 Task: Compose an email with the signature Cody Rivera with the subject Request for a product demo and the message I would like to arrange a call to discuss this further. from softage.1@softage.net to softage.6@softage.net with an attached document Training_materials.docx Undo the message and rewrite the message as Please let me know if there are any updates on this issue. Send the email. Finally, move the email from Sent Items to the label Training
Action: Mouse moved to (355, 584)
Screenshot: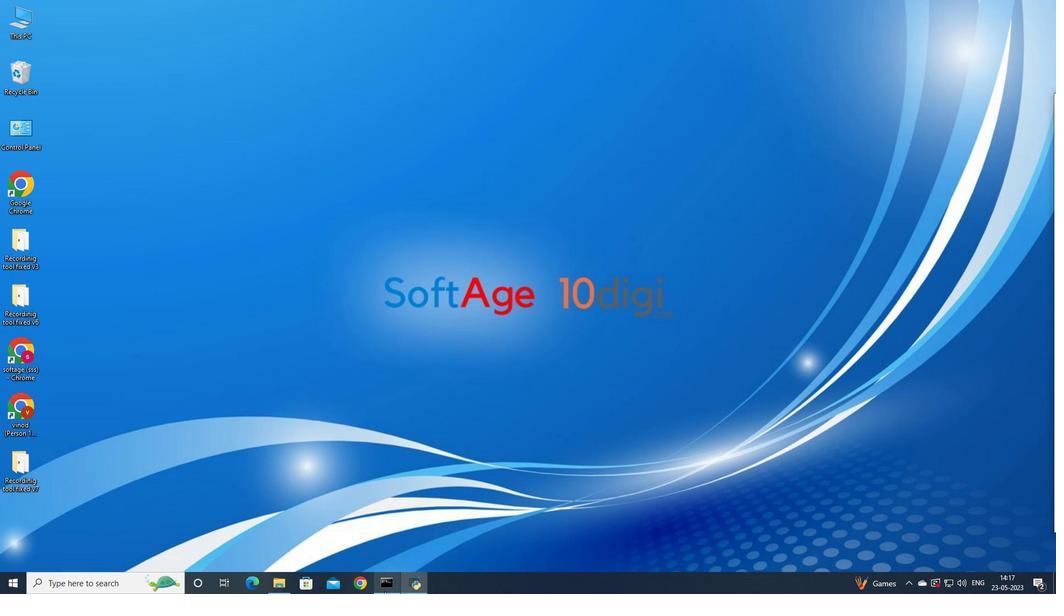 
Action: Mouse pressed left at (355, 584)
Screenshot: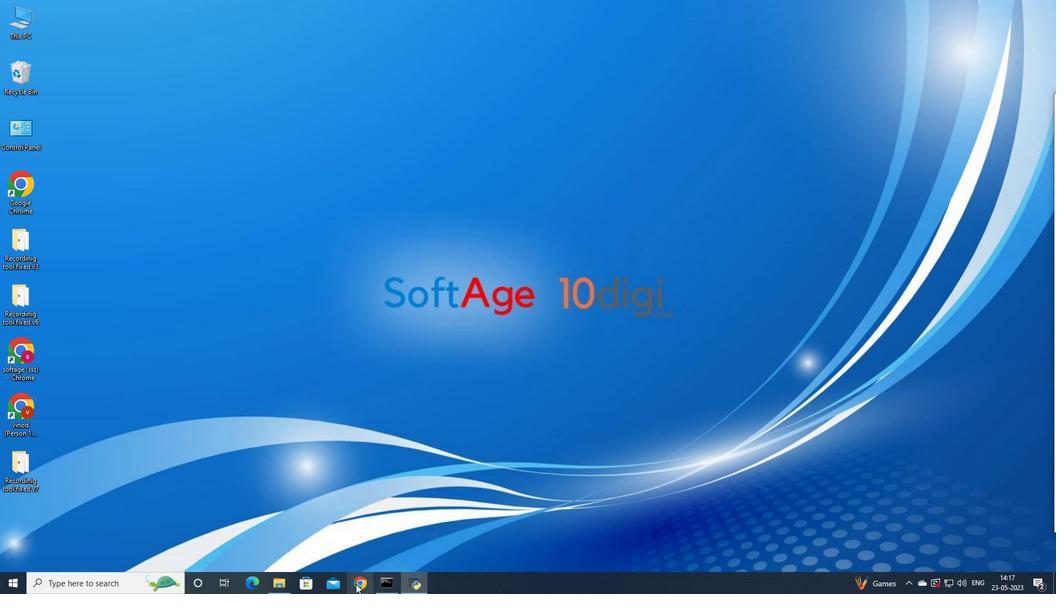 
Action: Mouse moved to (470, 325)
Screenshot: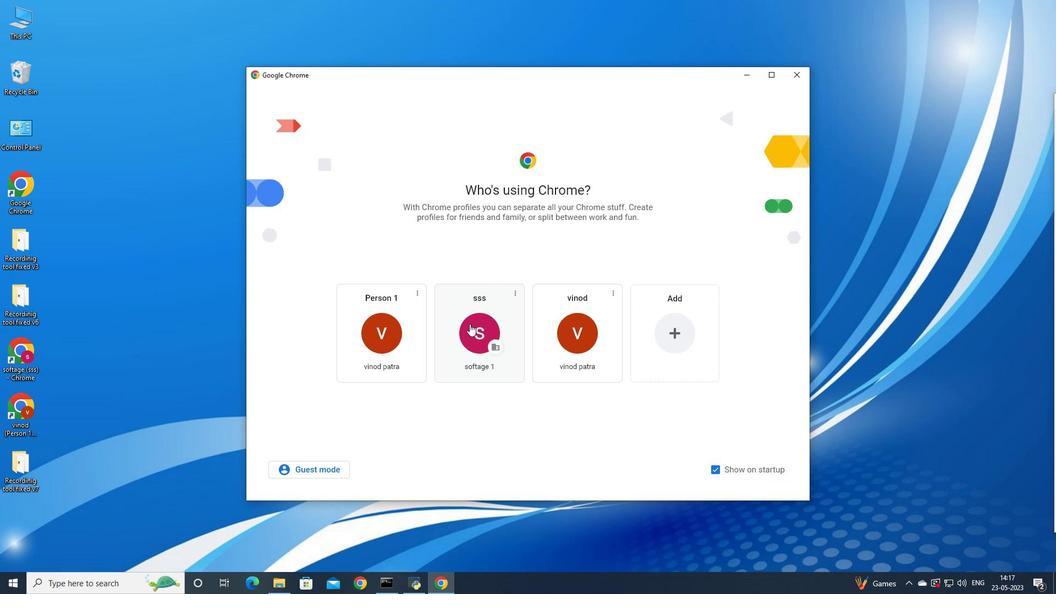 
Action: Mouse pressed left at (470, 325)
Screenshot: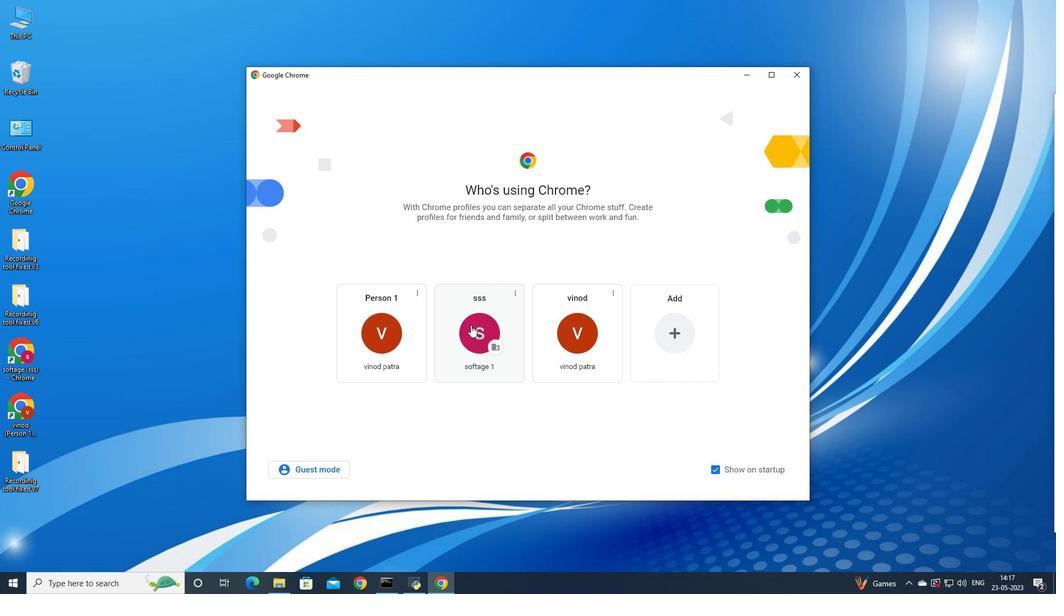 
Action: Mouse moved to (956, 56)
Screenshot: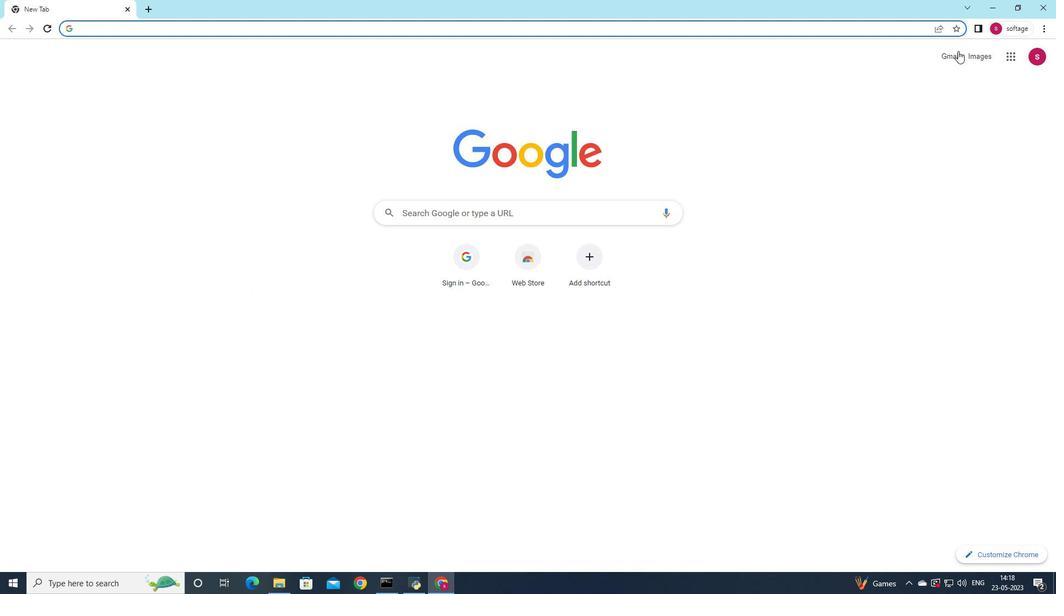 
Action: Mouse pressed left at (956, 56)
Screenshot: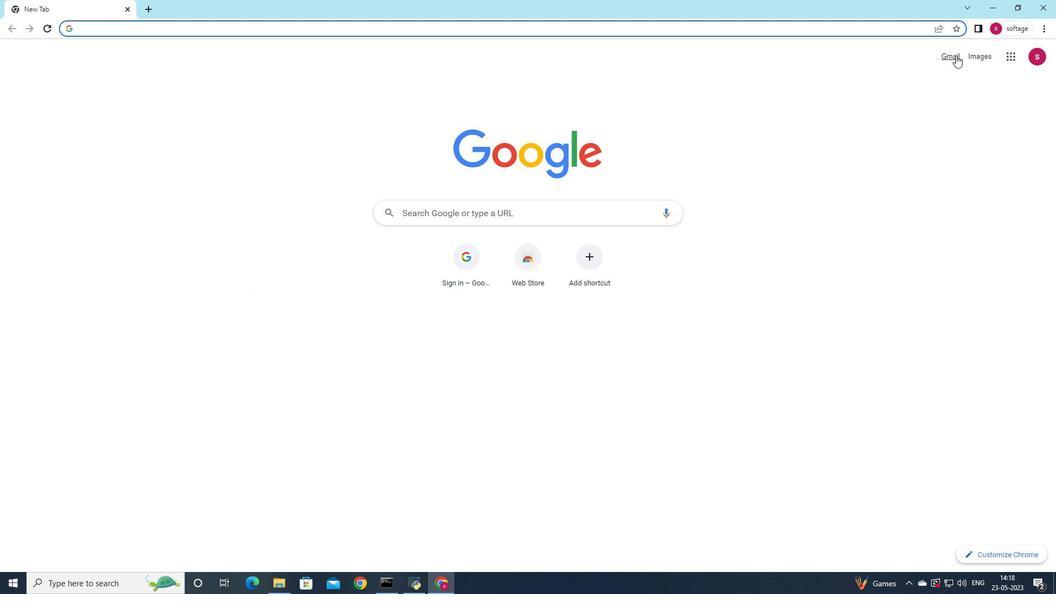 
Action: Mouse moved to (940, 75)
Screenshot: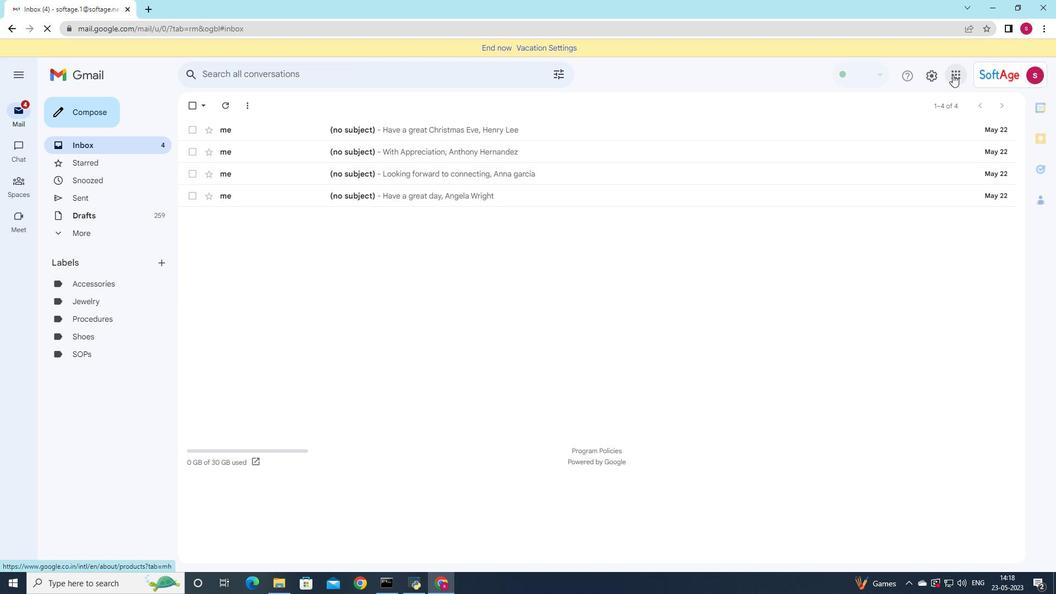 
Action: Mouse pressed left at (940, 75)
Screenshot: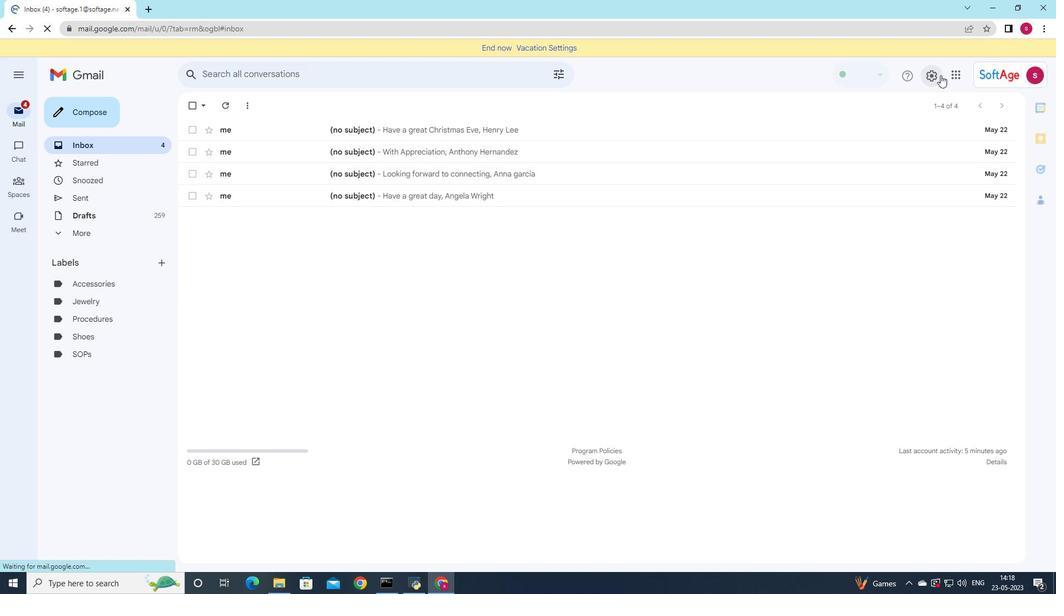 
Action: Mouse moved to (938, 129)
Screenshot: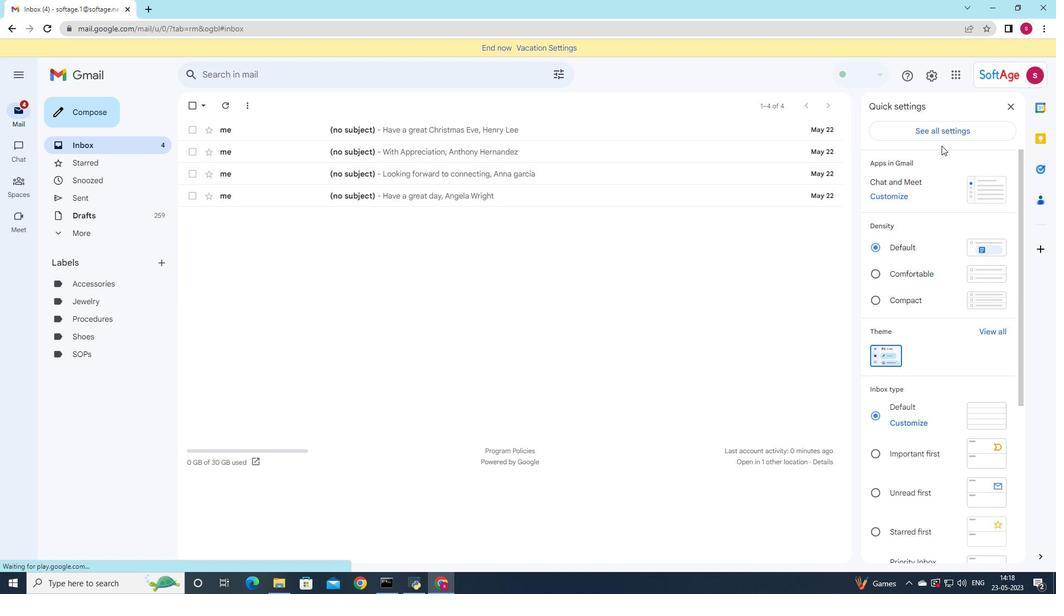 
Action: Mouse pressed left at (938, 129)
Screenshot: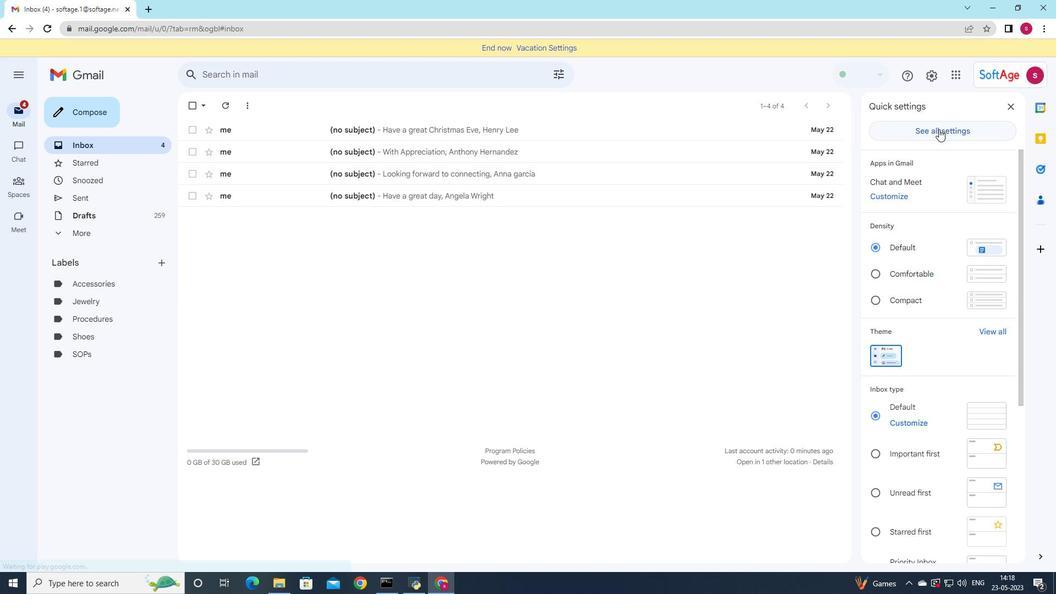 
Action: Mouse moved to (499, 336)
Screenshot: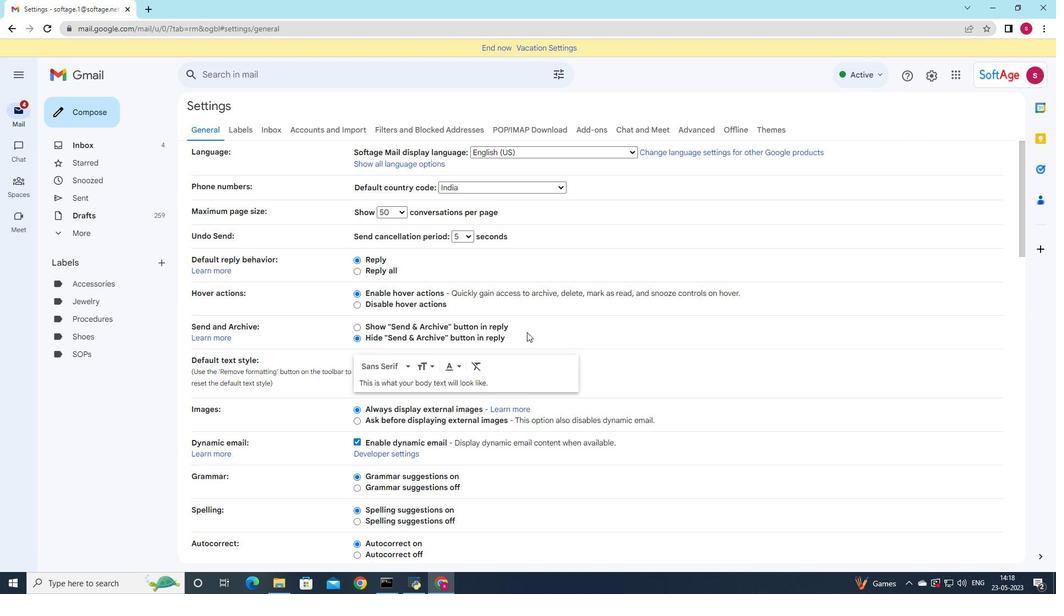 
Action: Mouse scrolled (499, 336) with delta (0, 0)
Screenshot: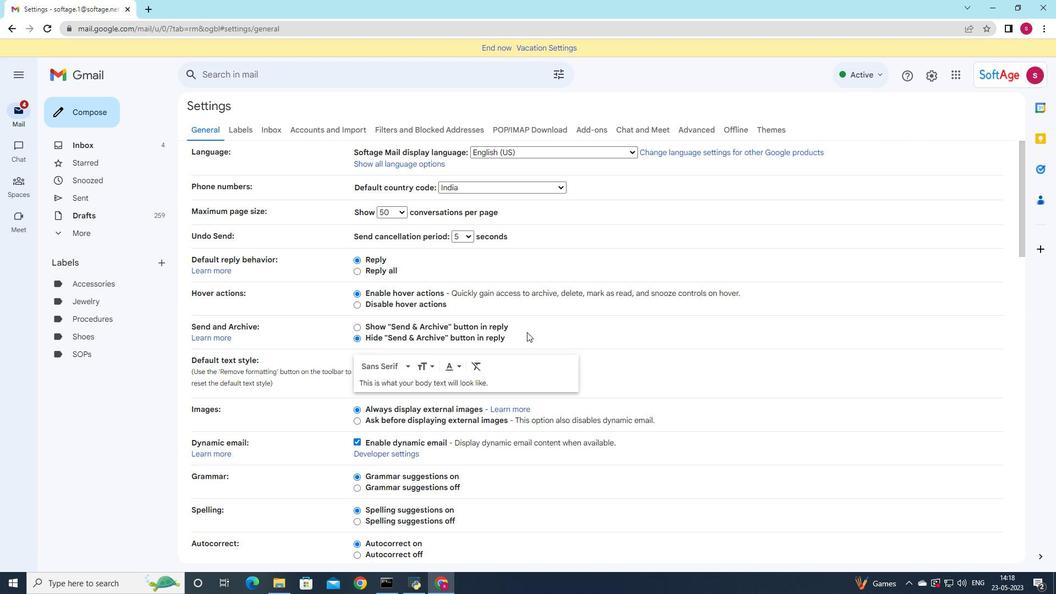 
Action: Mouse scrolled (499, 336) with delta (0, 0)
Screenshot: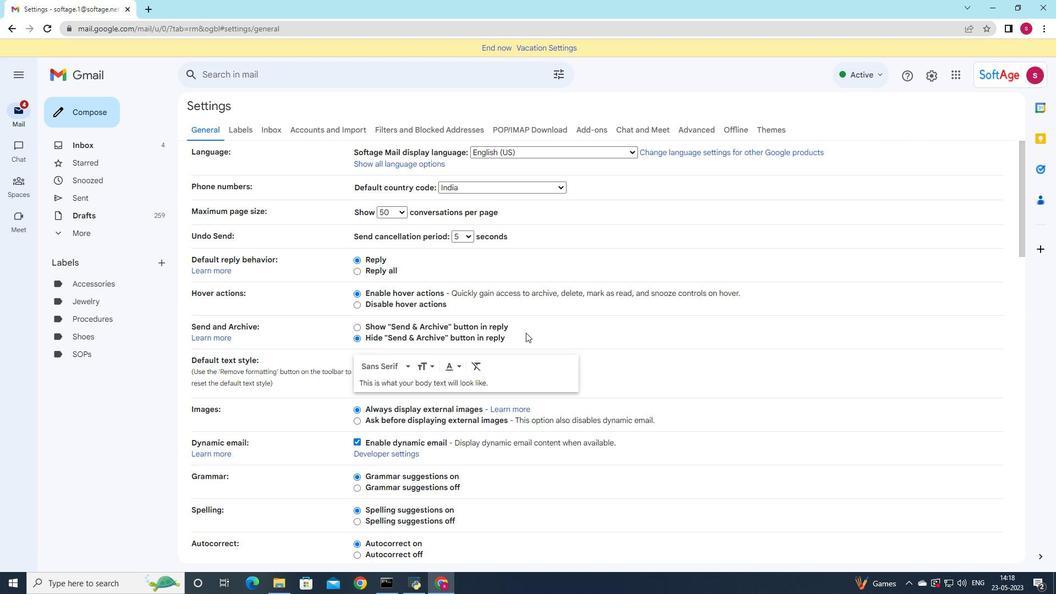 
Action: Mouse scrolled (499, 336) with delta (0, 0)
Screenshot: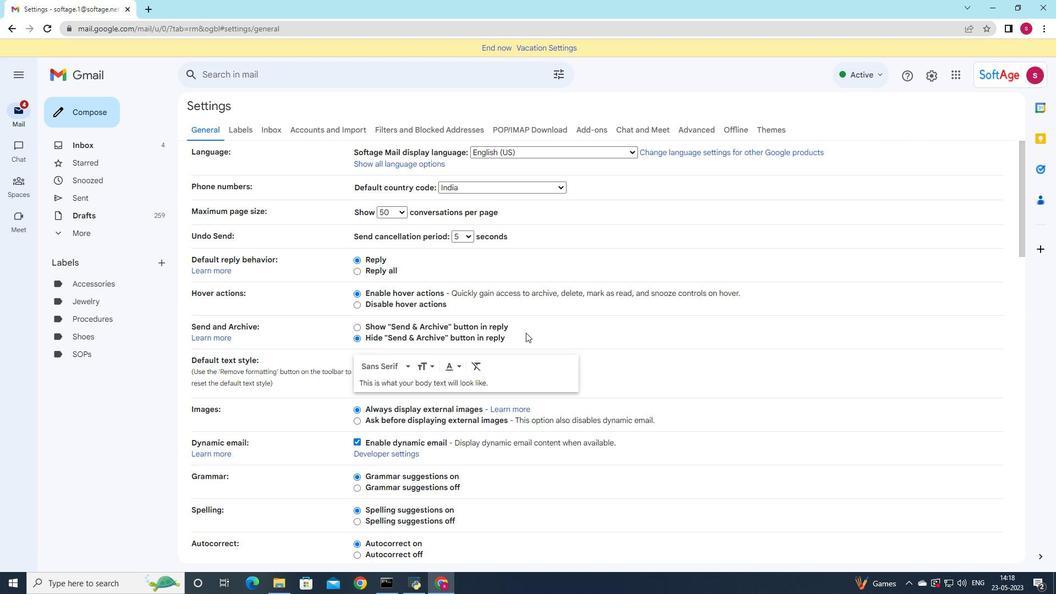 
Action: Mouse scrolled (499, 336) with delta (0, 0)
Screenshot: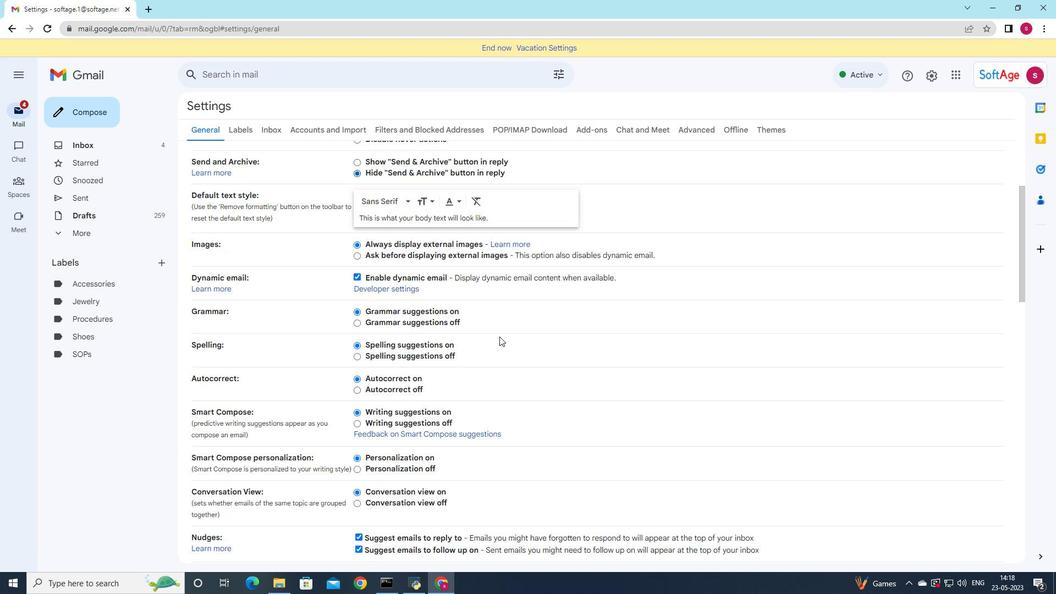 
Action: Mouse scrolled (499, 336) with delta (0, 0)
Screenshot: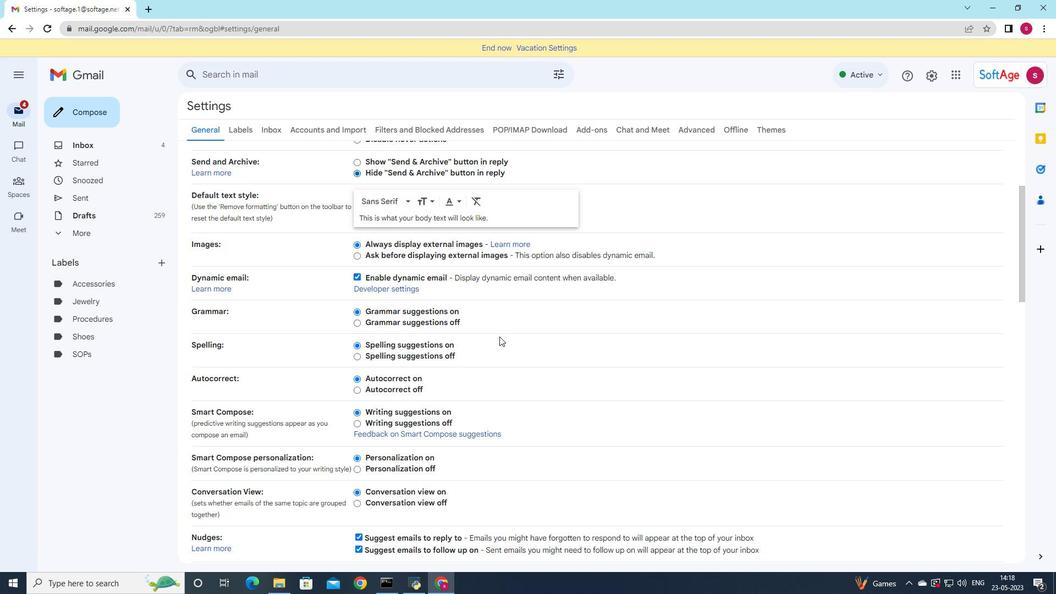 
Action: Mouse scrolled (499, 336) with delta (0, 0)
Screenshot: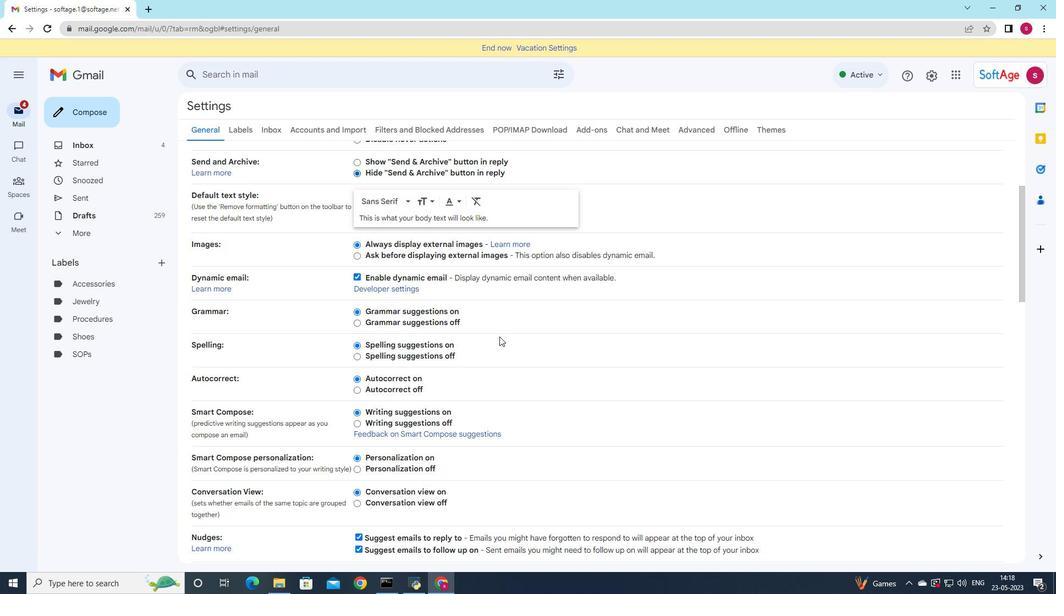 
Action: Mouse scrolled (499, 336) with delta (0, 0)
Screenshot: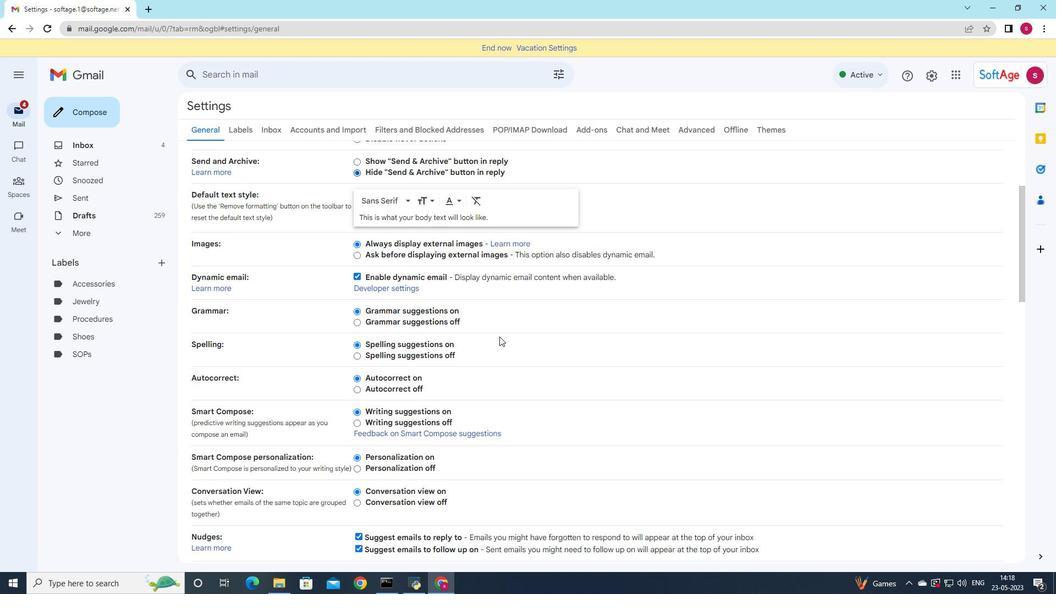 
Action: Mouse scrolled (499, 336) with delta (0, 0)
Screenshot: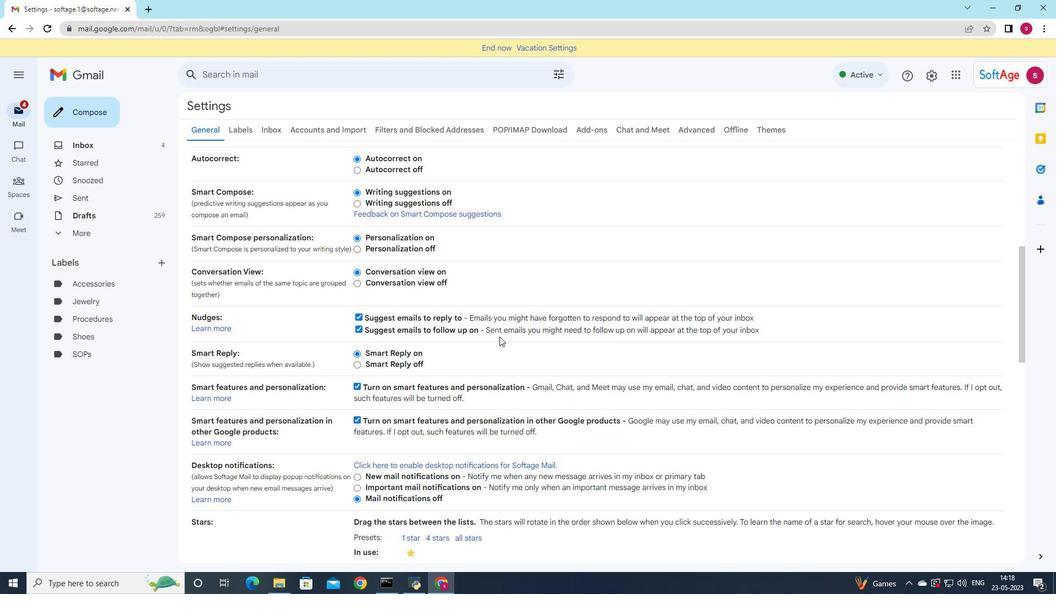 
Action: Mouse scrolled (499, 336) with delta (0, 0)
Screenshot: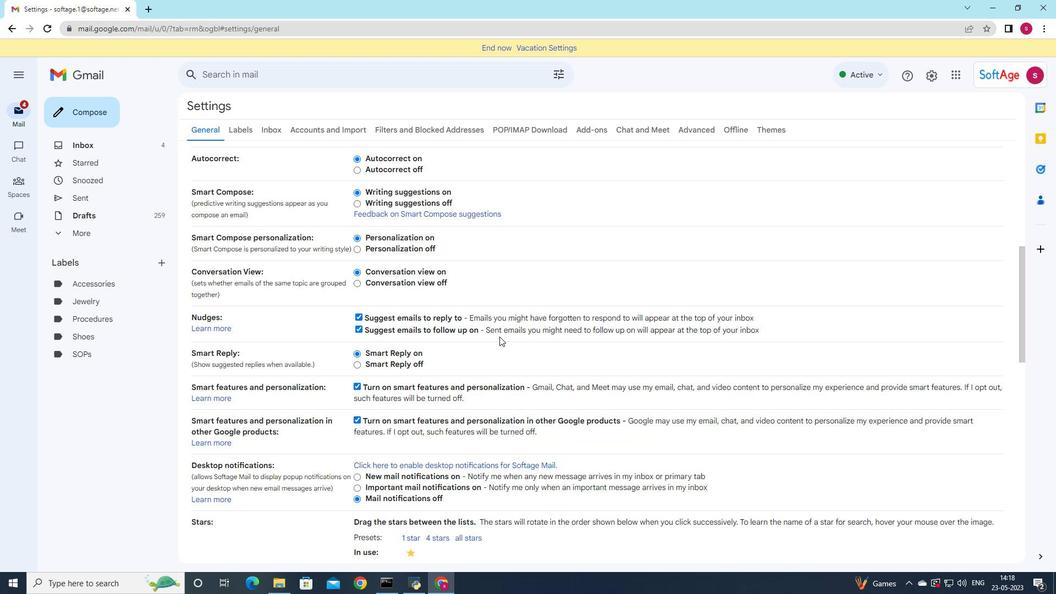 
Action: Mouse scrolled (499, 336) with delta (0, 0)
Screenshot: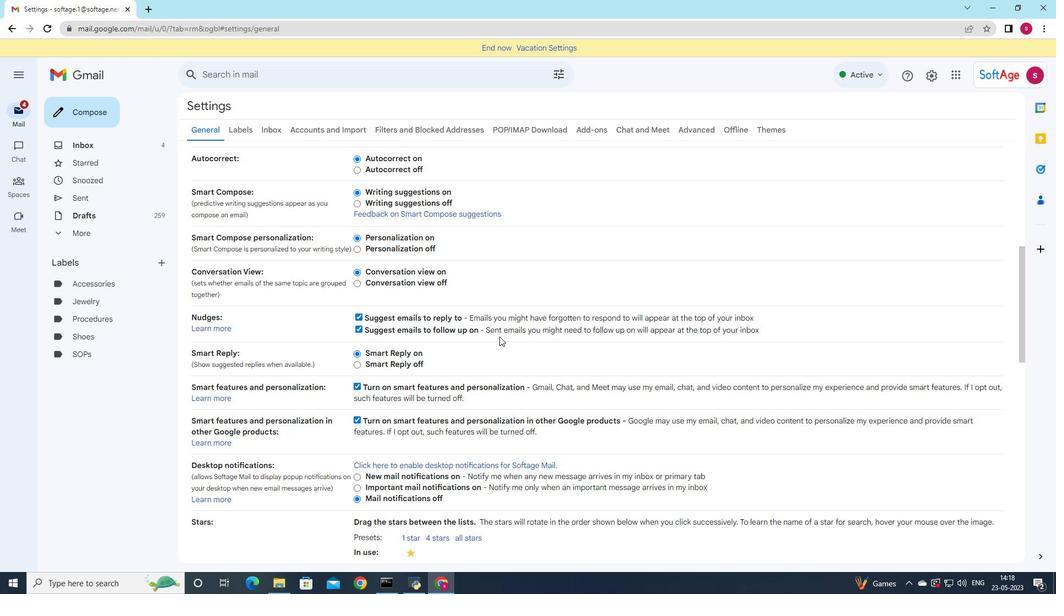 
Action: Mouse scrolled (499, 336) with delta (0, 0)
Screenshot: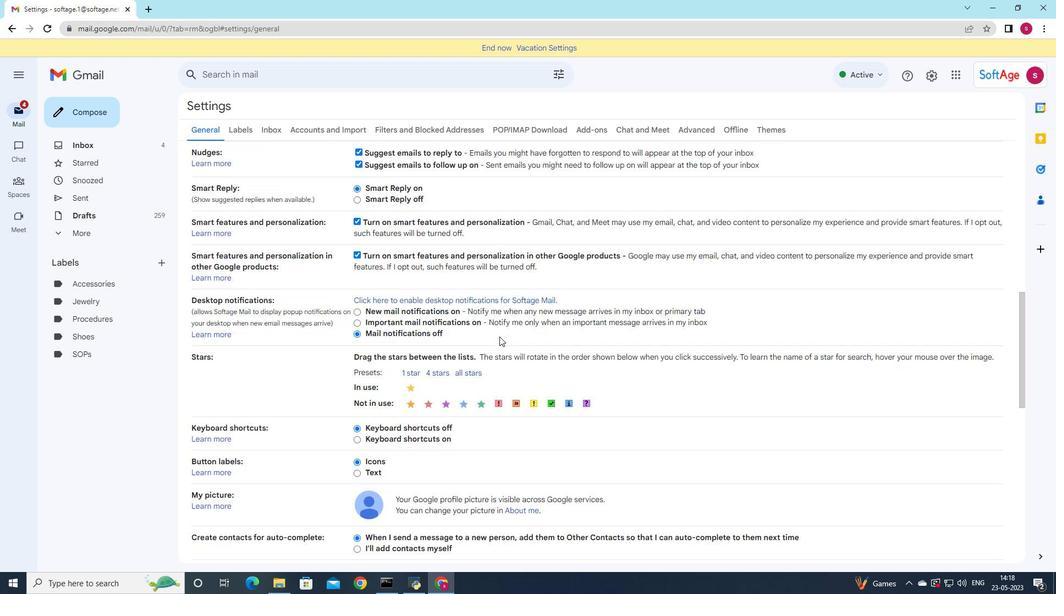 
Action: Mouse scrolled (499, 336) with delta (0, 0)
Screenshot: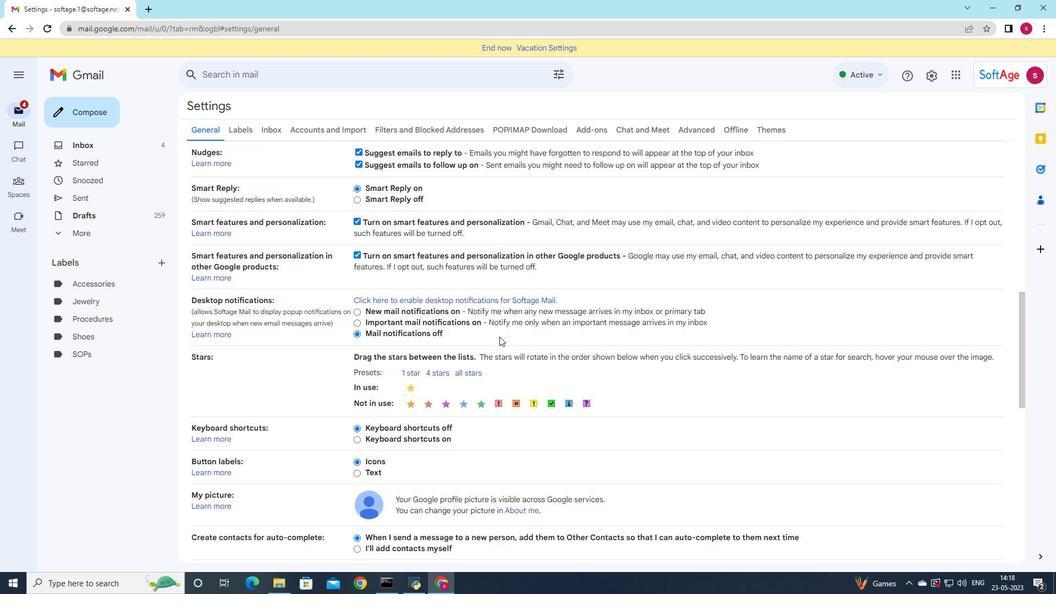 
Action: Mouse scrolled (499, 336) with delta (0, 0)
Screenshot: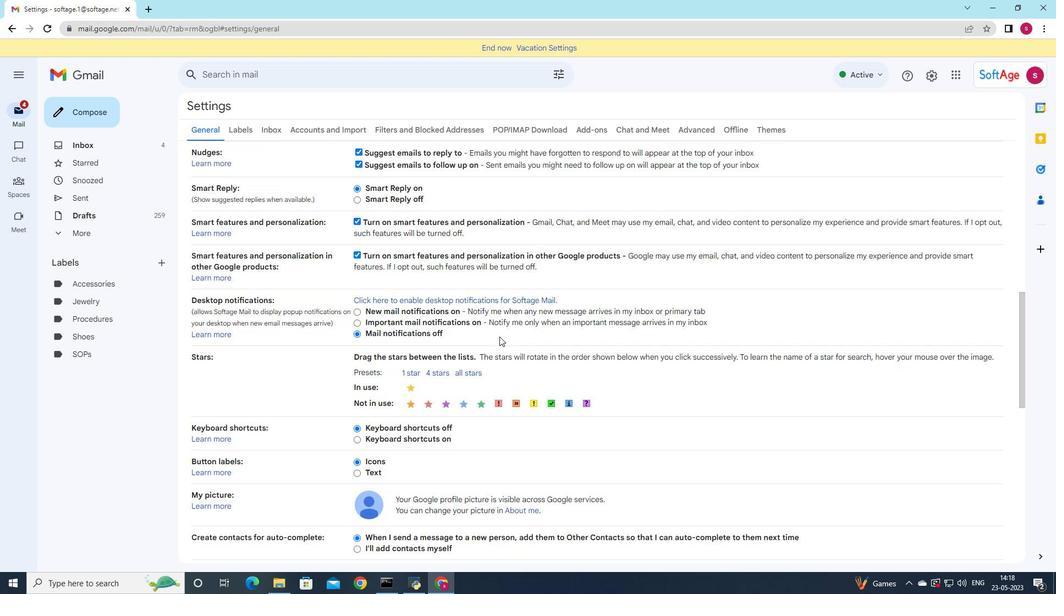 
Action: Mouse scrolled (499, 336) with delta (0, 0)
Screenshot: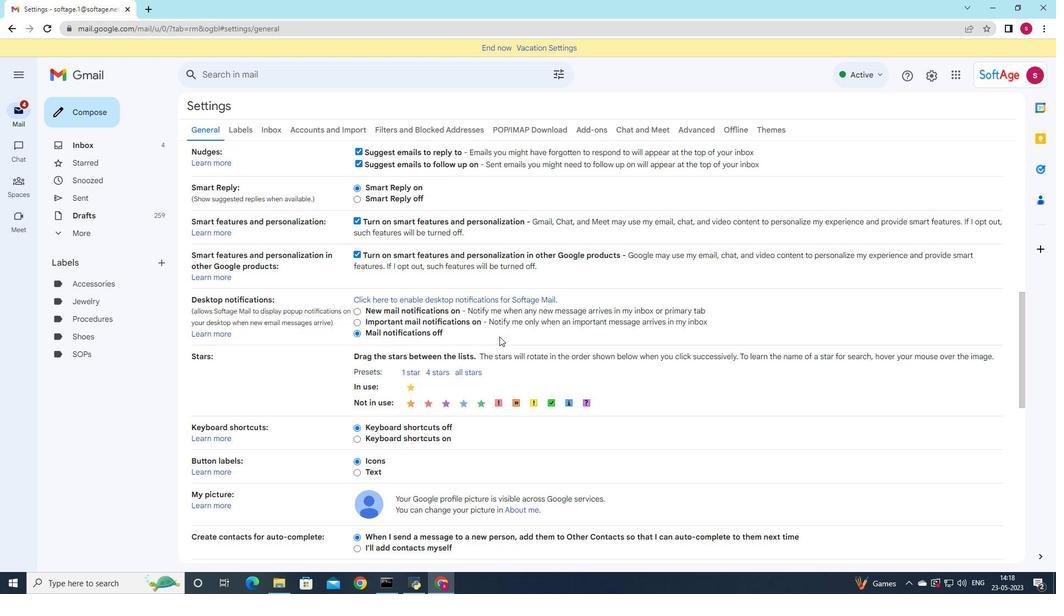 
Action: Mouse scrolled (499, 336) with delta (0, 0)
Screenshot: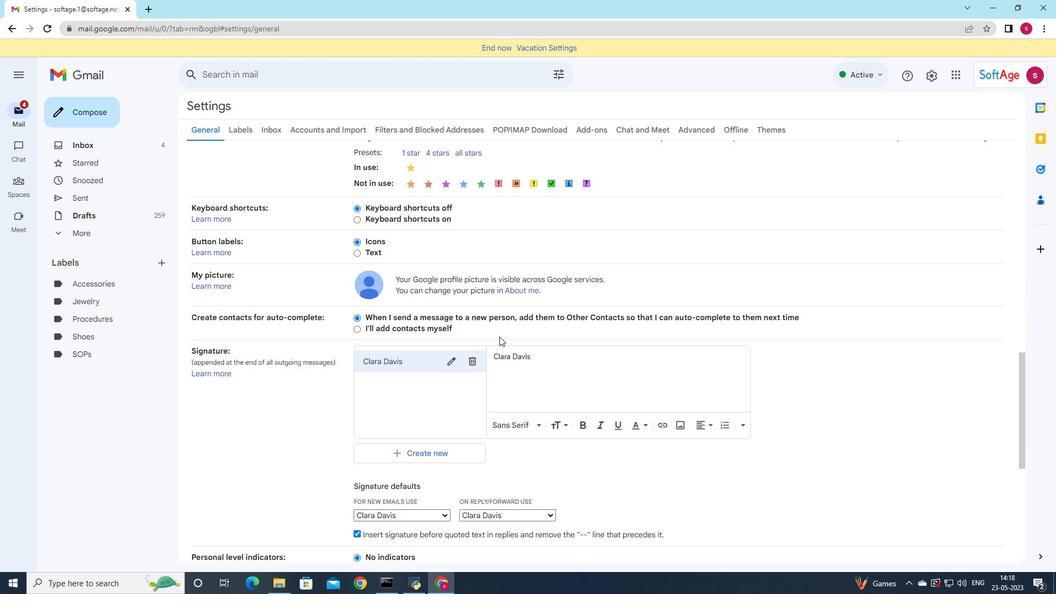 
Action: Mouse scrolled (499, 336) with delta (0, 0)
Screenshot: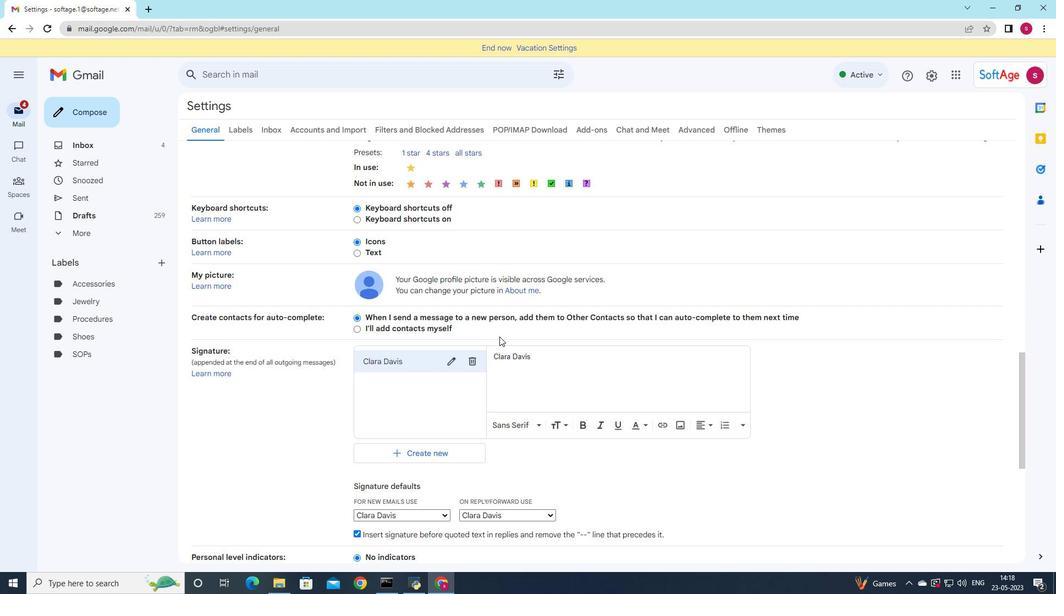 
Action: Mouse moved to (478, 255)
Screenshot: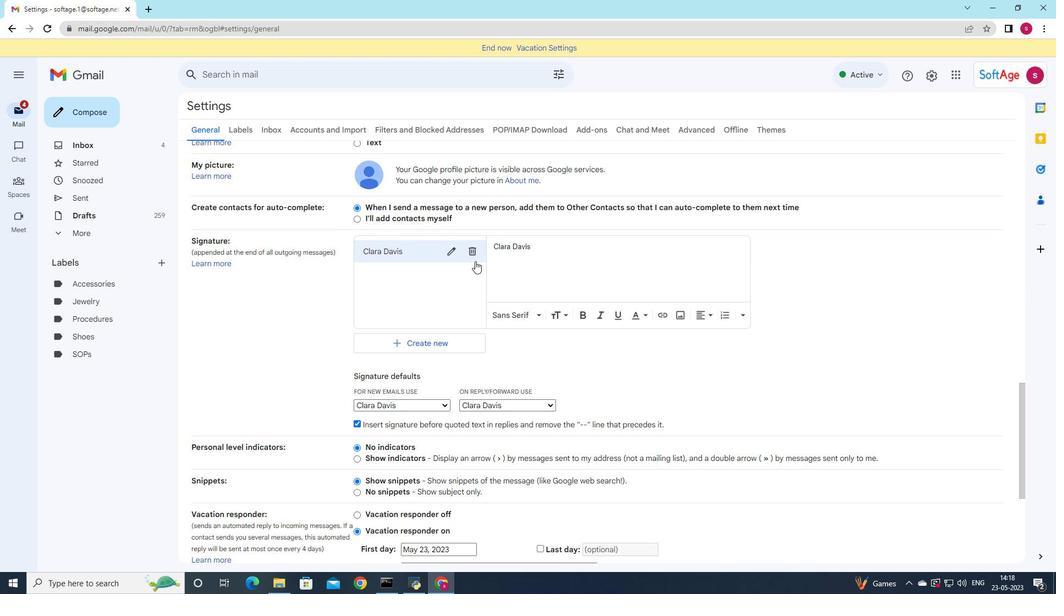 
Action: Mouse pressed left at (478, 255)
Screenshot: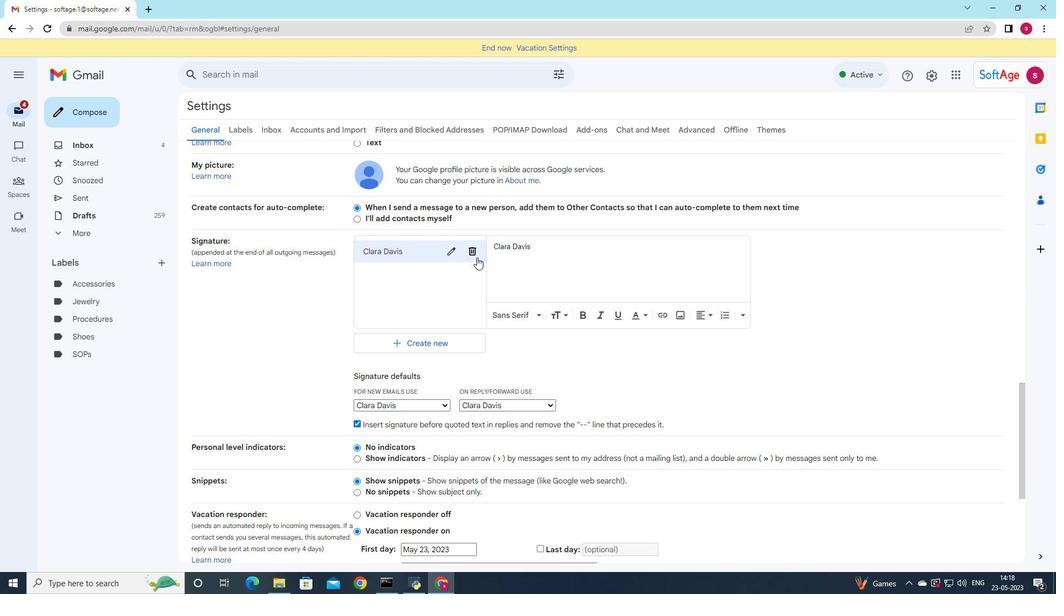 
Action: Mouse moved to (615, 326)
Screenshot: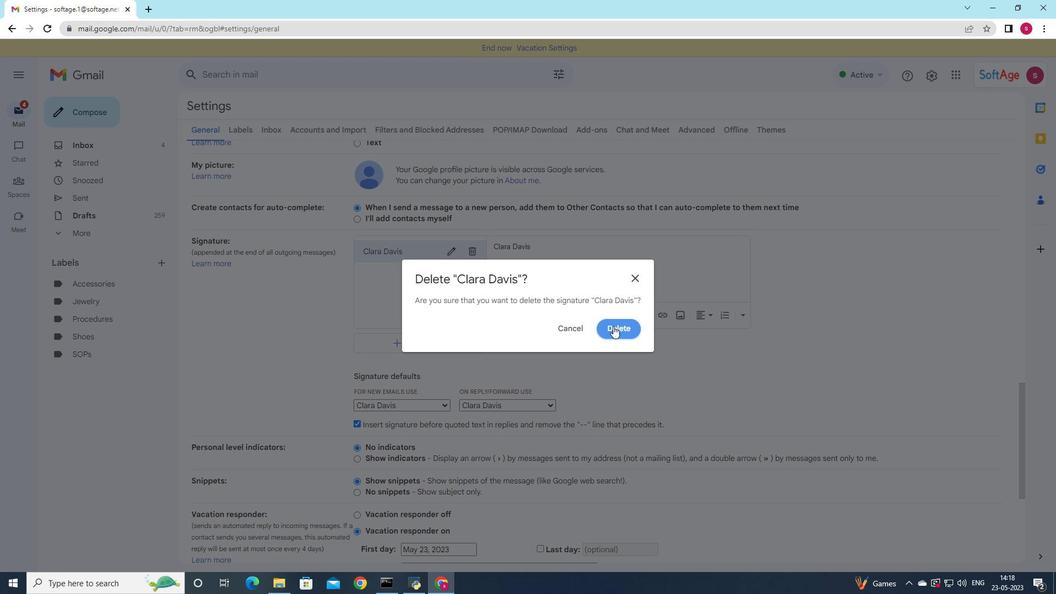 
Action: Mouse pressed left at (615, 326)
Screenshot: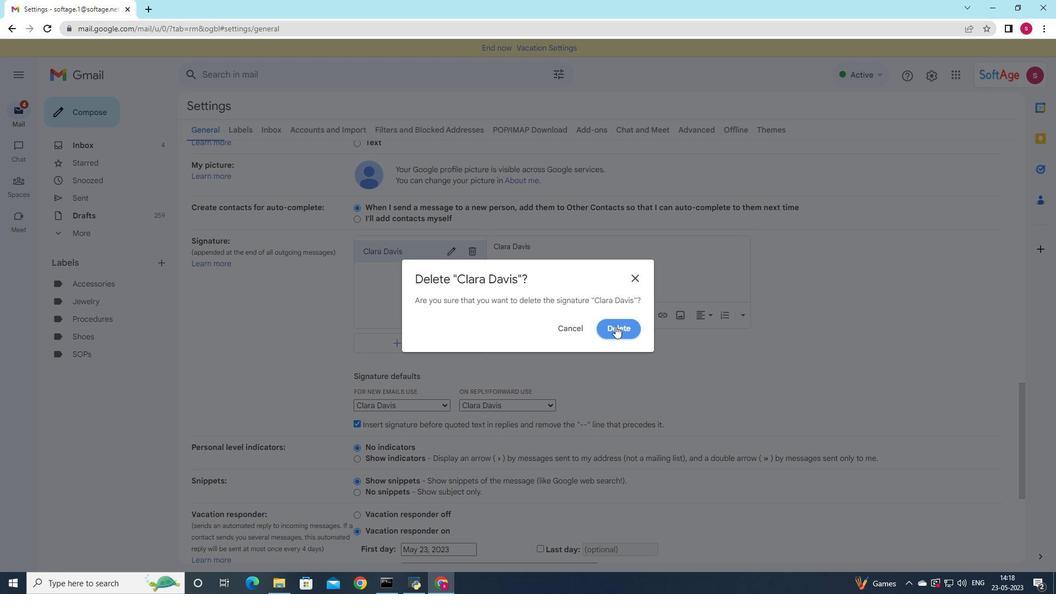 
Action: Mouse moved to (383, 262)
Screenshot: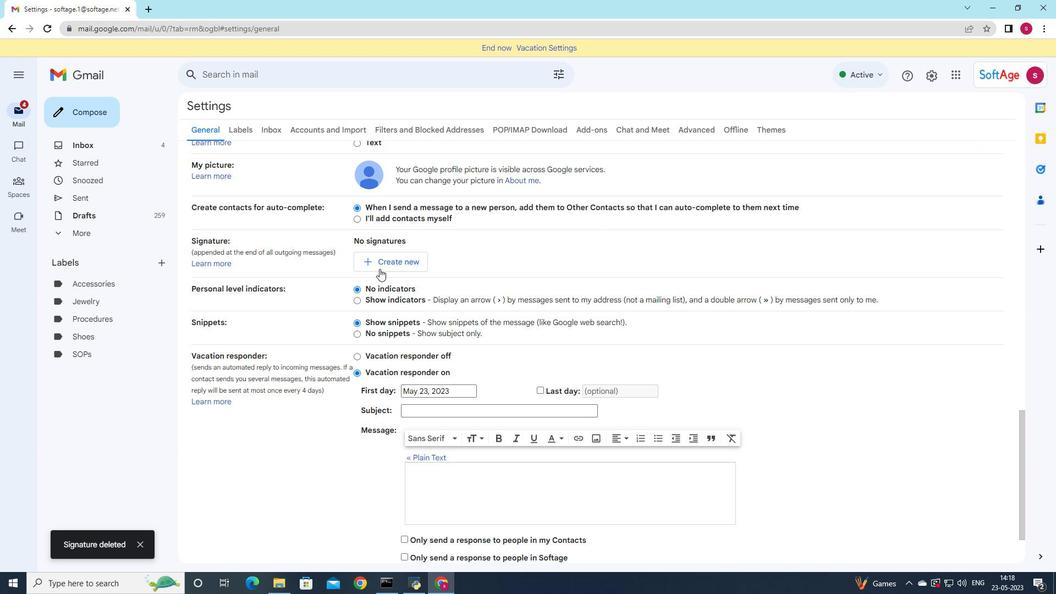 
Action: Mouse pressed left at (383, 262)
Screenshot: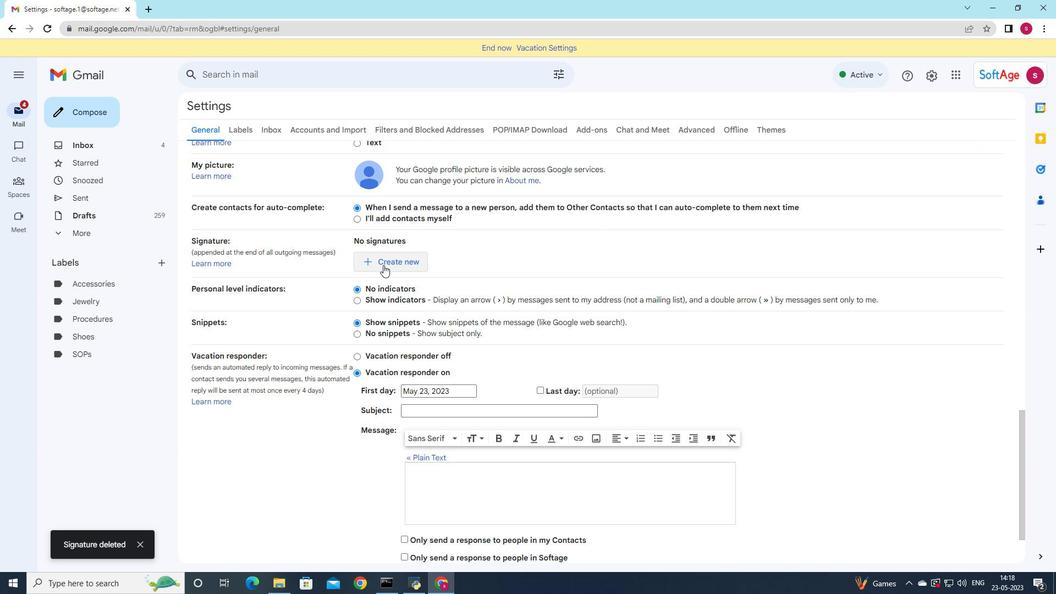 
Action: Mouse moved to (569, 300)
Screenshot: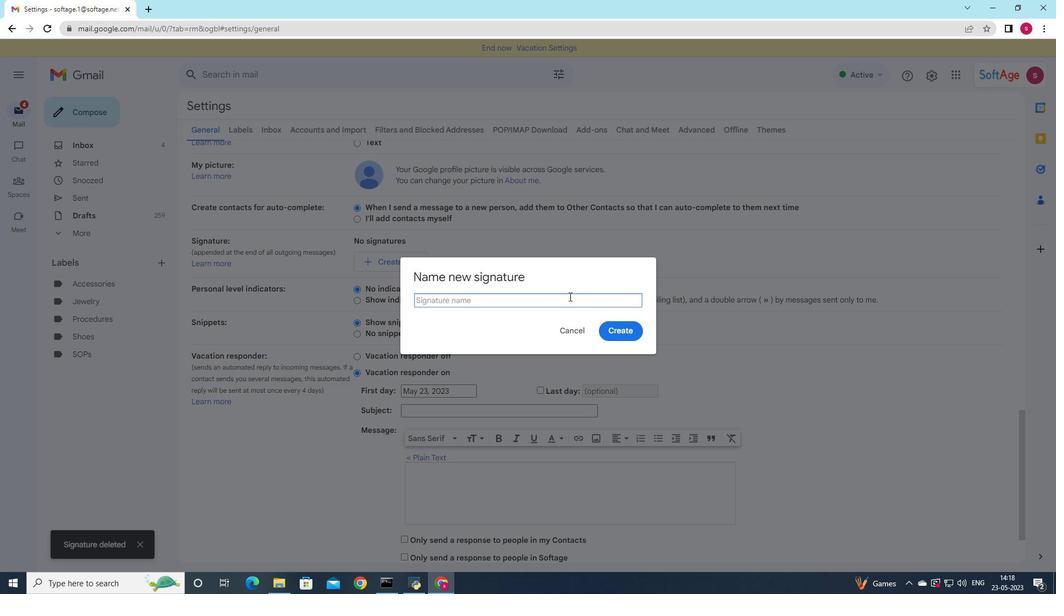 
Action: Key pressed <Key.shift>Cody<Key.space><Key.shift>Rivera
Screenshot: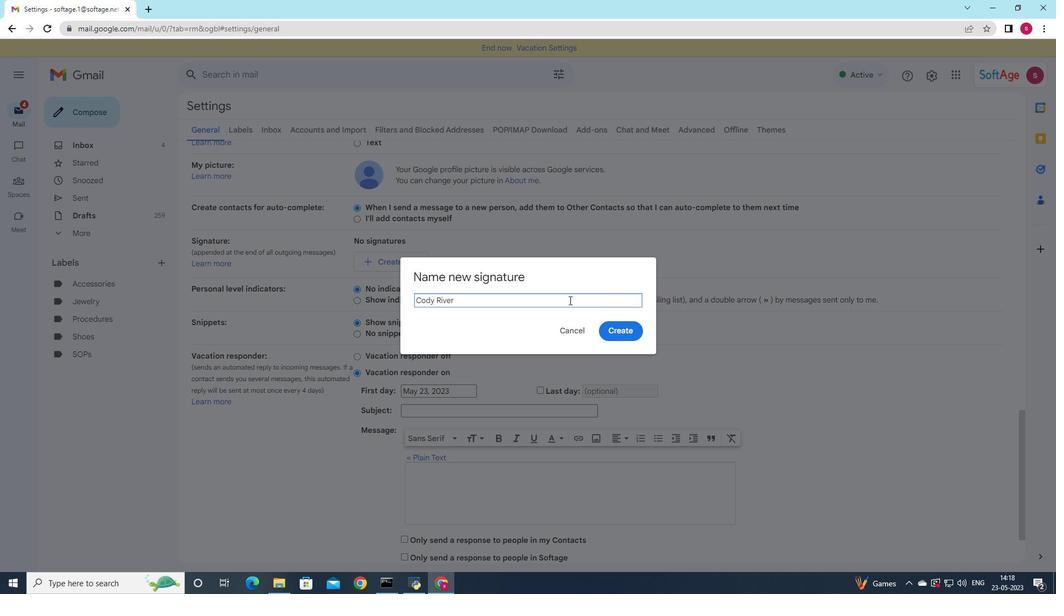 
Action: Mouse moved to (633, 327)
Screenshot: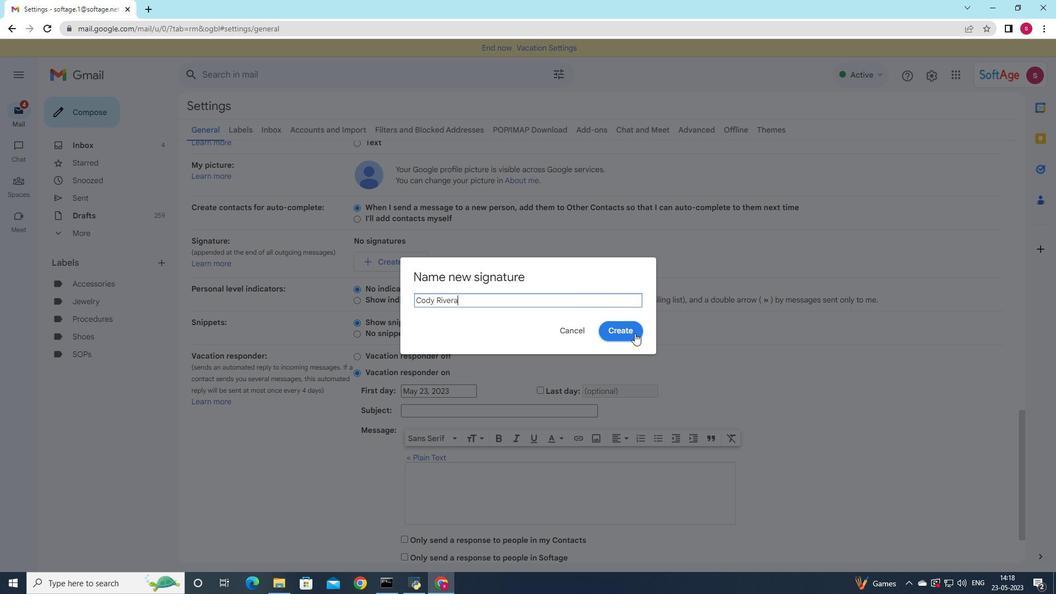 
Action: Mouse pressed left at (633, 327)
Screenshot: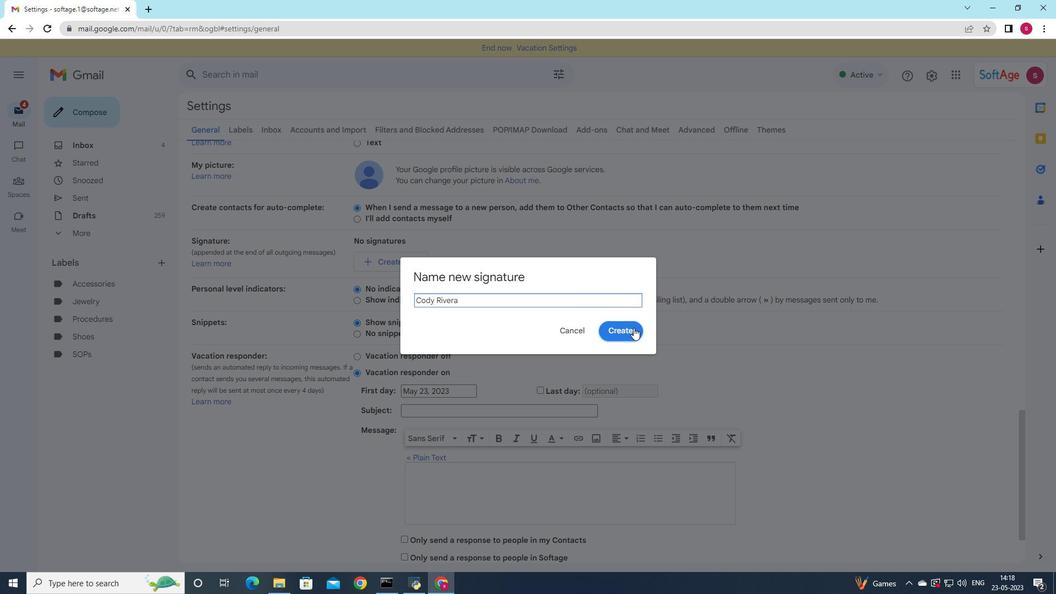 
Action: Mouse moved to (547, 261)
Screenshot: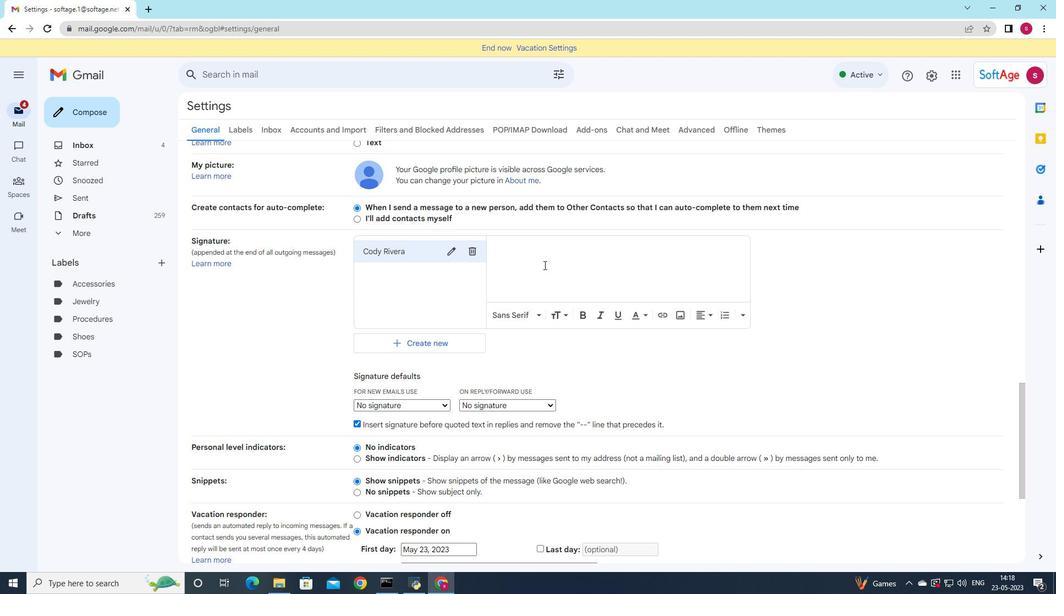 
Action: Mouse pressed left at (547, 261)
Screenshot: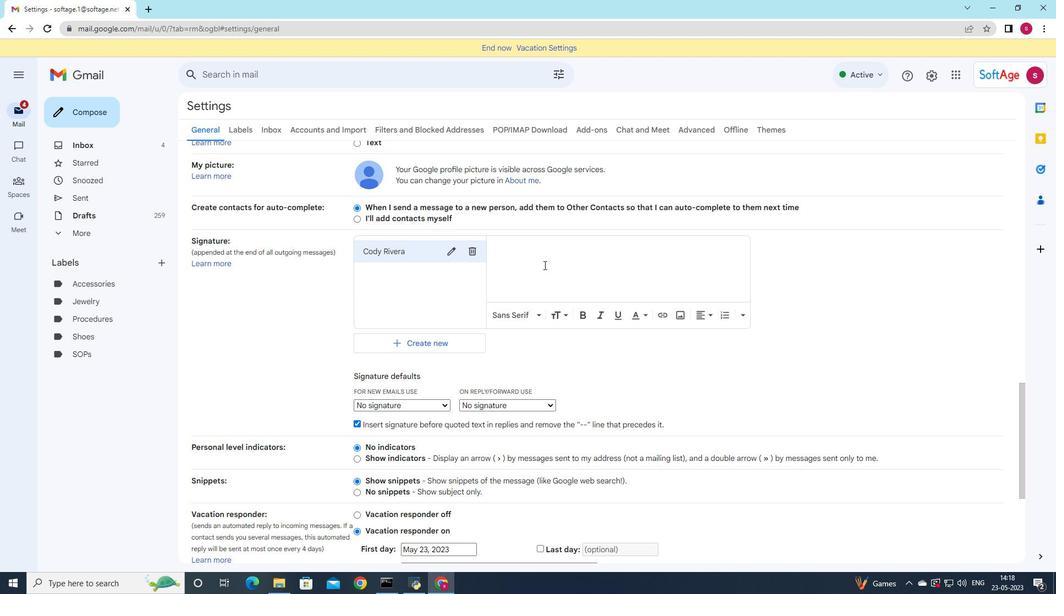 
Action: Key pressed <Key.shift>Cody<Key.space><Key.shift><Key.shift>Rivera
Screenshot: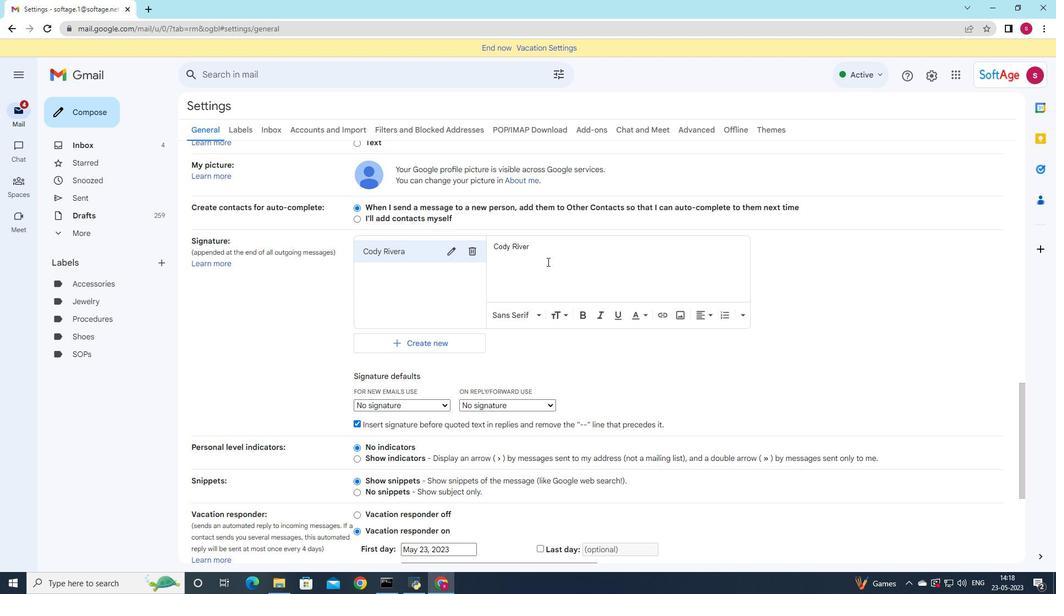 
Action: Mouse moved to (435, 406)
Screenshot: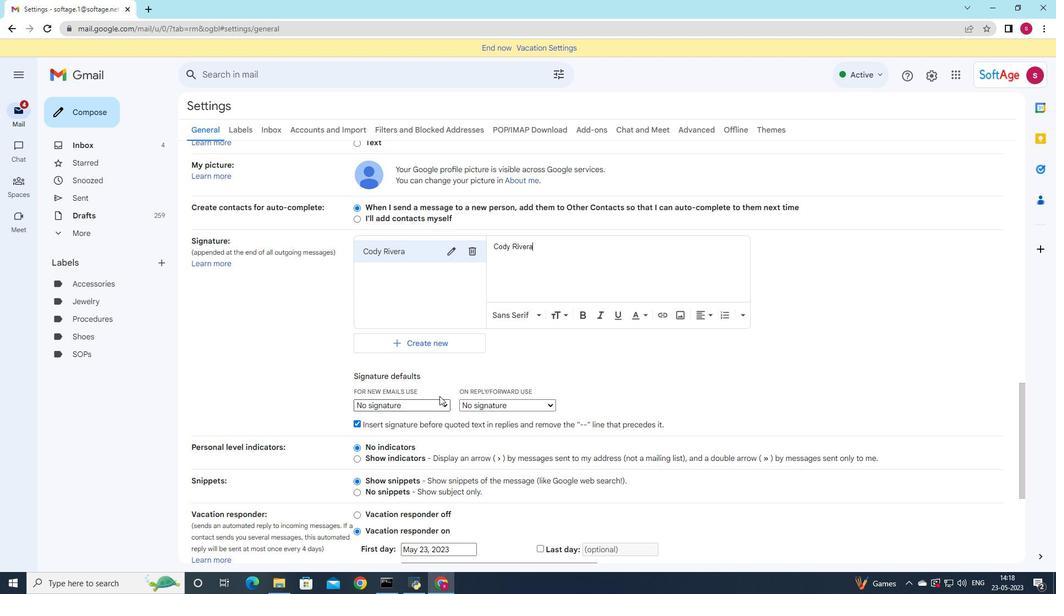 
Action: Mouse pressed left at (435, 406)
Screenshot: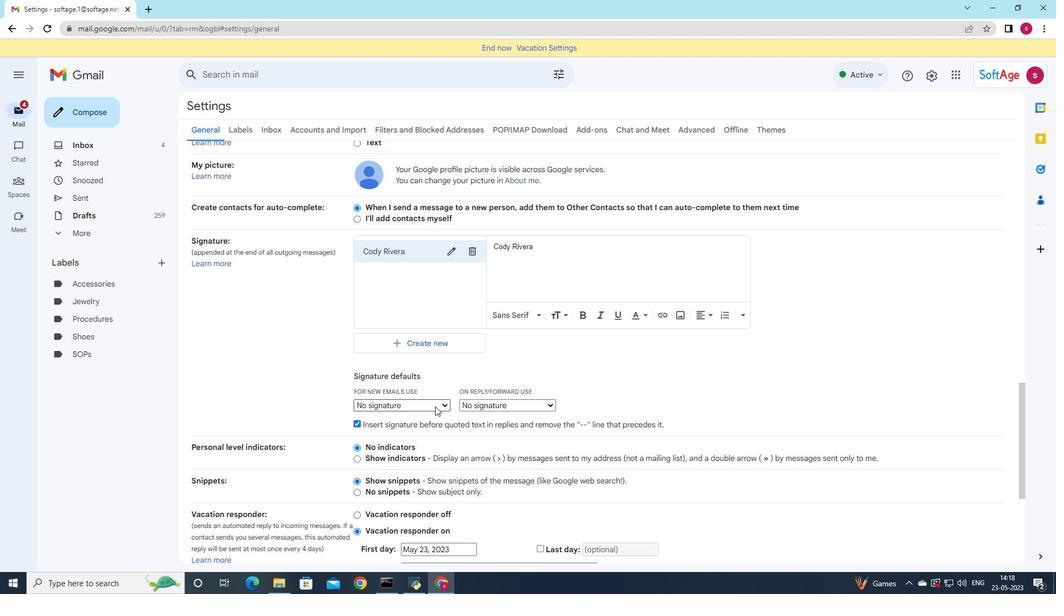 
Action: Mouse moved to (435, 422)
Screenshot: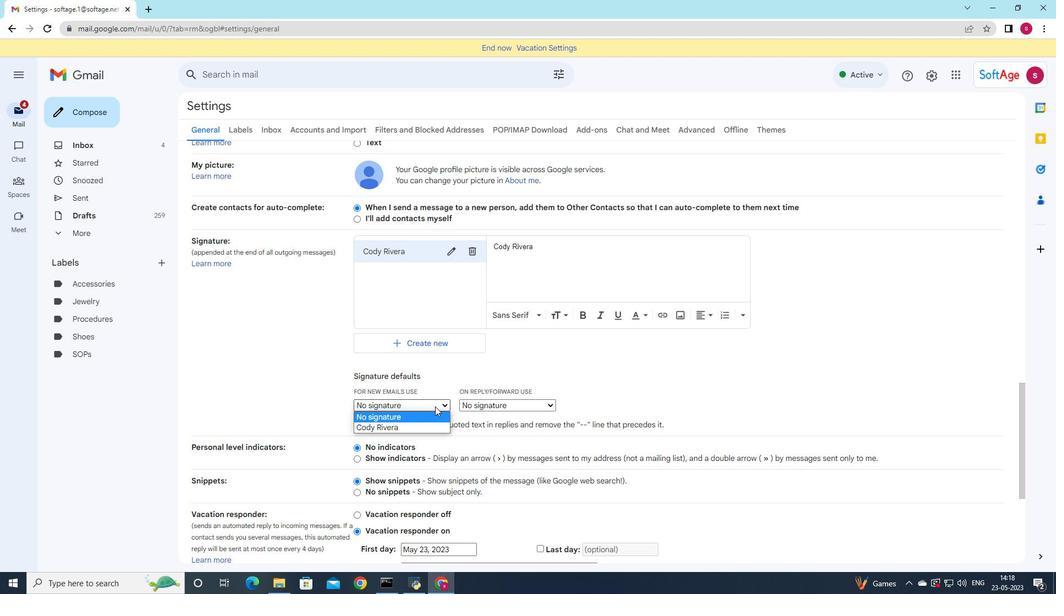 
Action: Mouse pressed left at (435, 422)
Screenshot: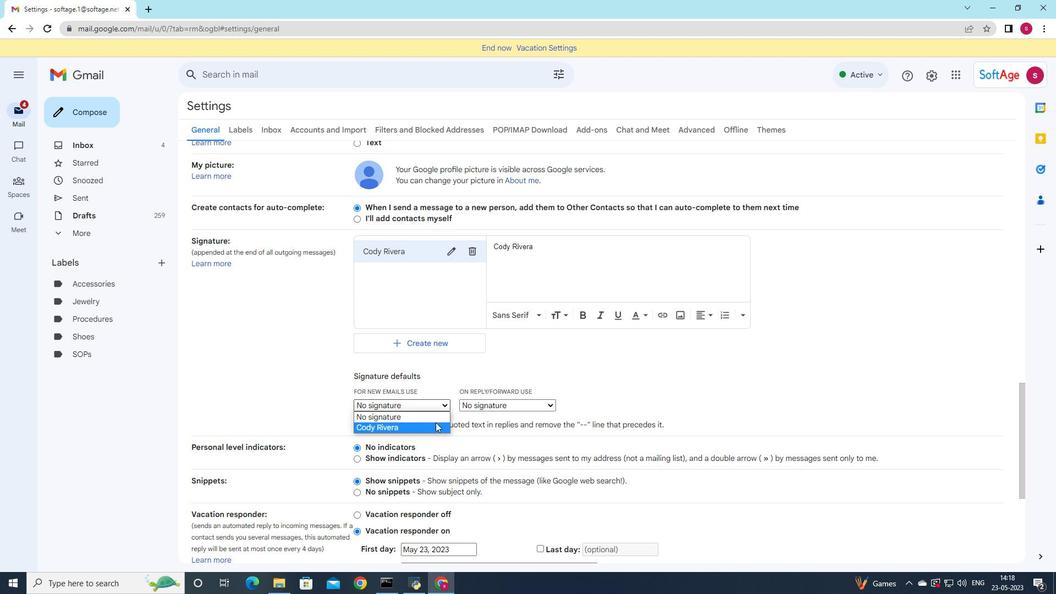 
Action: Mouse moved to (519, 407)
Screenshot: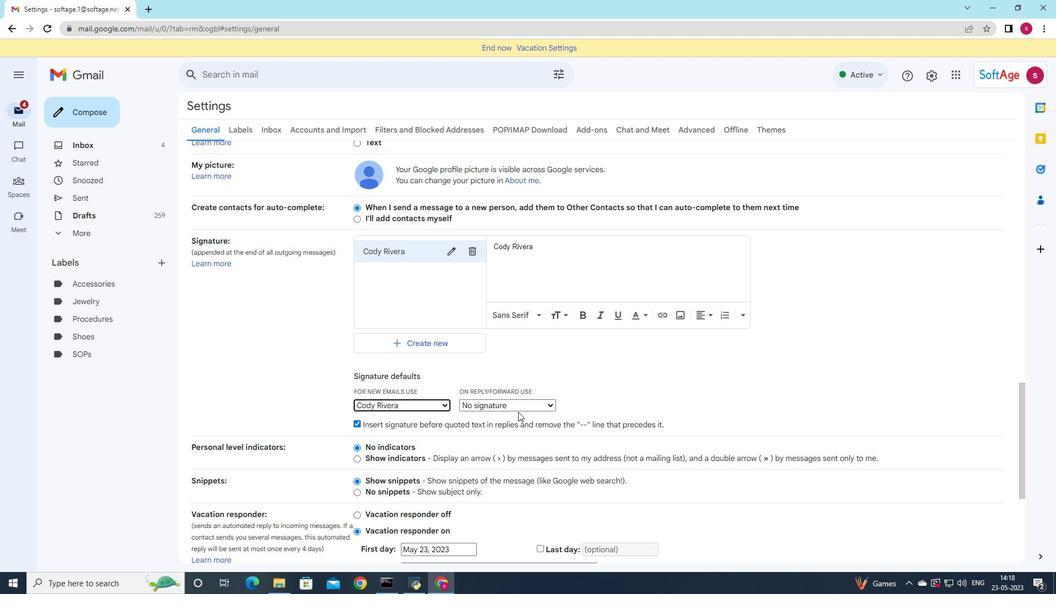 
Action: Mouse pressed left at (519, 407)
Screenshot: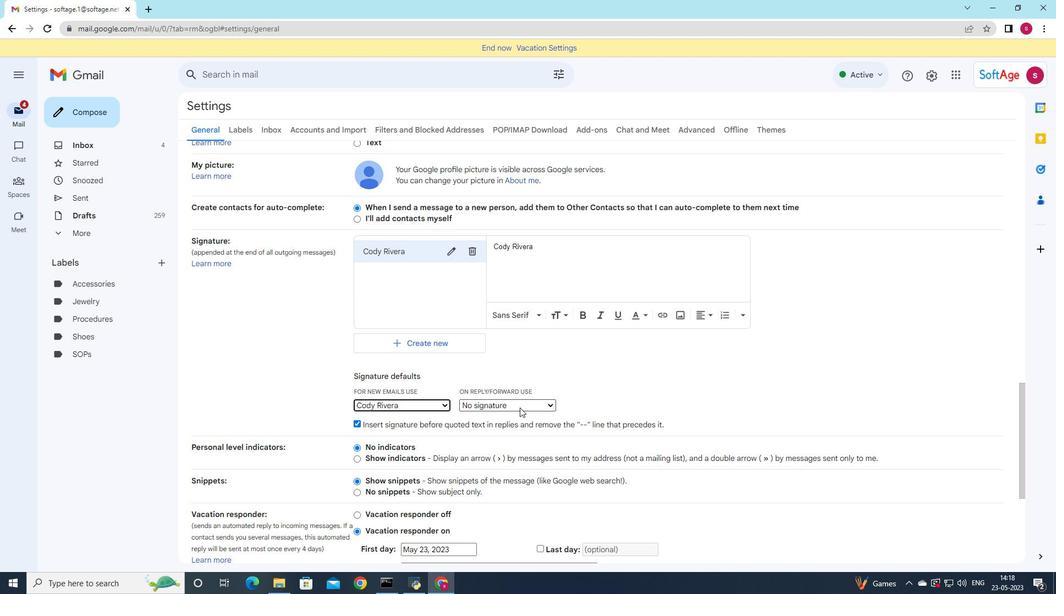 
Action: Mouse moved to (520, 424)
Screenshot: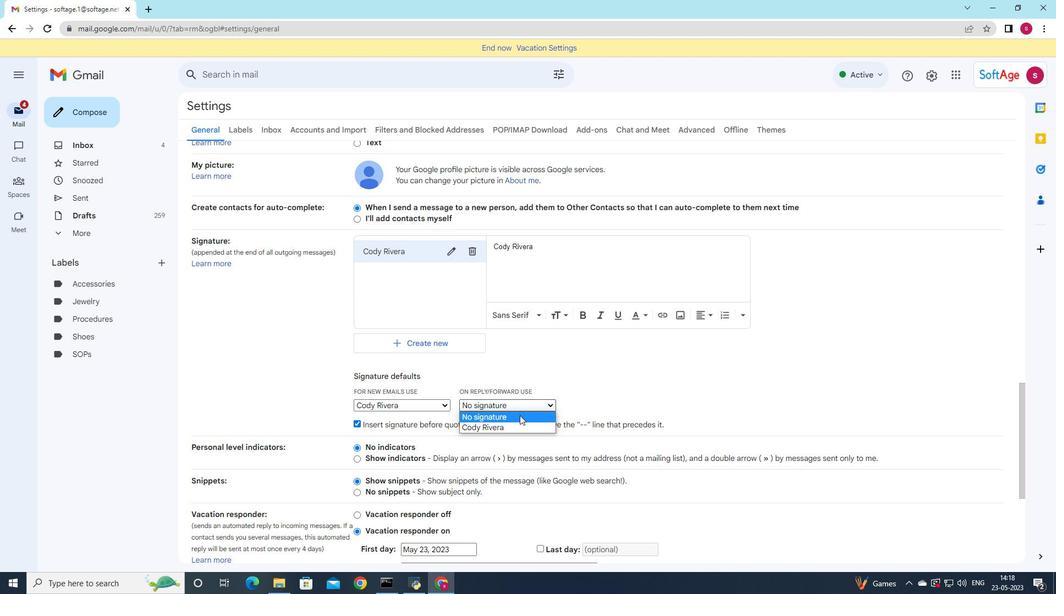 
Action: Mouse pressed left at (520, 424)
Screenshot: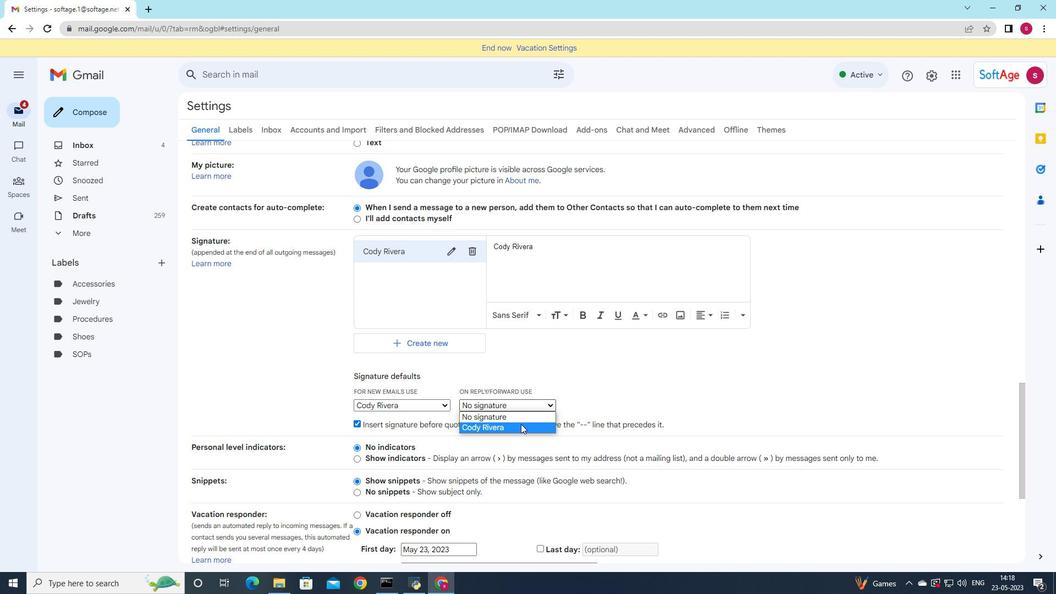
Action: Mouse scrolled (520, 423) with delta (0, 0)
Screenshot: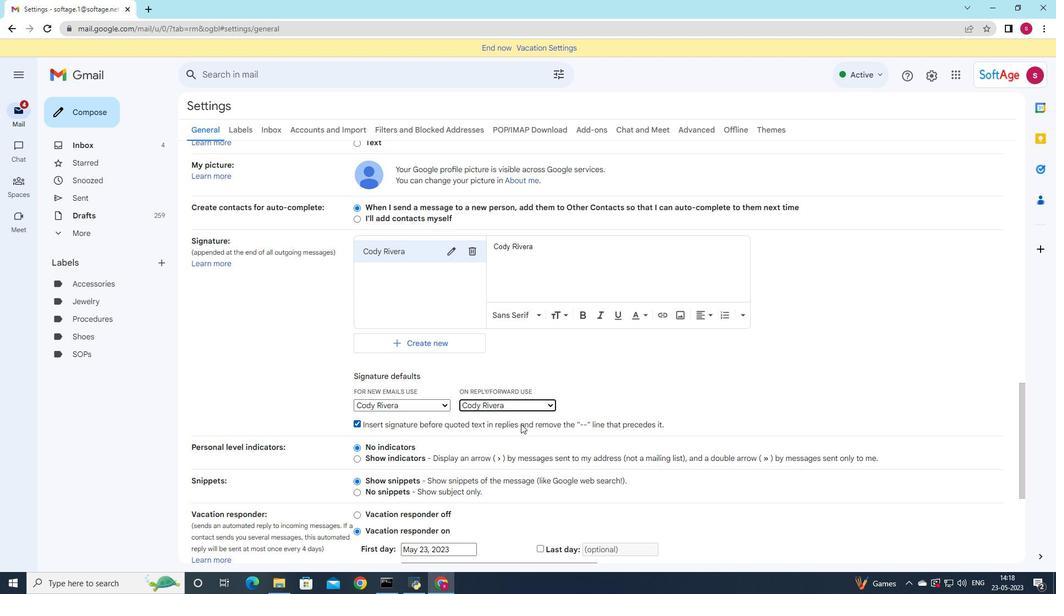
Action: Mouse scrolled (520, 423) with delta (0, 0)
Screenshot: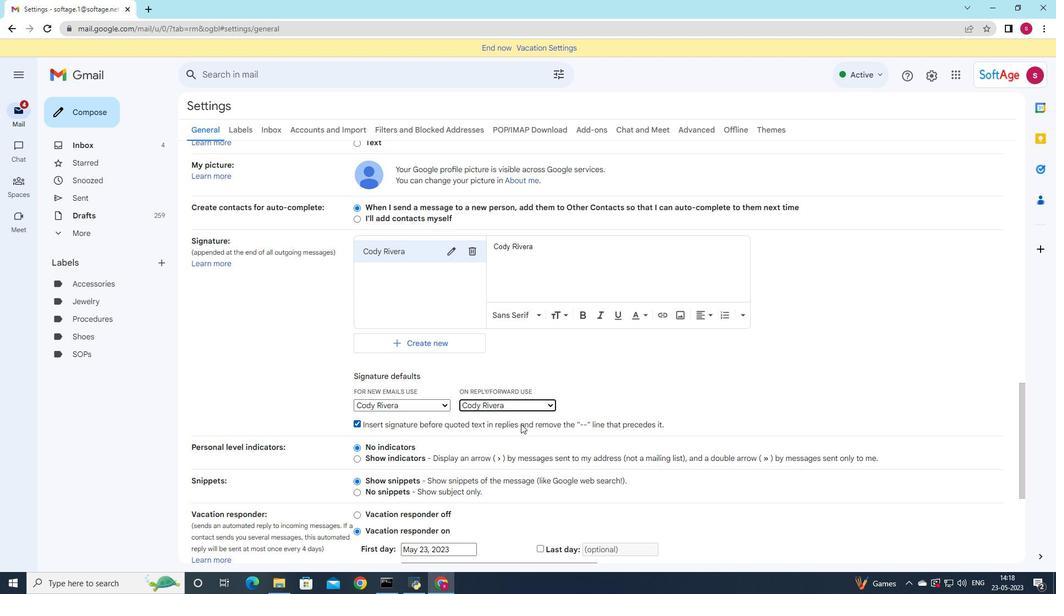 
Action: Mouse scrolled (520, 423) with delta (0, 0)
Screenshot: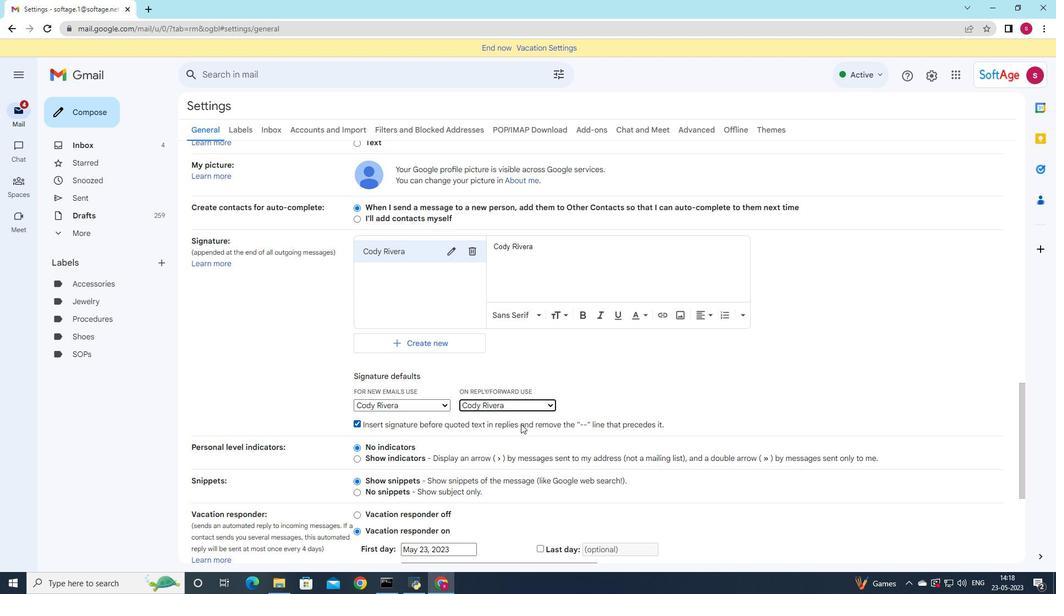 
Action: Mouse scrolled (520, 423) with delta (0, 0)
Screenshot: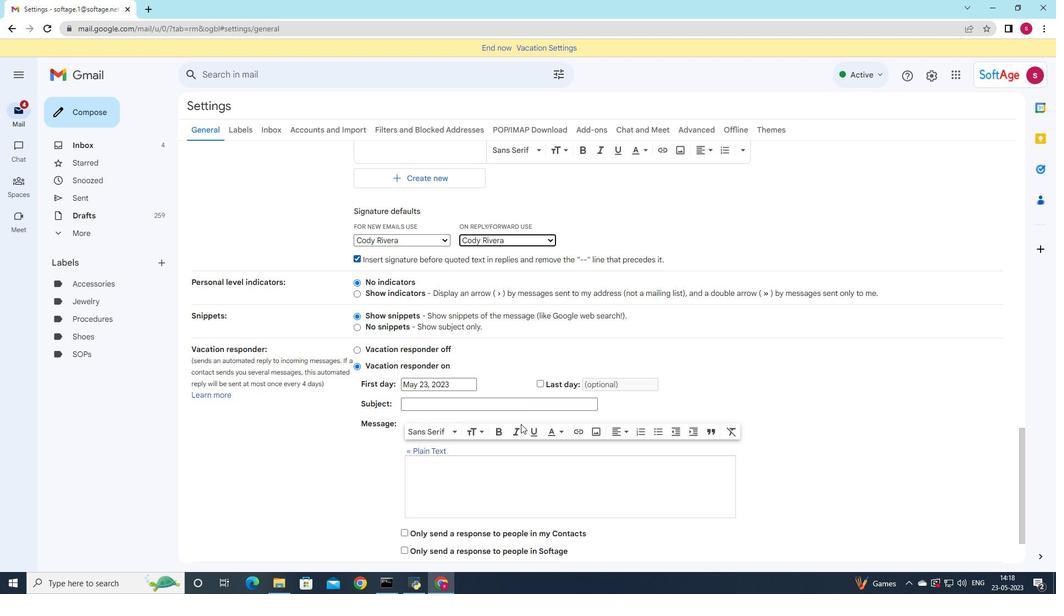 
Action: Mouse scrolled (520, 423) with delta (0, 0)
Screenshot: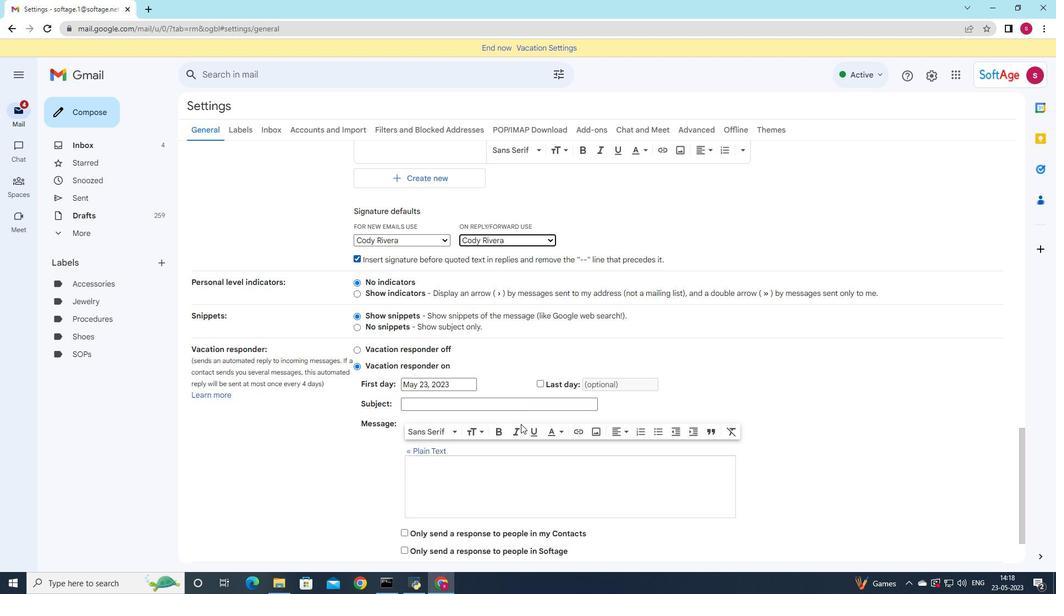 
Action: Mouse moved to (581, 502)
Screenshot: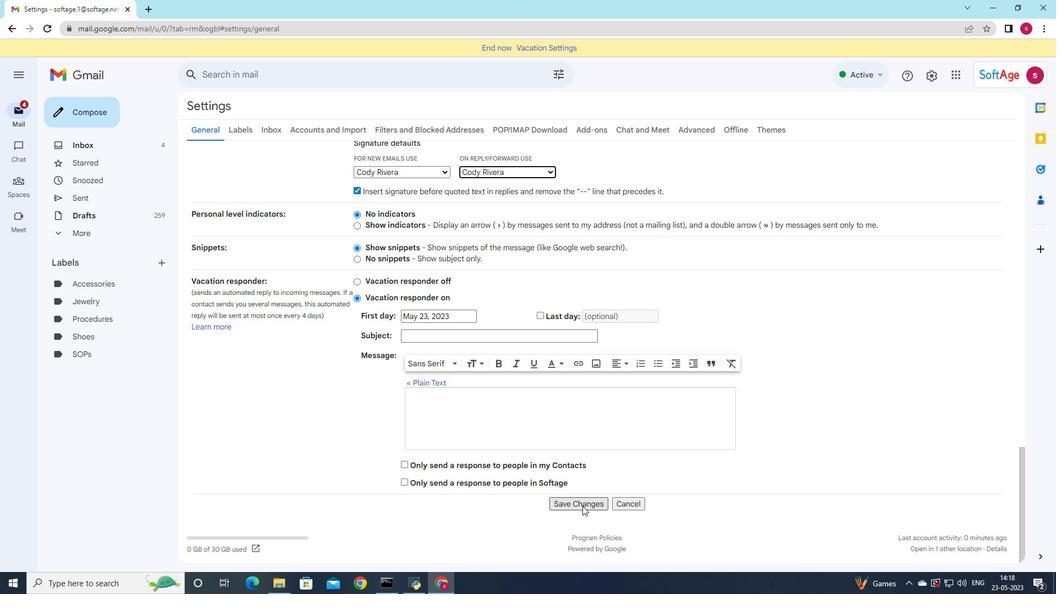 
Action: Mouse pressed left at (581, 502)
Screenshot: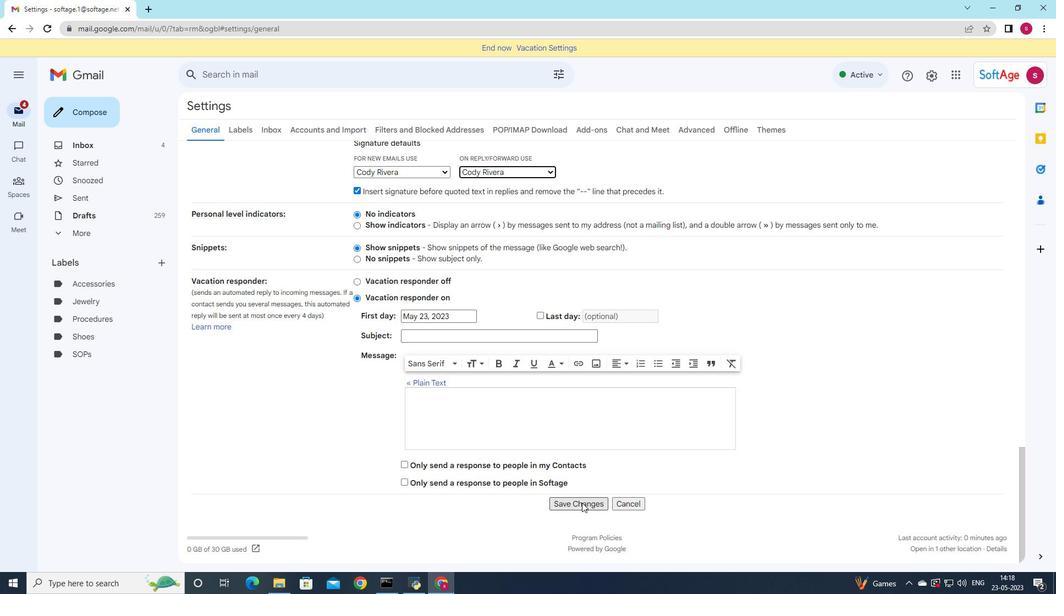 
Action: Mouse moved to (105, 115)
Screenshot: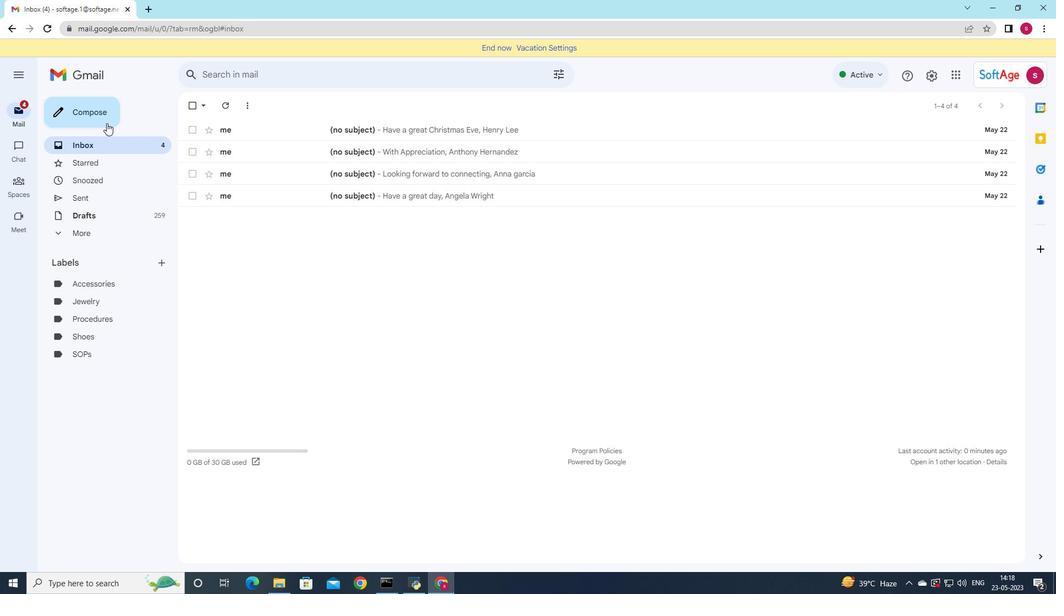 
Action: Mouse pressed left at (105, 115)
Screenshot: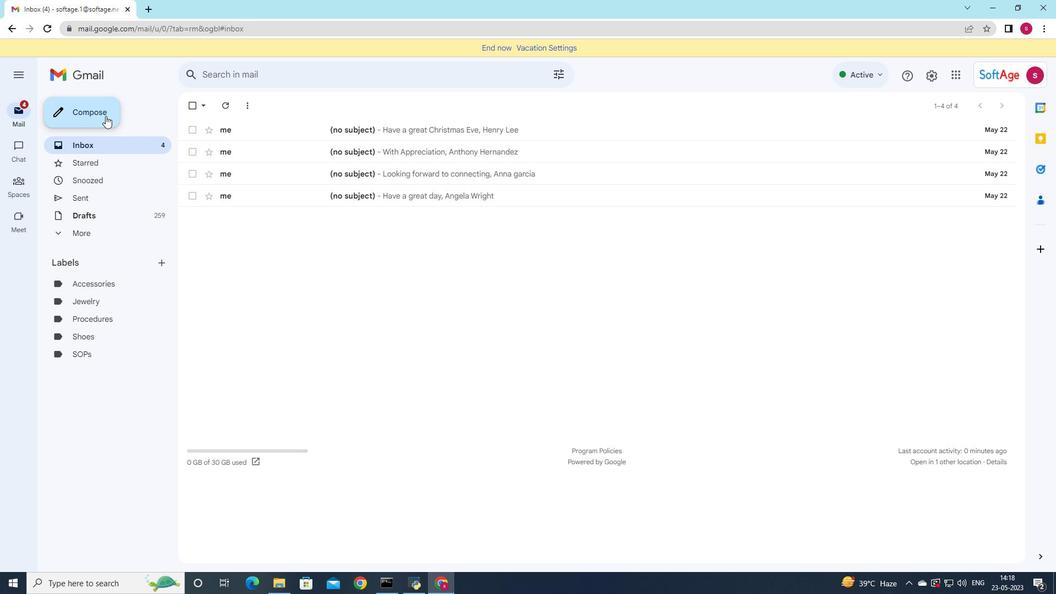 
Action: Mouse moved to (700, 287)
Screenshot: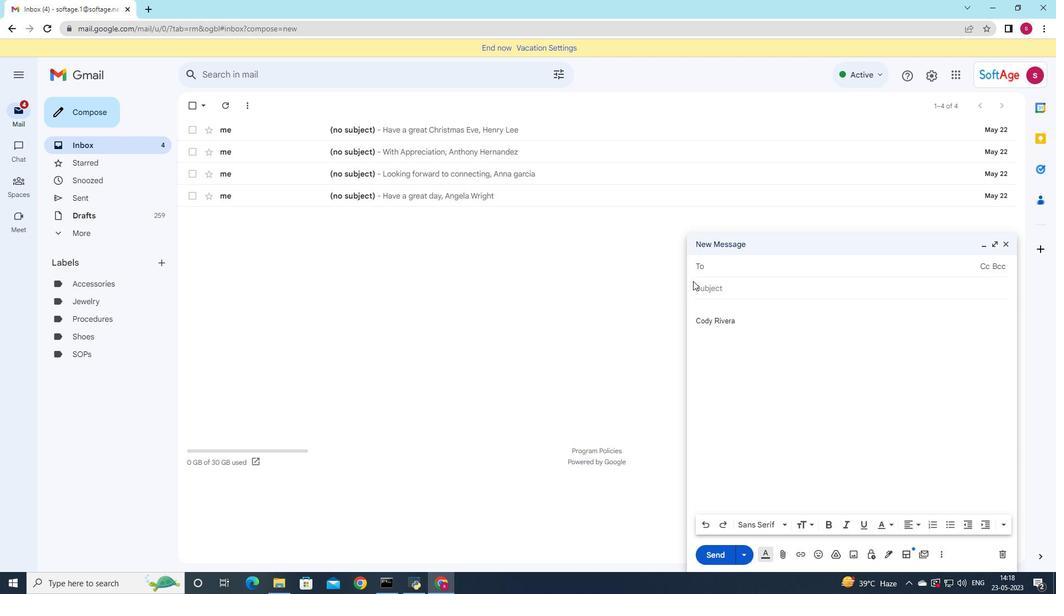 
Action: Mouse pressed left at (700, 287)
Screenshot: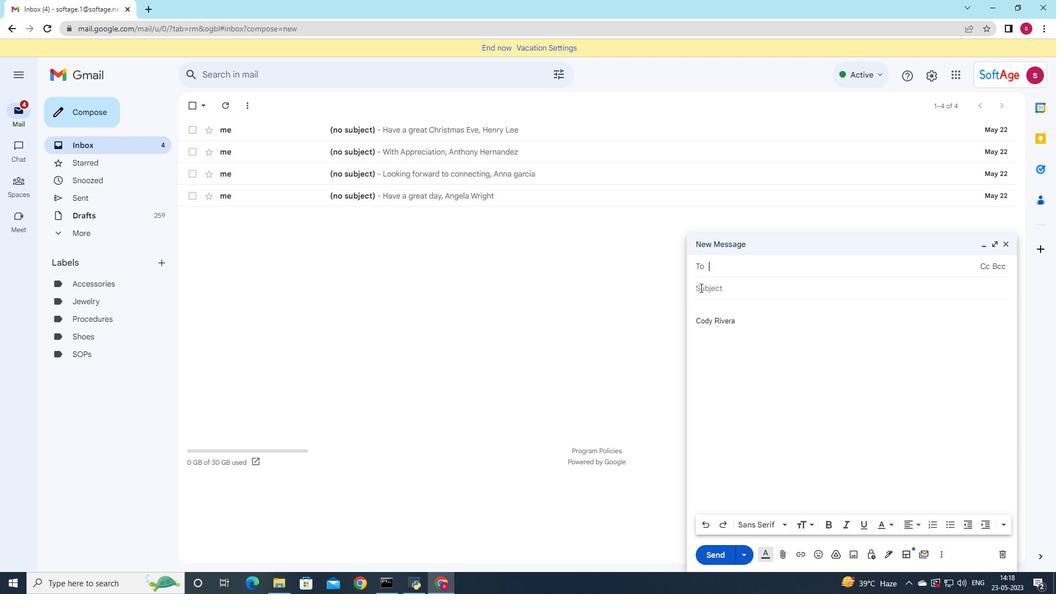 
Action: Key pressed <Key.shift><Key.shift><Key.shift><Key.shift><Key.shift><Key.shift><Key.shift><Key.shift>Request<Key.space>for<Key.space>a<Key.space>product<Key.space>demo
Screenshot: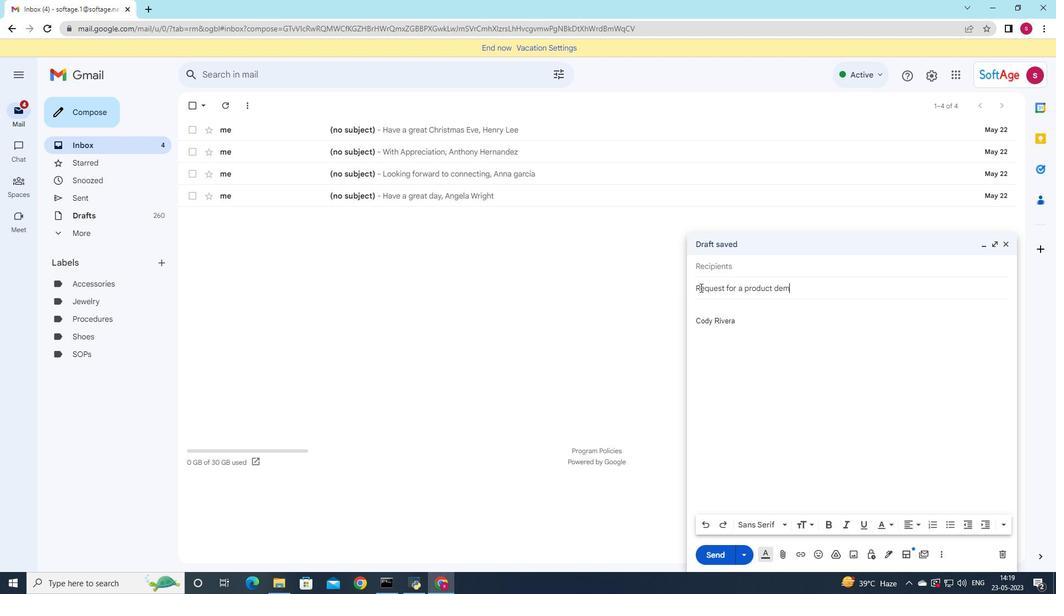 
Action: Mouse moved to (695, 308)
Screenshot: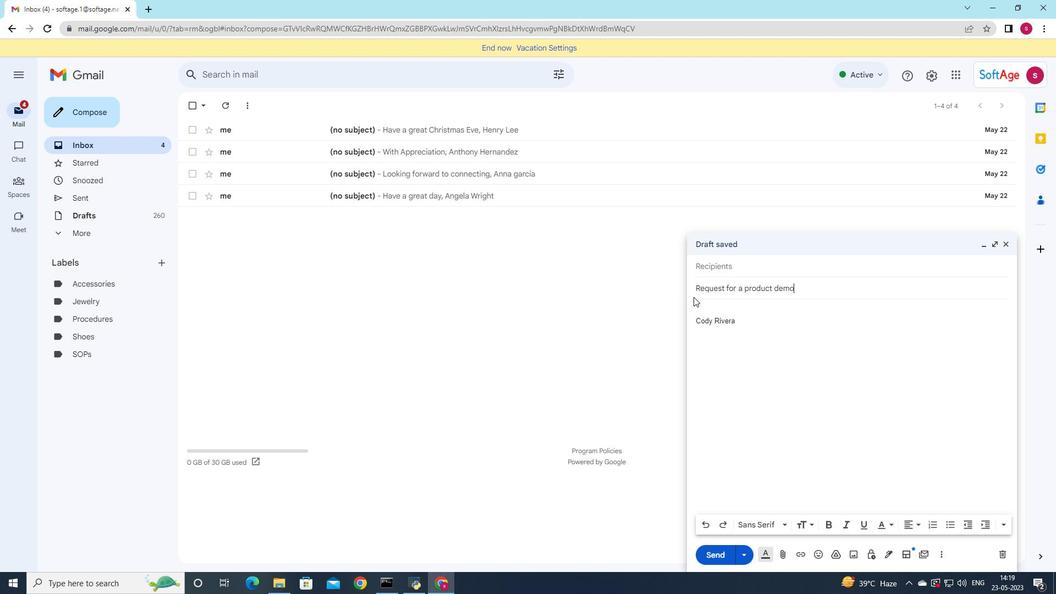 
Action: Mouse pressed left at (695, 308)
Screenshot: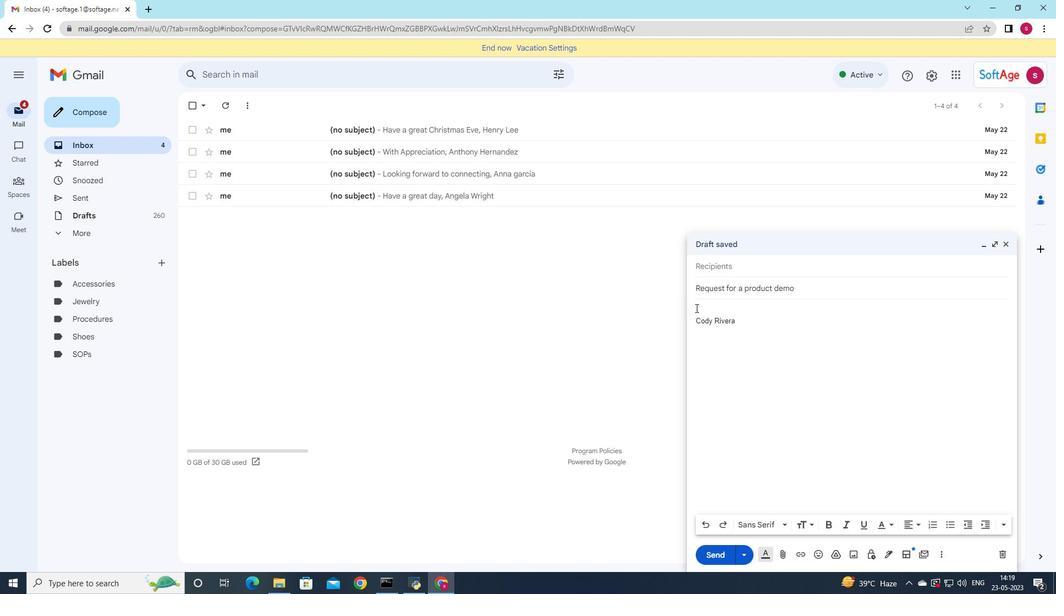 
Action: Mouse moved to (907, 368)
Screenshot: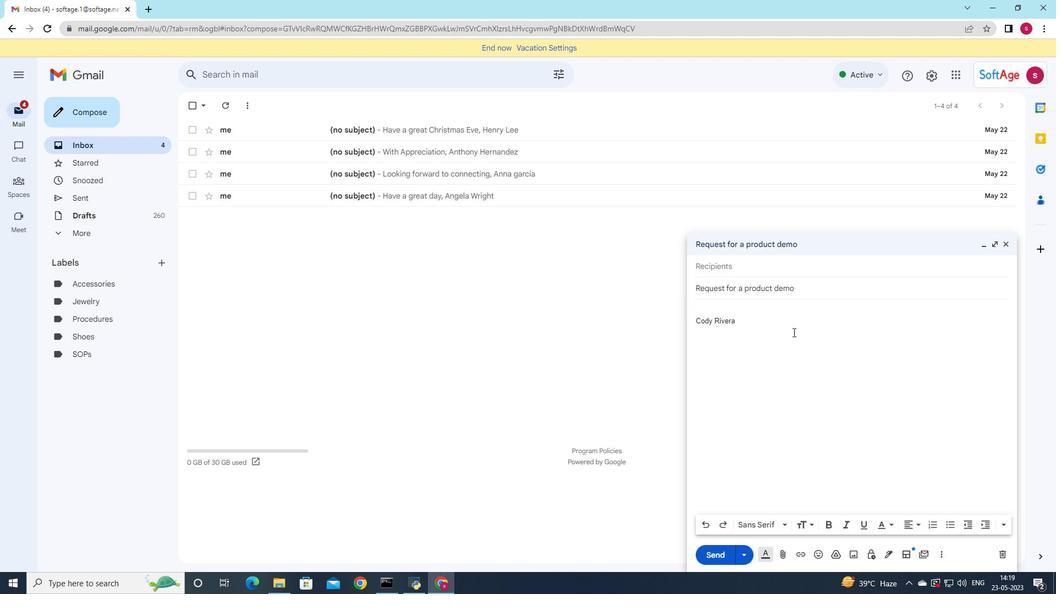 
Action: Key pressed <Key.shift>I<Key.space>would<Key.space>like<Key.space>to<Key.space>arrange<Key.space>a<Key.space>call<Key.space>discuss<Key.space>this<Key.space>further
Screenshot: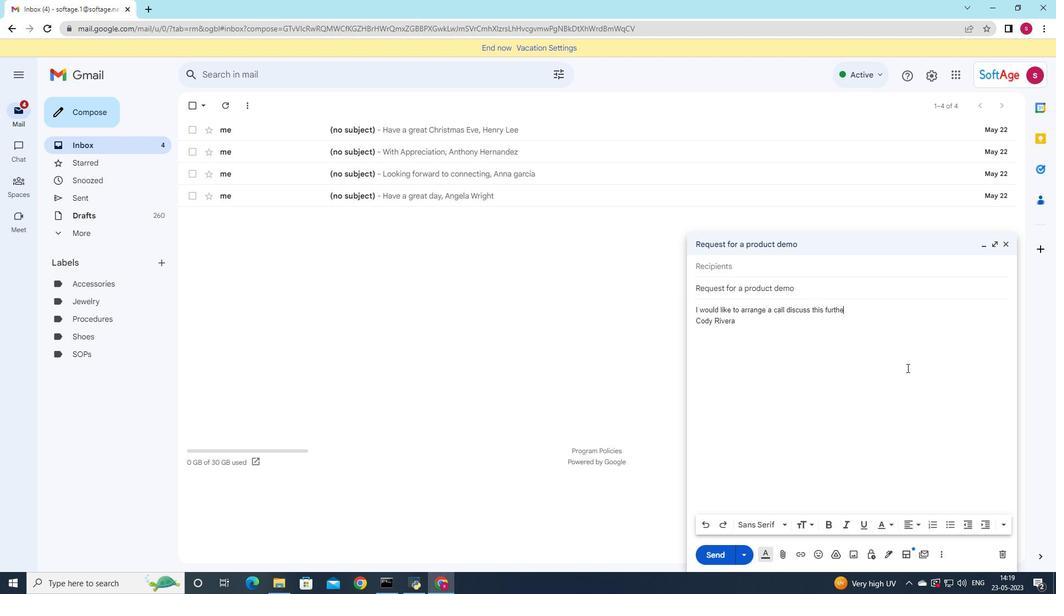 
Action: Mouse moved to (727, 266)
Screenshot: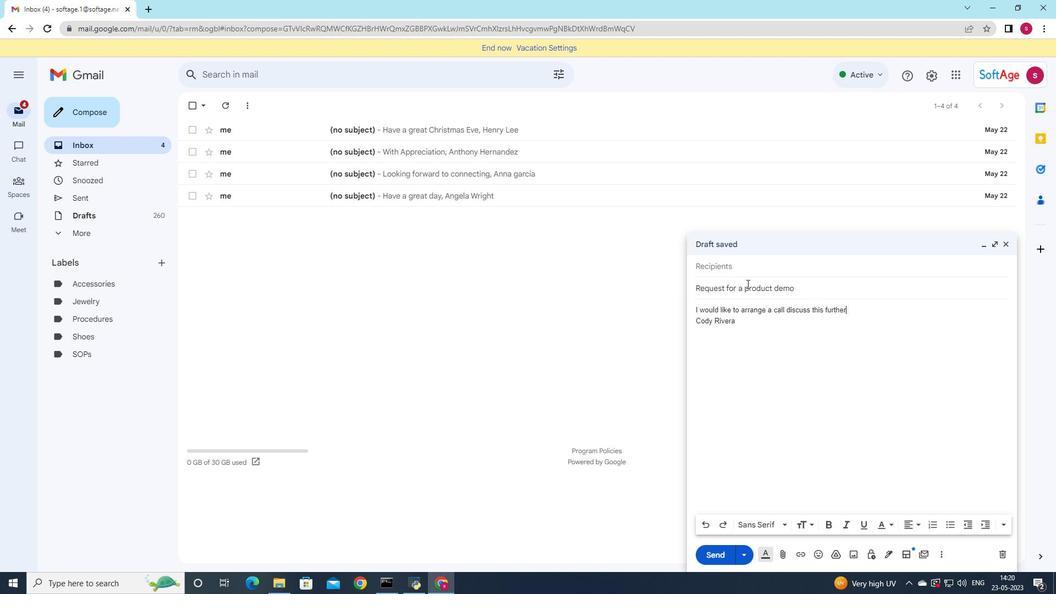 
Action: Mouse pressed left at (727, 266)
Screenshot: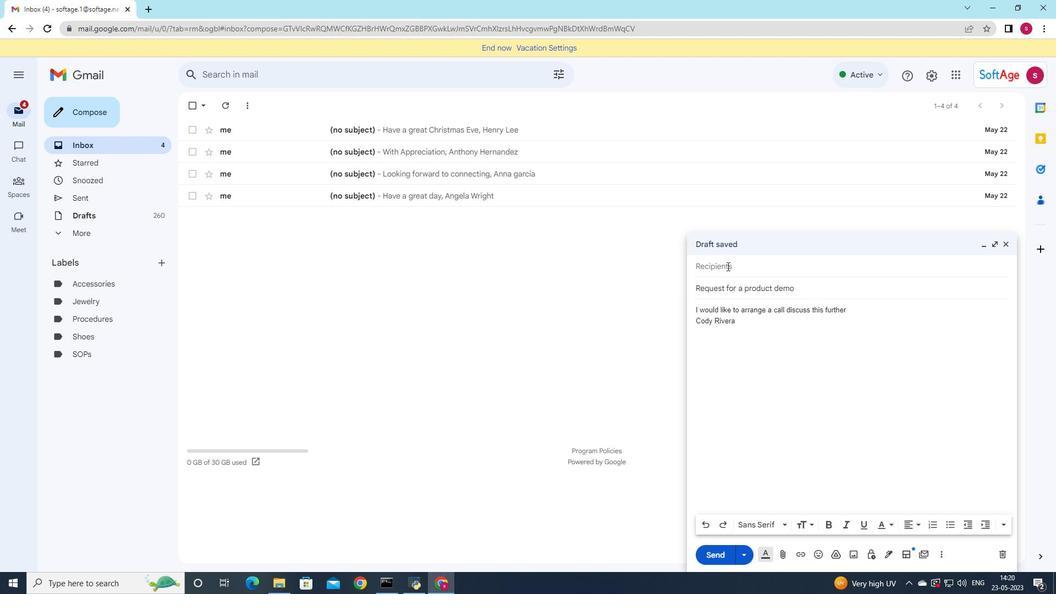 
Action: Key pressed softage
Screenshot: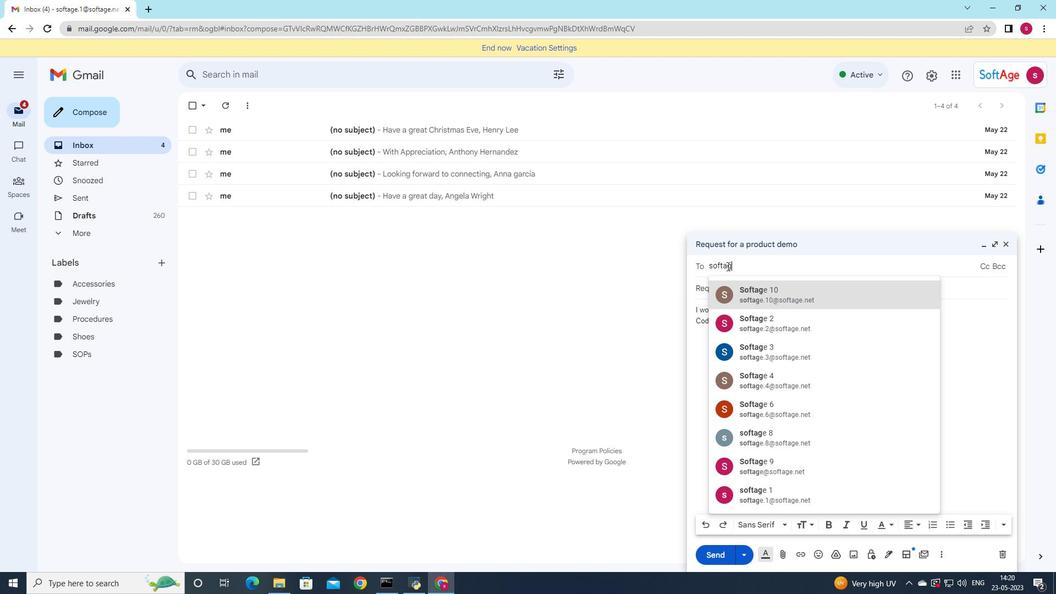 
Action: Mouse moved to (796, 420)
Screenshot: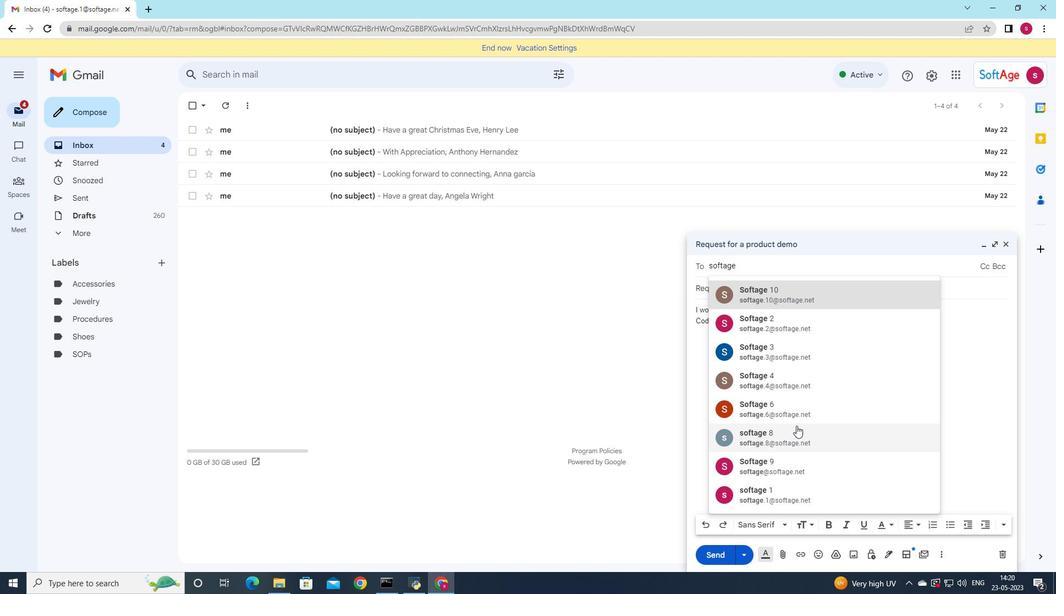 
Action: Mouse pressed left at (796, 420)
Screenshot: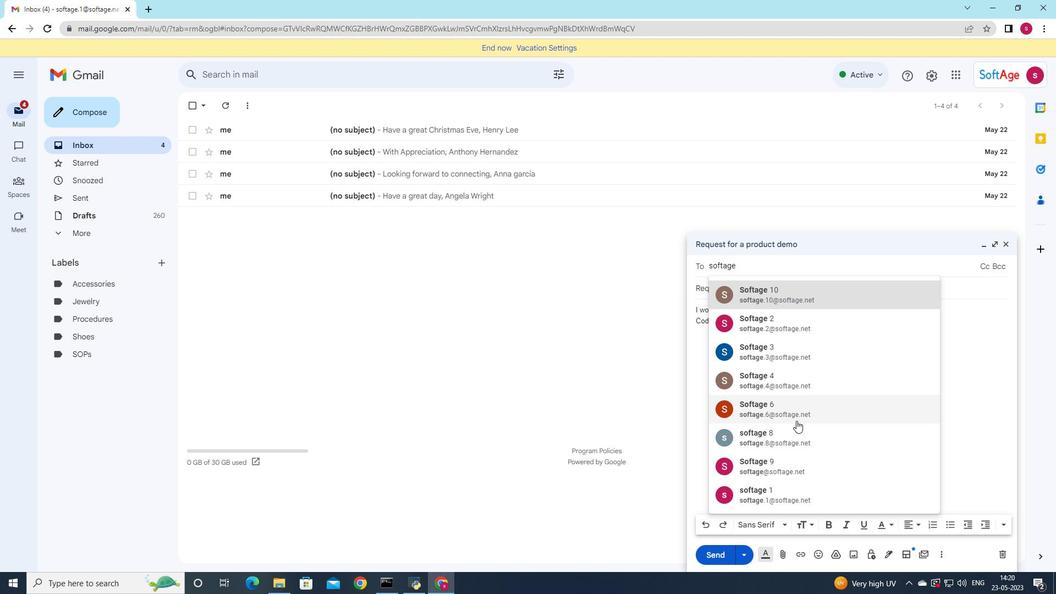 
Action: Mouse moved to (781, 440)
Screenshot: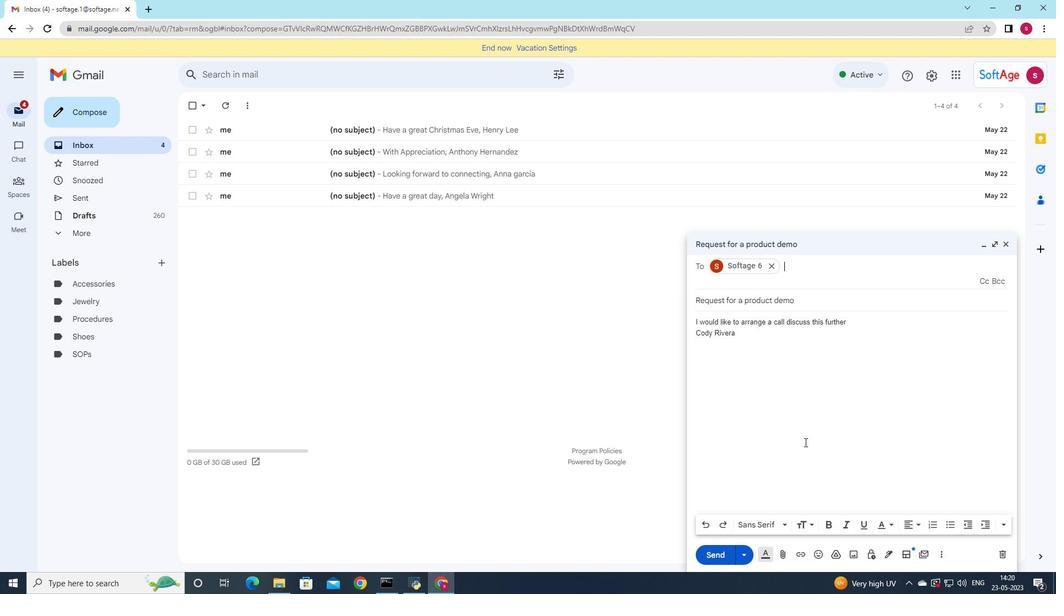 
Action: Mouse scrolled (781, 440) with delta (0, 0)
Screenshot: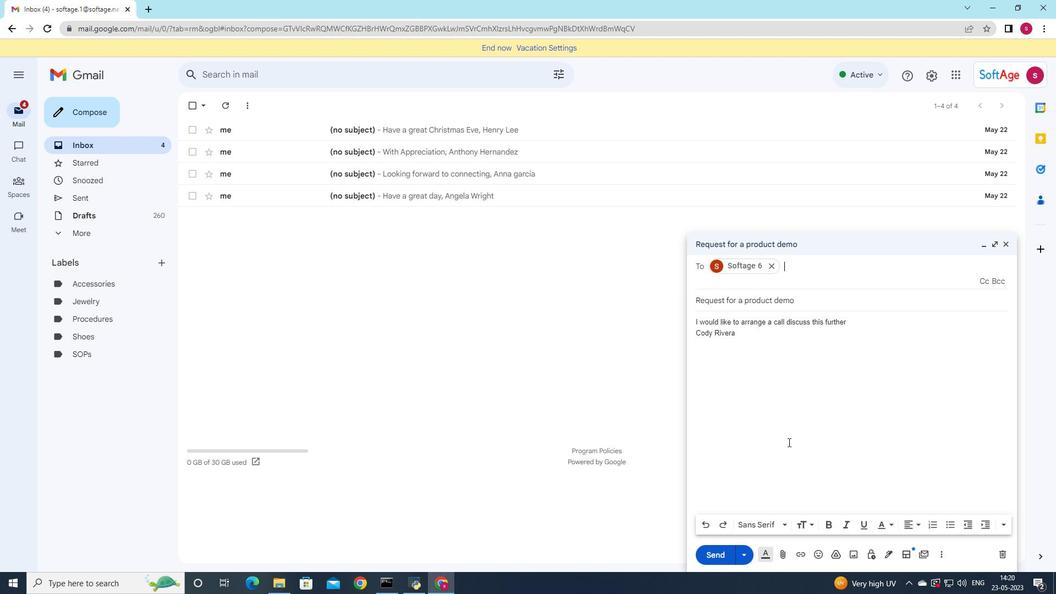 
Action: Mouse moved to (778, 443)
Screenshot: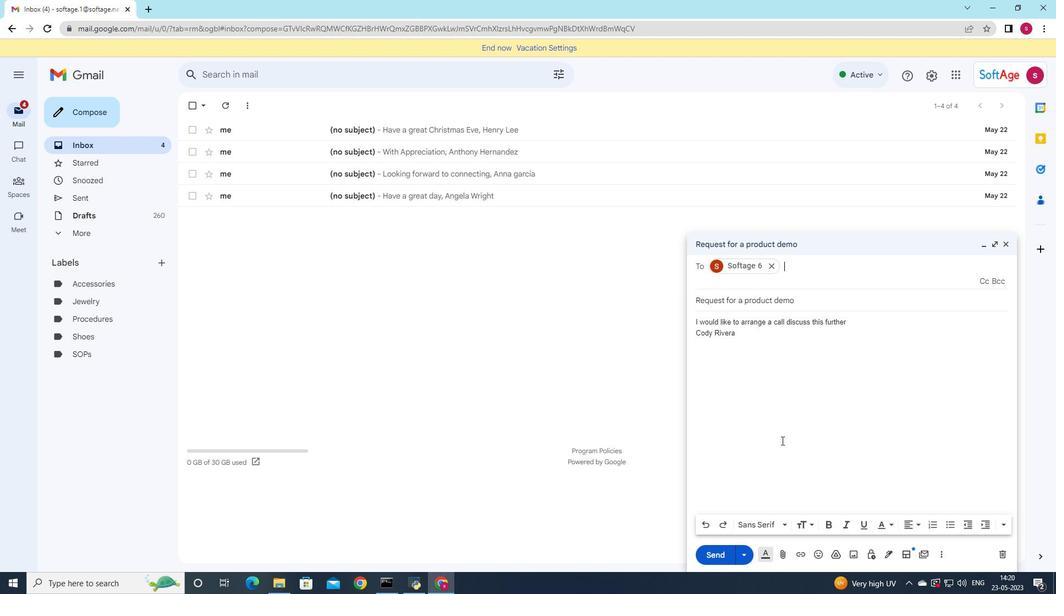 
Action: Mouse scrolled (778, 443) with delta (0, 0)
Screenshot: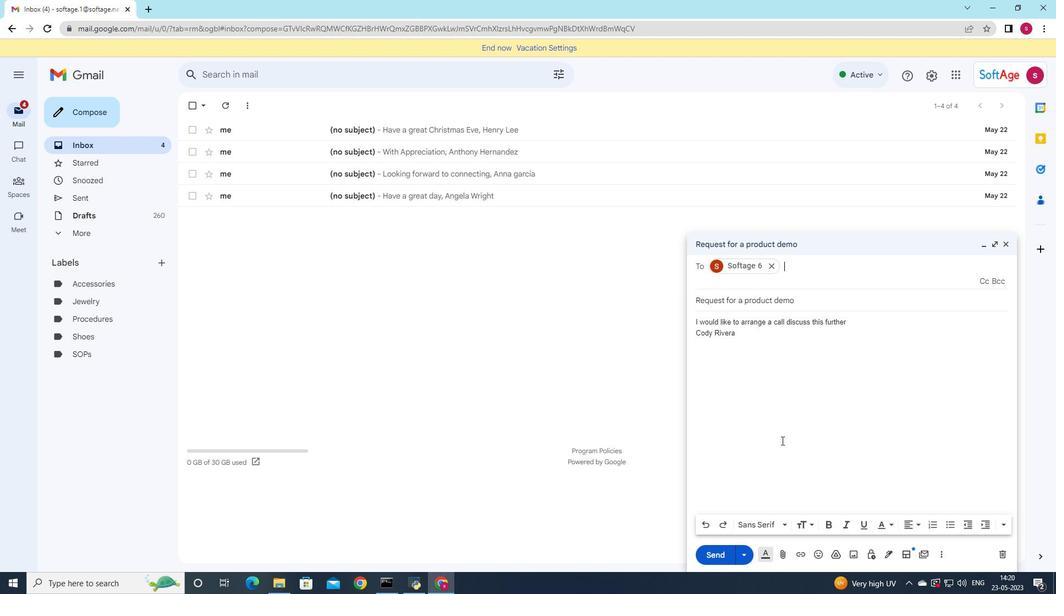 
Action: Mouse moved to (772, 463)
Screenshot: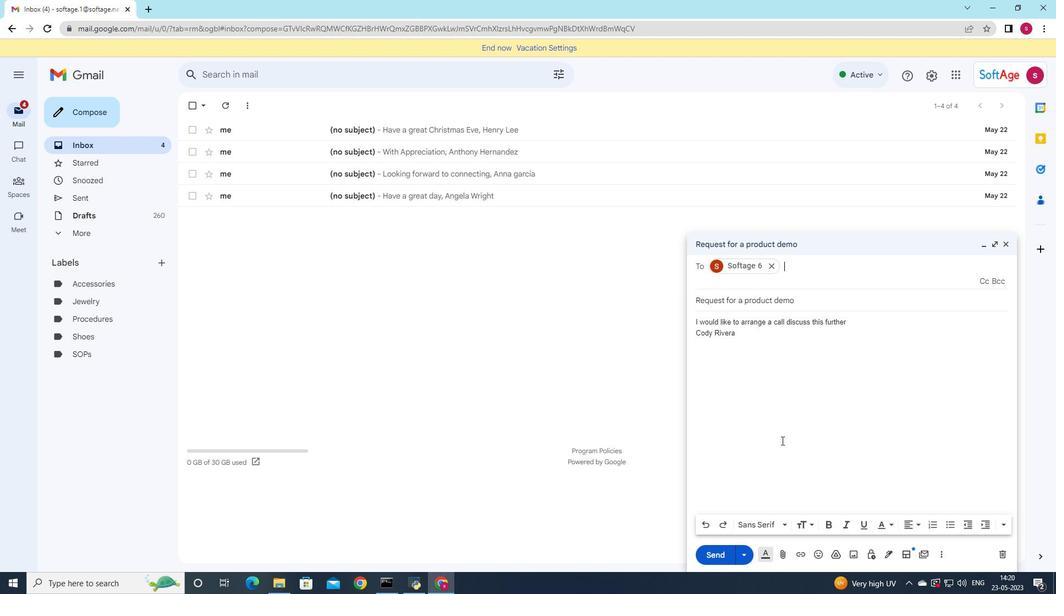 
Action: Mouse scrolled (772, 462) with delta (0, 0)
Screenshot: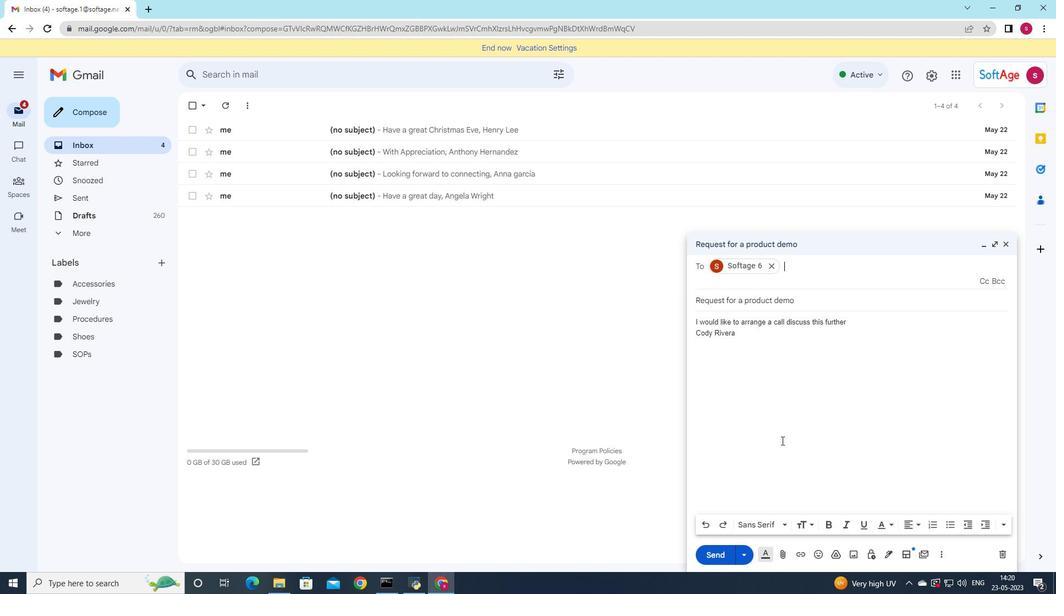 
Action: Mouse moved to (786, 555)
Screenshot: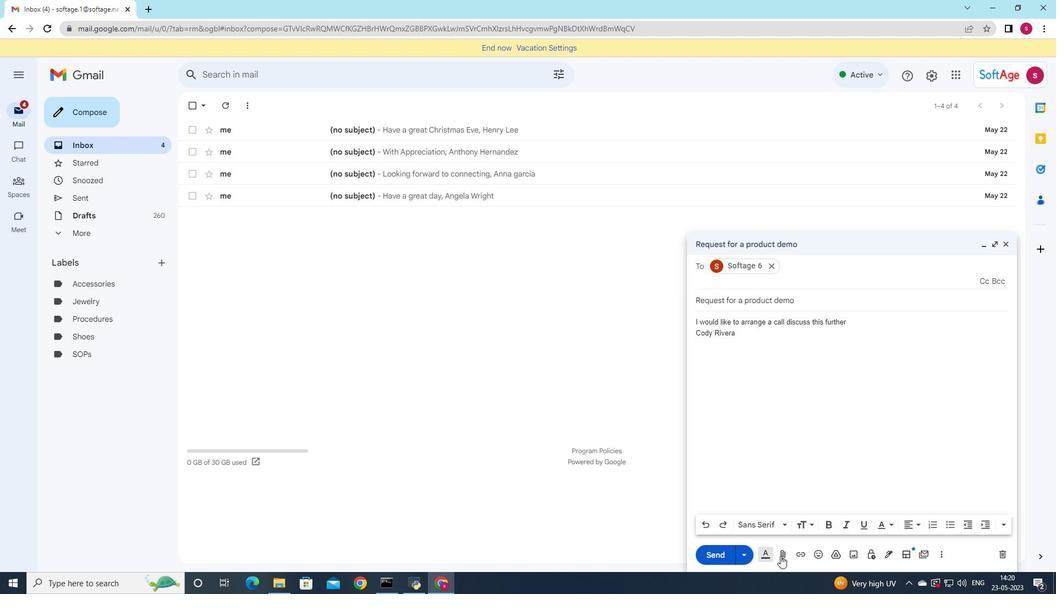 
Action: Mouse pressed left at (786, 555)
Screenshot: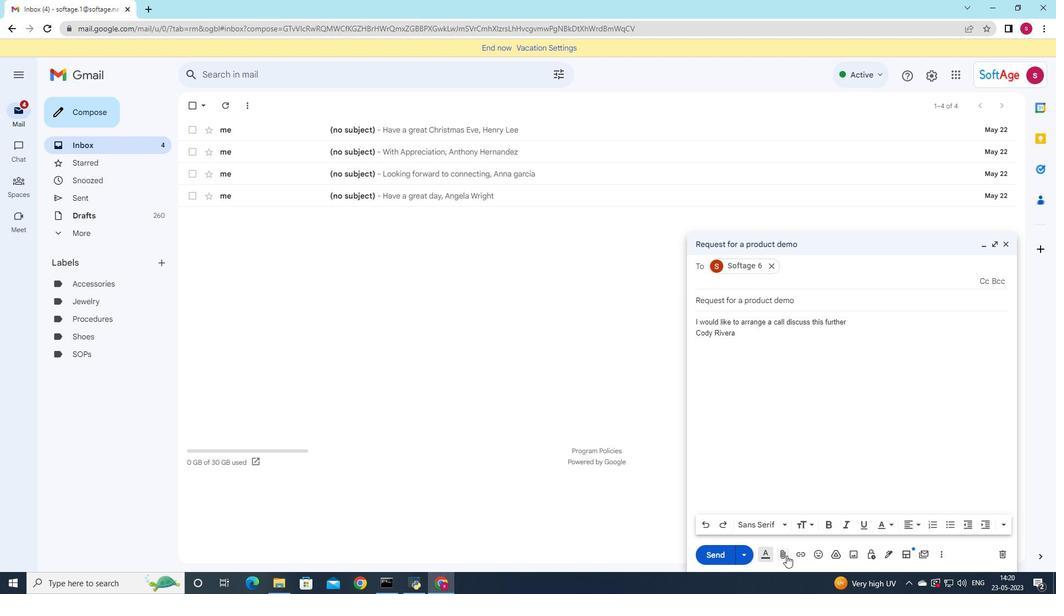 
Action: Mouse moved to (150, 81)
Screenshot: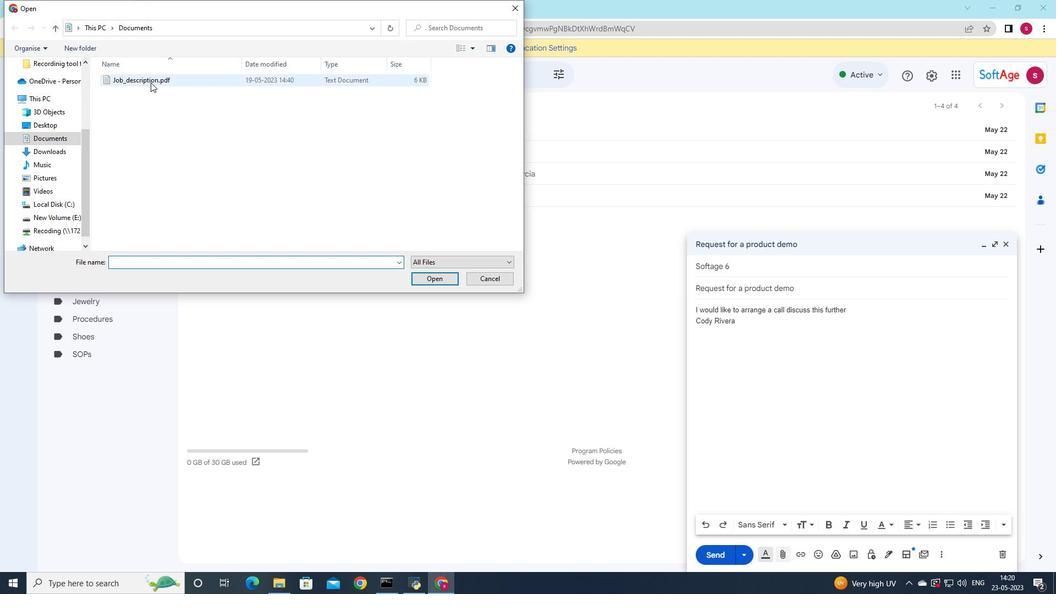 
Action: Mouse pressed left at (150, 81)
Screenshot: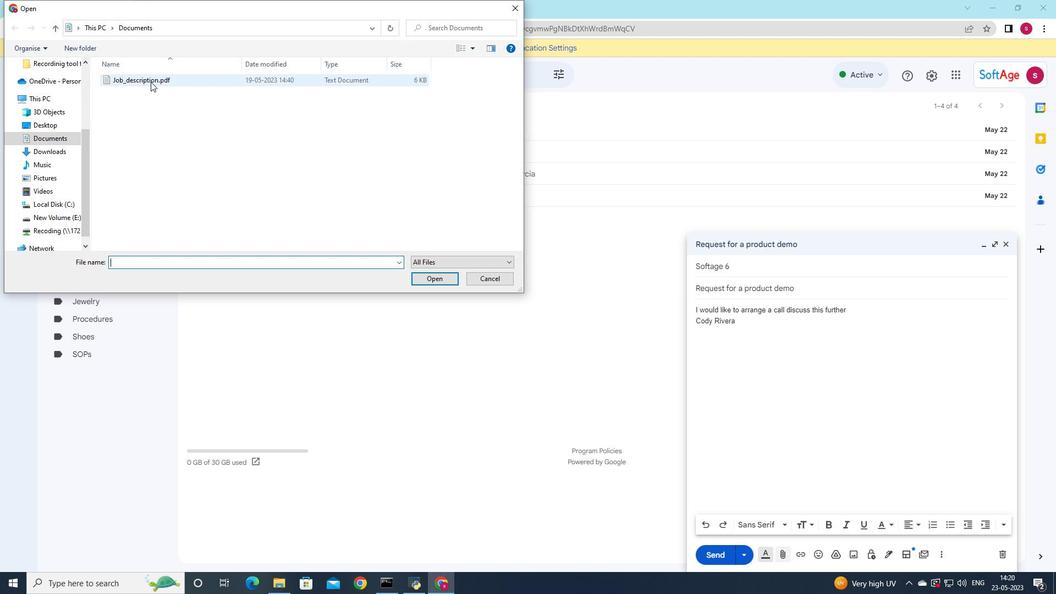 
Action: Mouse moved to (160, 79)
Screenshot: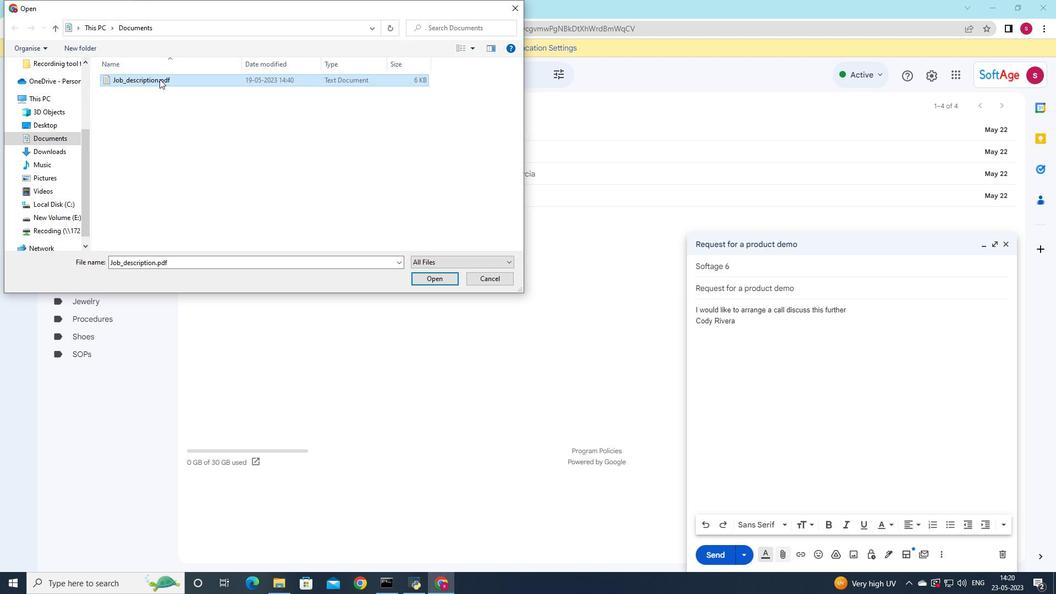 
Action: Mouse pressed left at (160, 79)
Screenshot: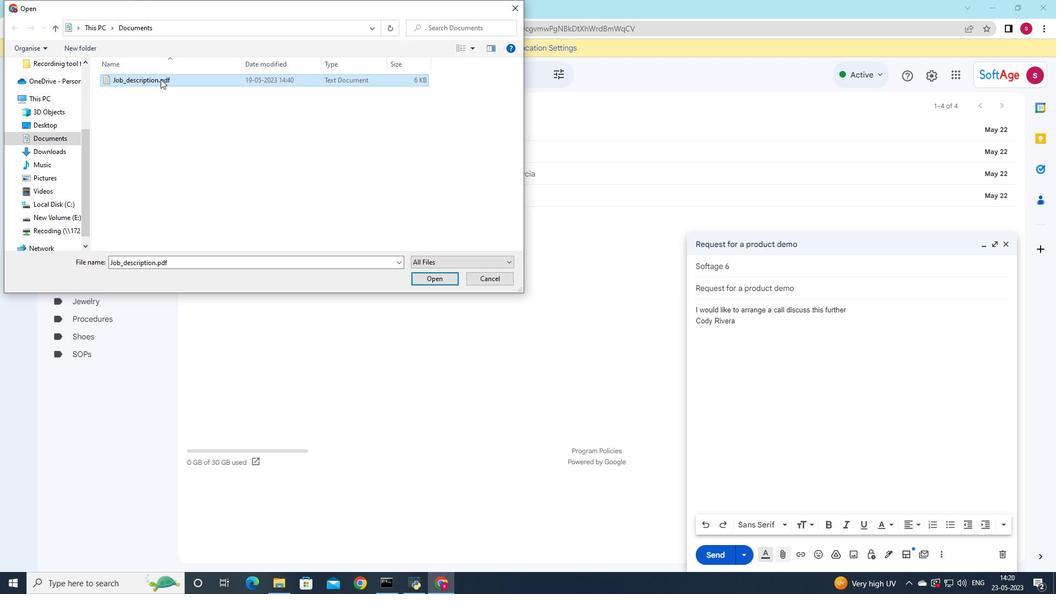 
Action: Mouse moved to (337, 140)
Screenshot: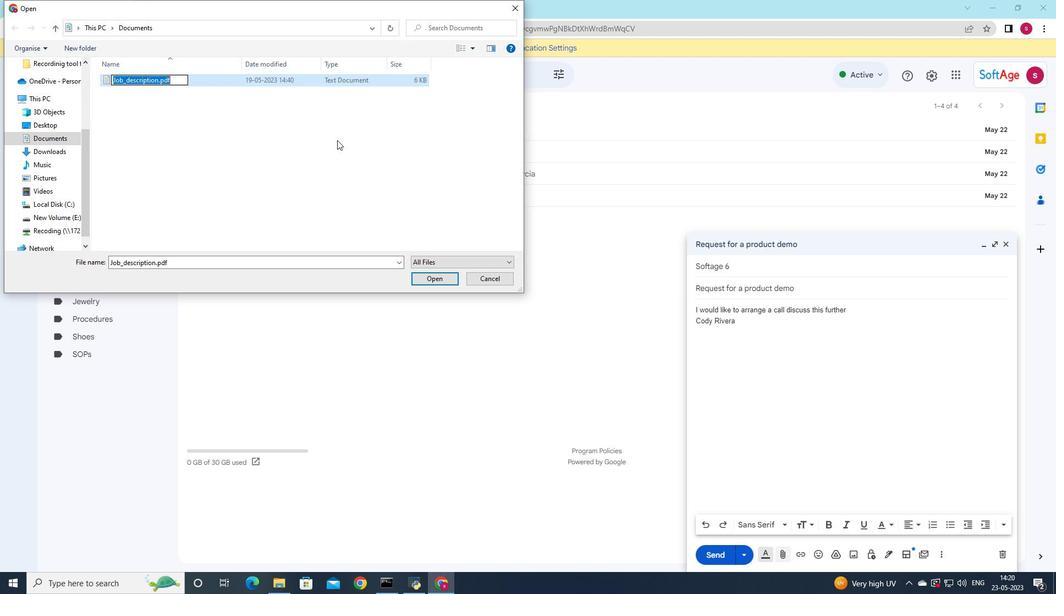 
Action: Key pressed <Key.shift>Training<Key.shift>_msterisal<Key.backspace><Key.backspace><Key.backspace>als.docx
Screenshot: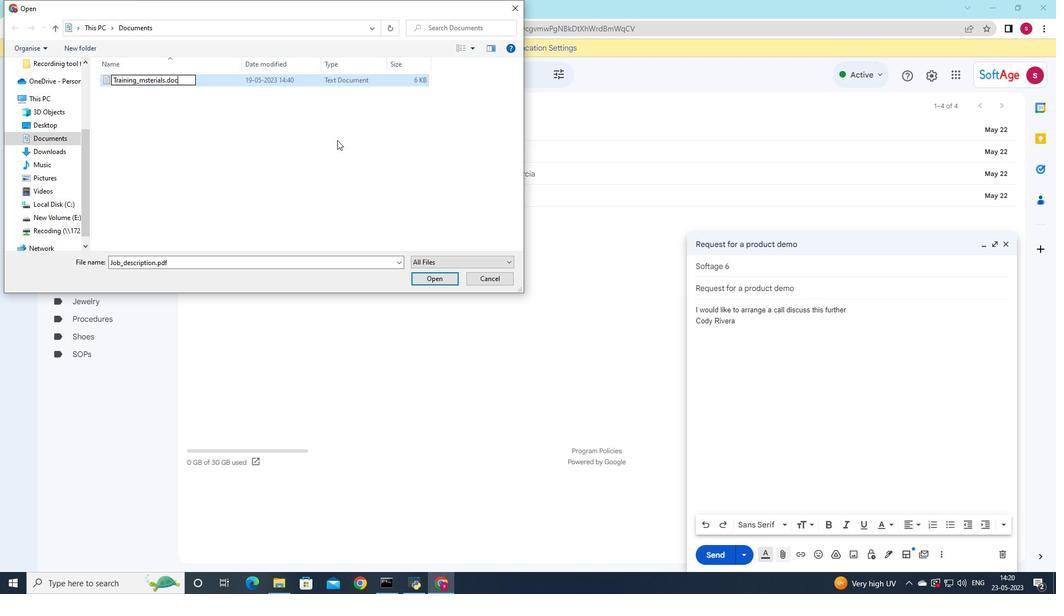 
Action: Mouse moved to (337, 78)
Screenshot: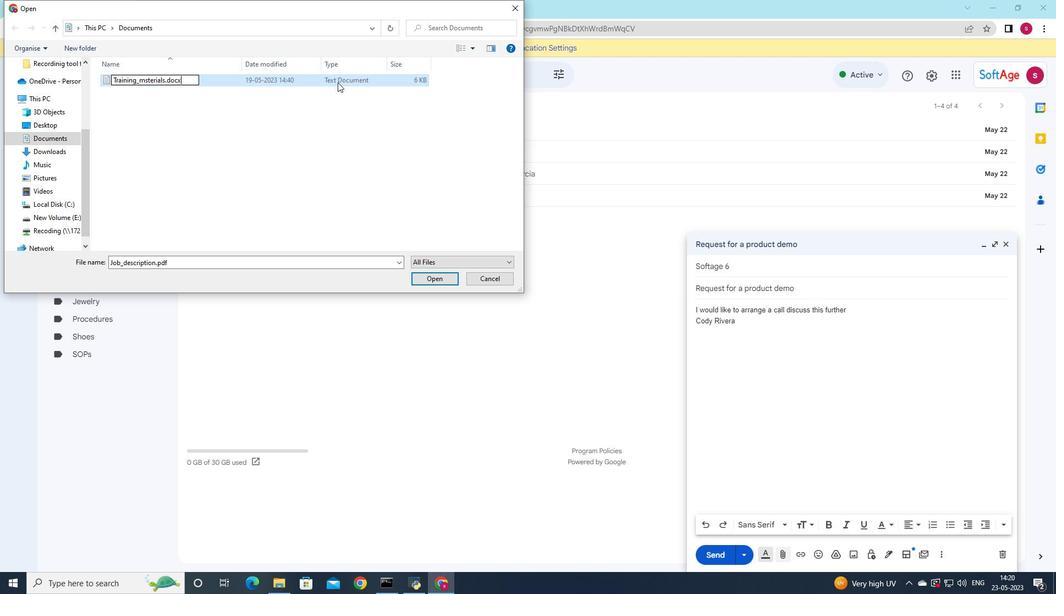 
Action: Mouse pressed left at (337, 78)
Screenshot: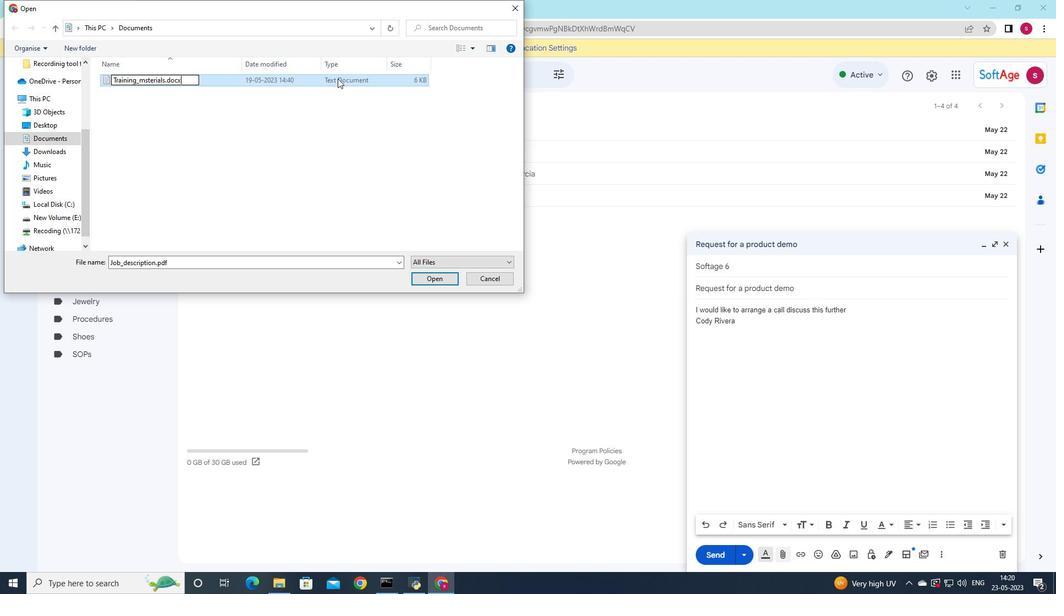 
Action: Mouse moved to (429, 277)
Screenshot: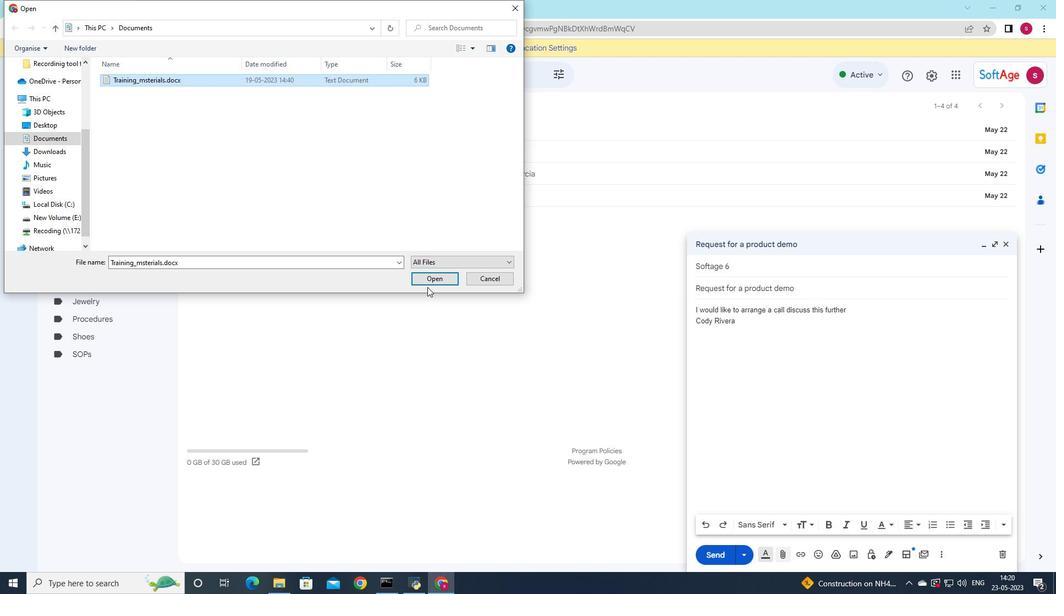 
Action: Mouse pressed left at (429, 277)
Screenshot: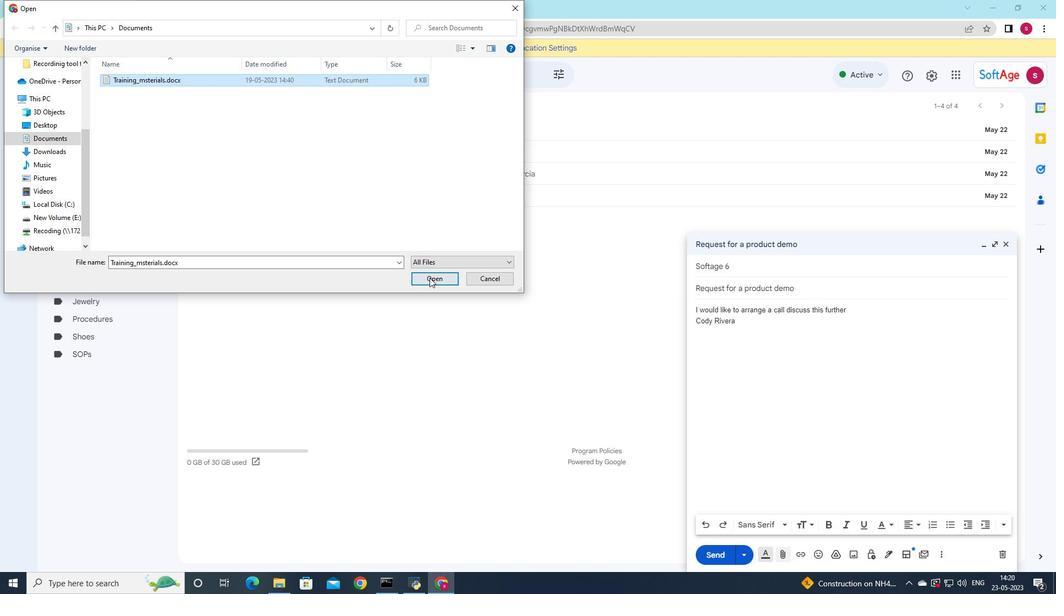 
Action: Mouse moved to (852, 313)
Screenshot: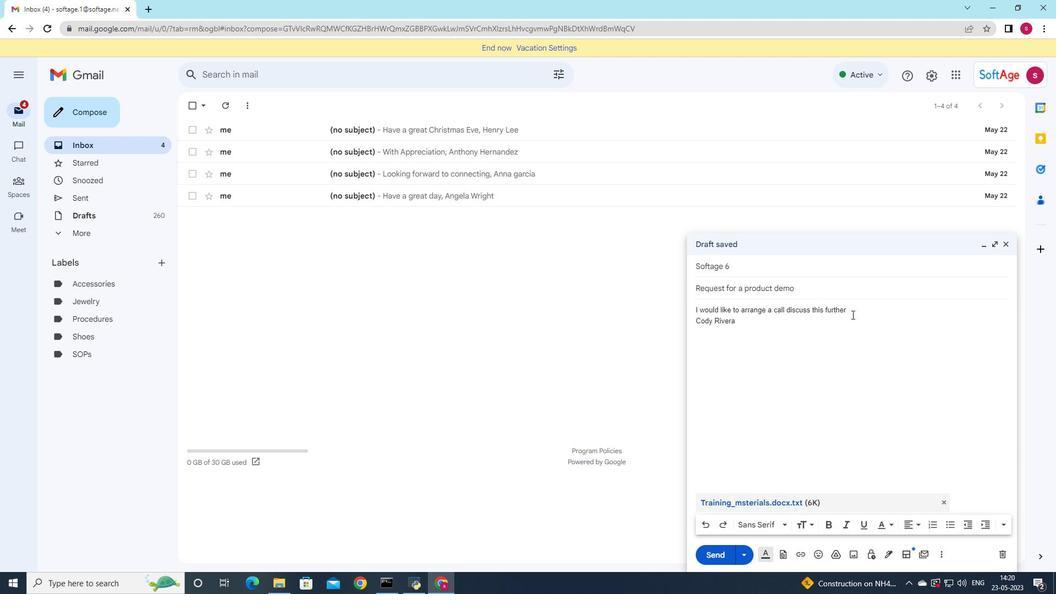 
Action: Mouse pressed left at (852, 313)
Screenshot: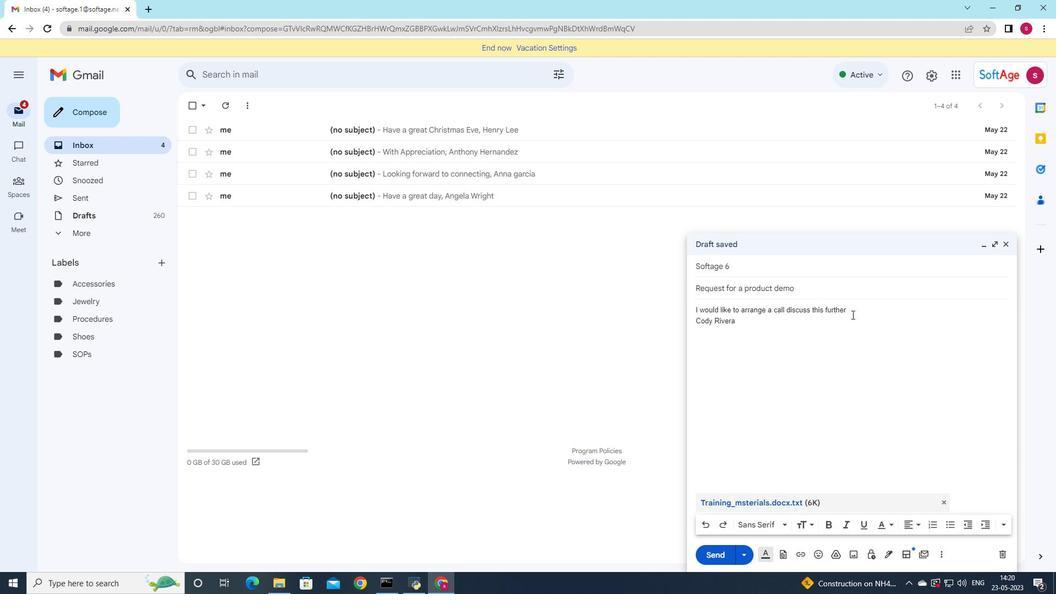 
Action: Mouse moved to (681, 309)
Screenshot: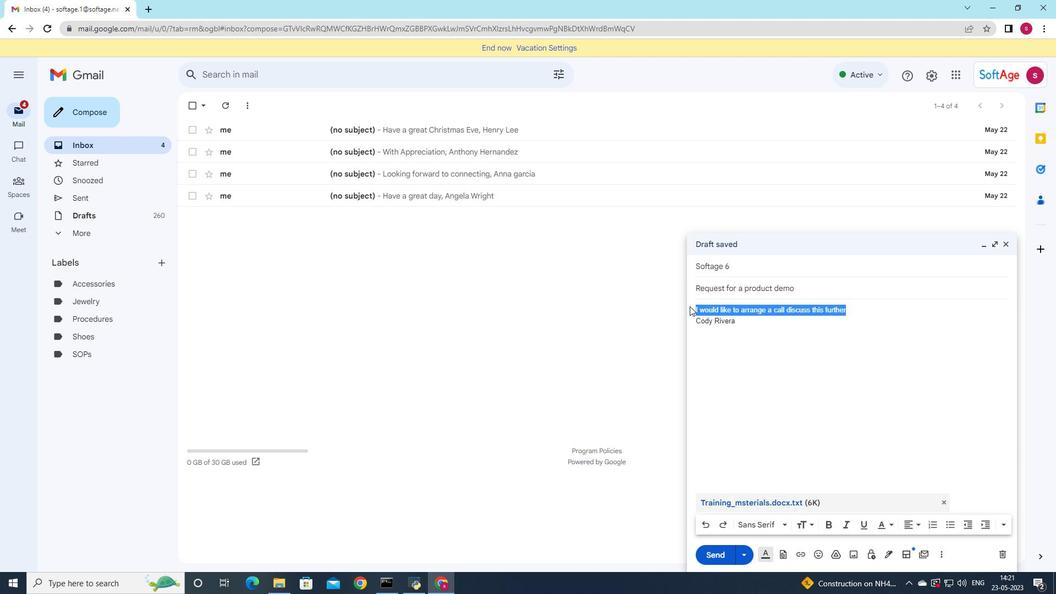 
Action: Key pressed <Key.delete><Key.shift><Key.shift><Key.shift><Key.shift><Key.shift><Key.shift>Please<Key.space>let<Key.space>me<Key.space>know<Key.space>if<Key.space>there<Key.space>are<Key.space>any<Key.space>updates<Key.space>on<Key.space>this<Key.space>issue
Screenshot: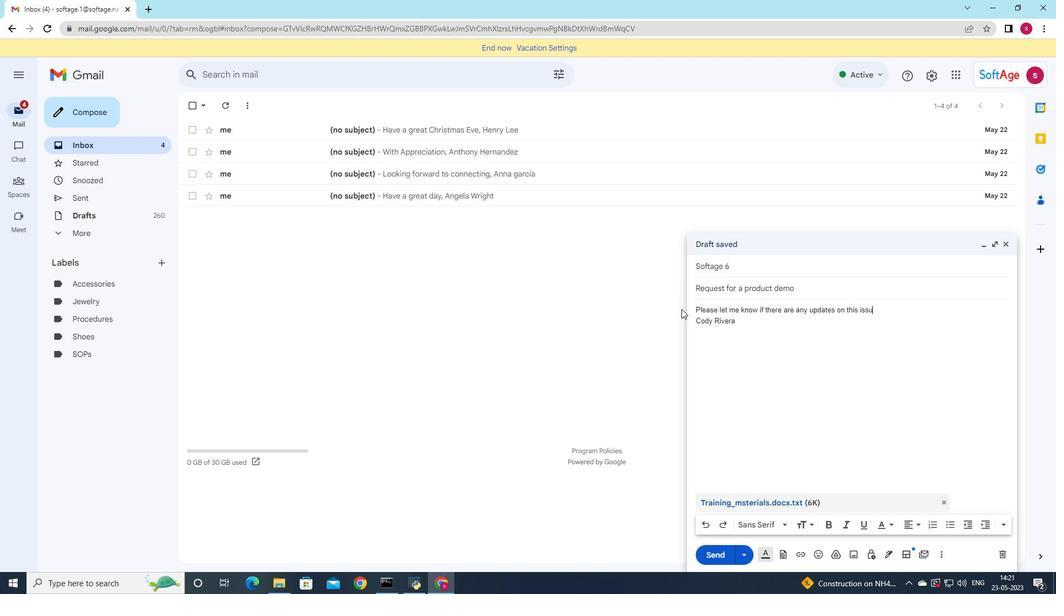 
Action: Mouse moved to (715, 552)
Screenshot: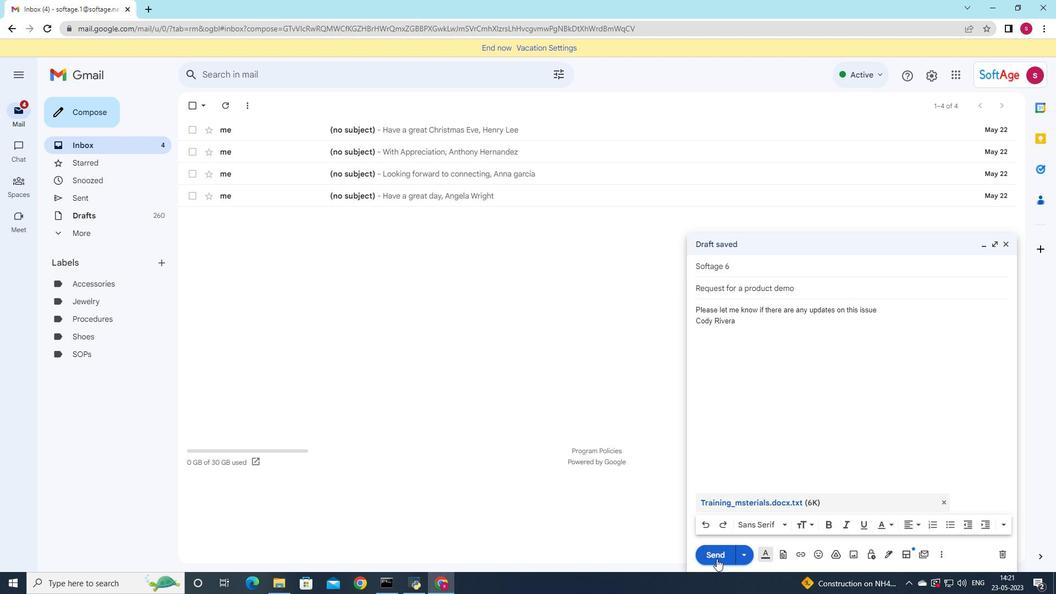 
Action: Mouse pressed left at (715, 552)
Screenshot: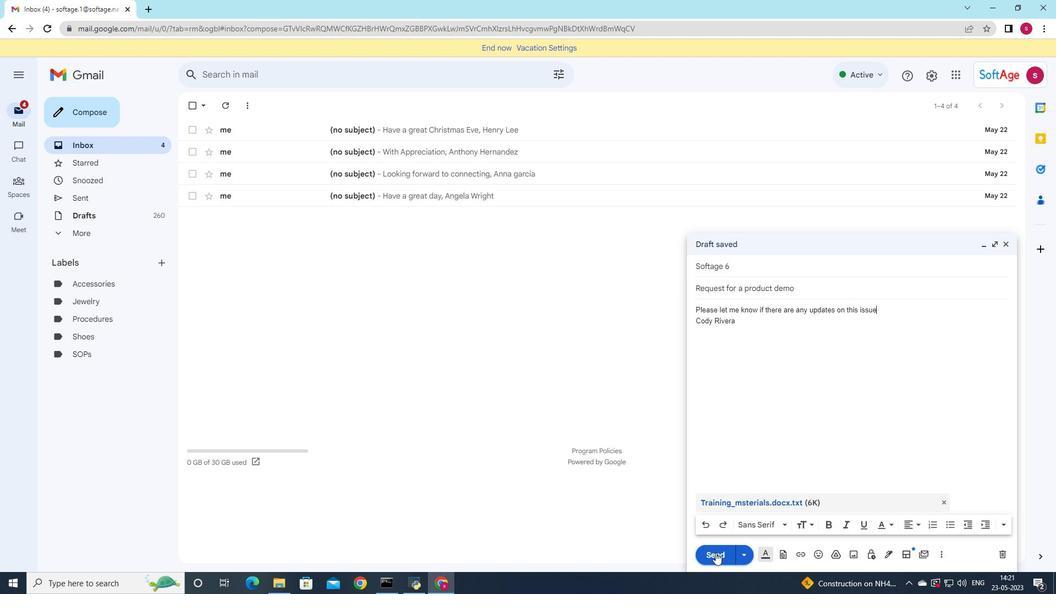 
Action: Mouse moved to (96, 196)
Screenshot: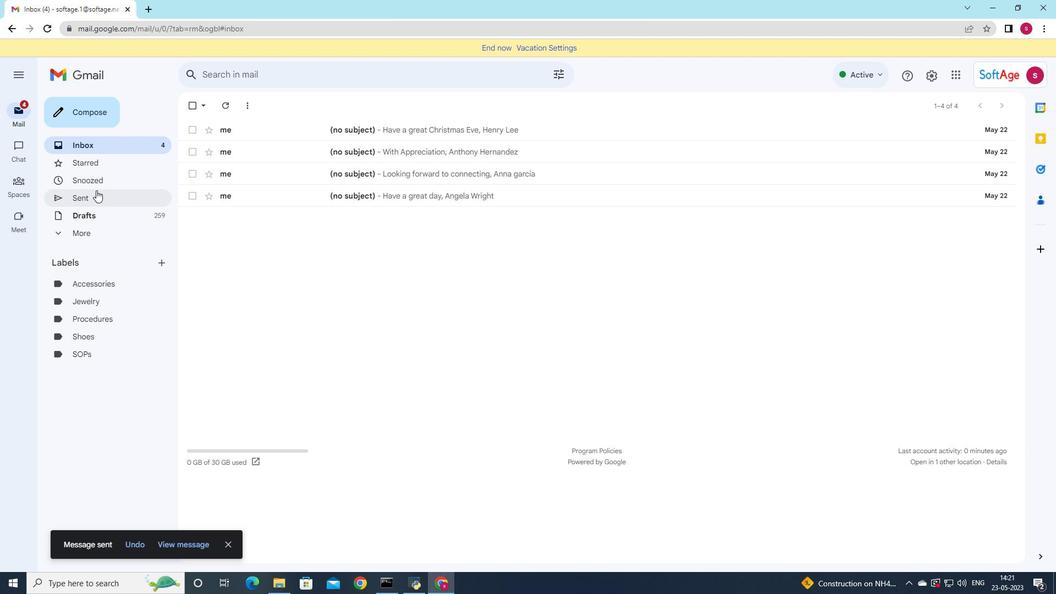 
Action: Mouse pressed left at (96, 196)
Screenshot: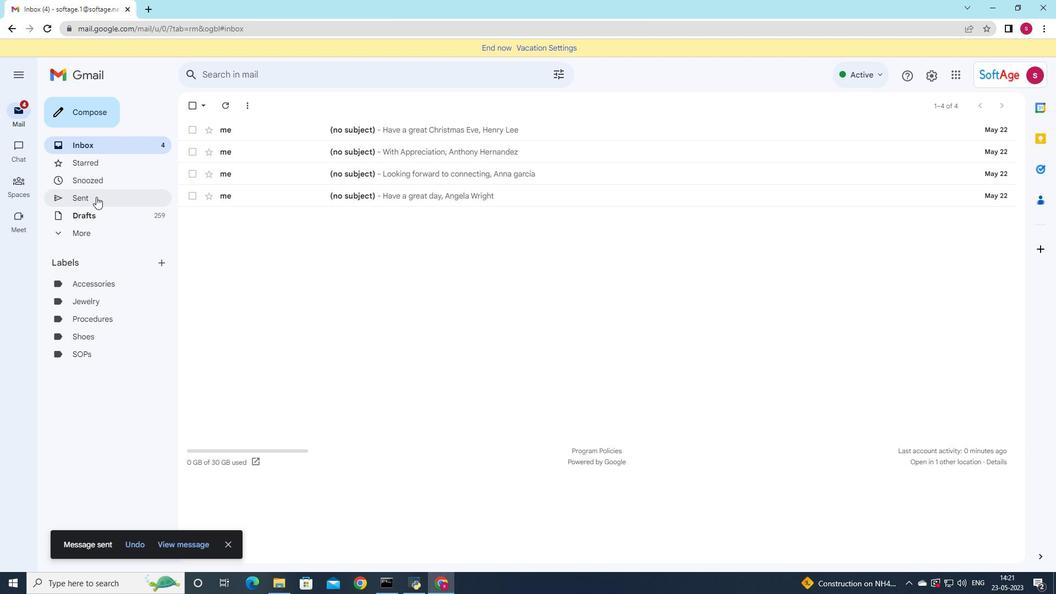 
Action: Mouse moved to (447, 173)
Screenshot: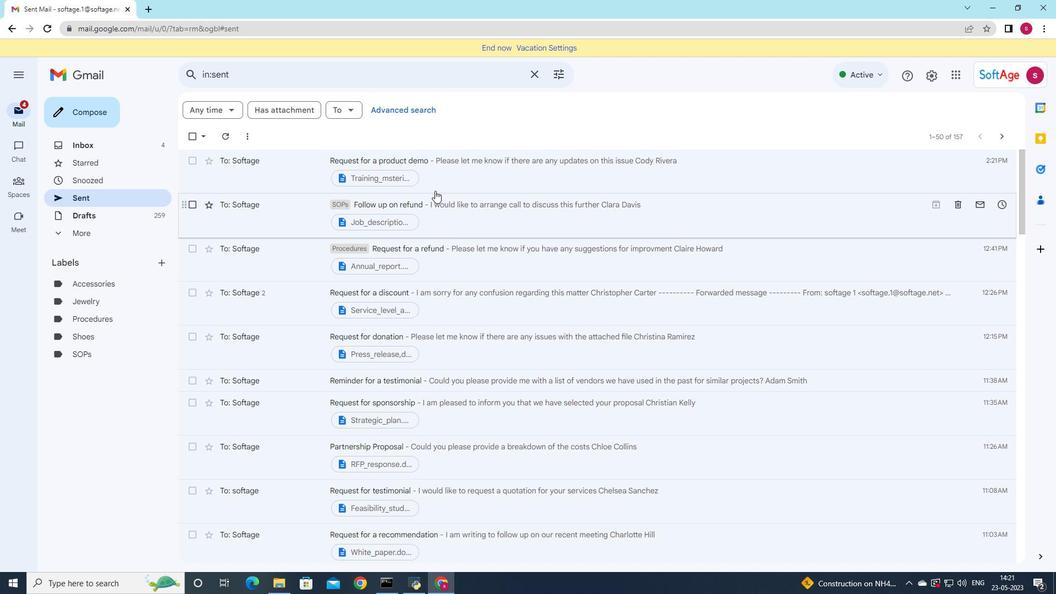 
Action: Mouse pressed left at (447, 173)
Screenshot: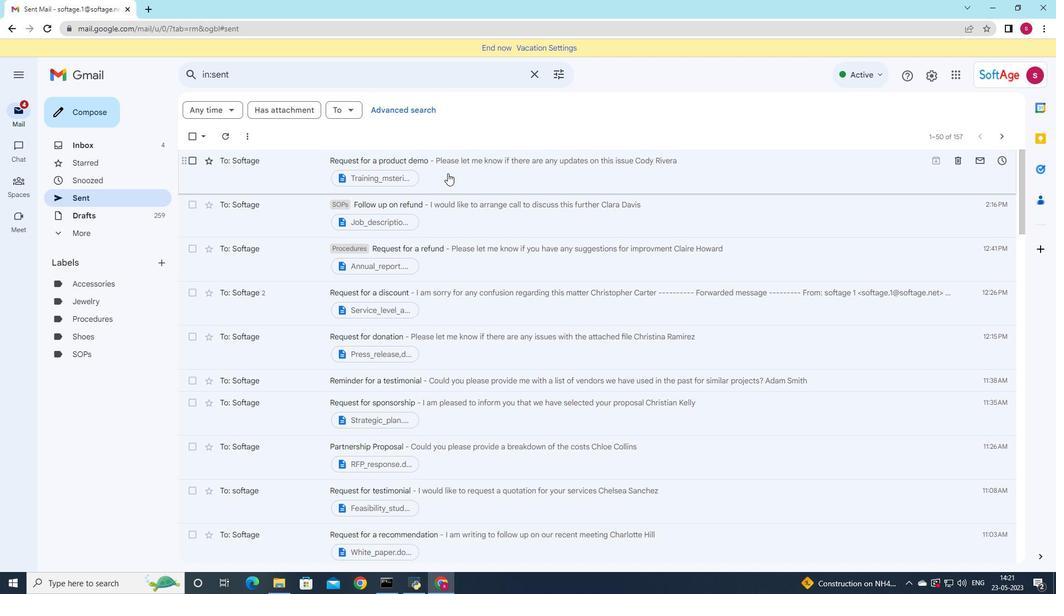 
Action: Mouse moved to (408, 106)
Screenshot: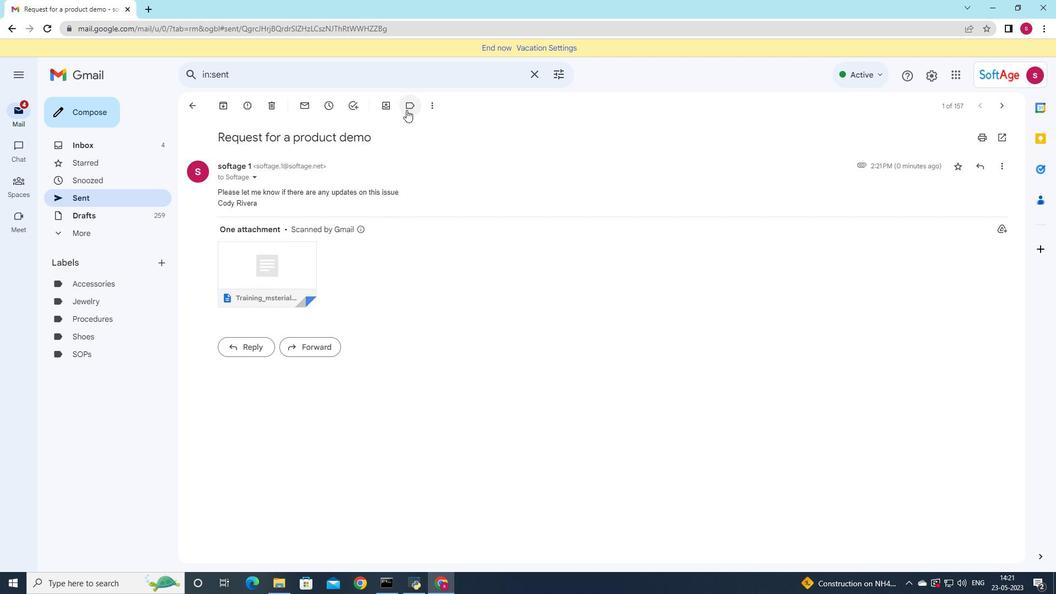 
Action: Mouse pressed left at (408, 106)
Screenshot: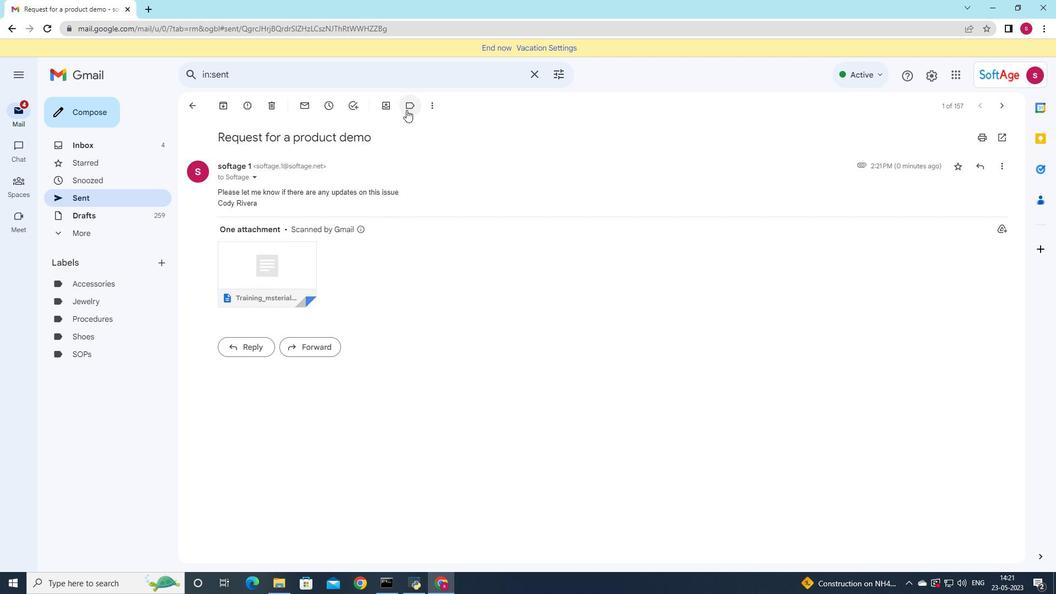 
Action: Mouse moved to (463, 303)
Screenshot: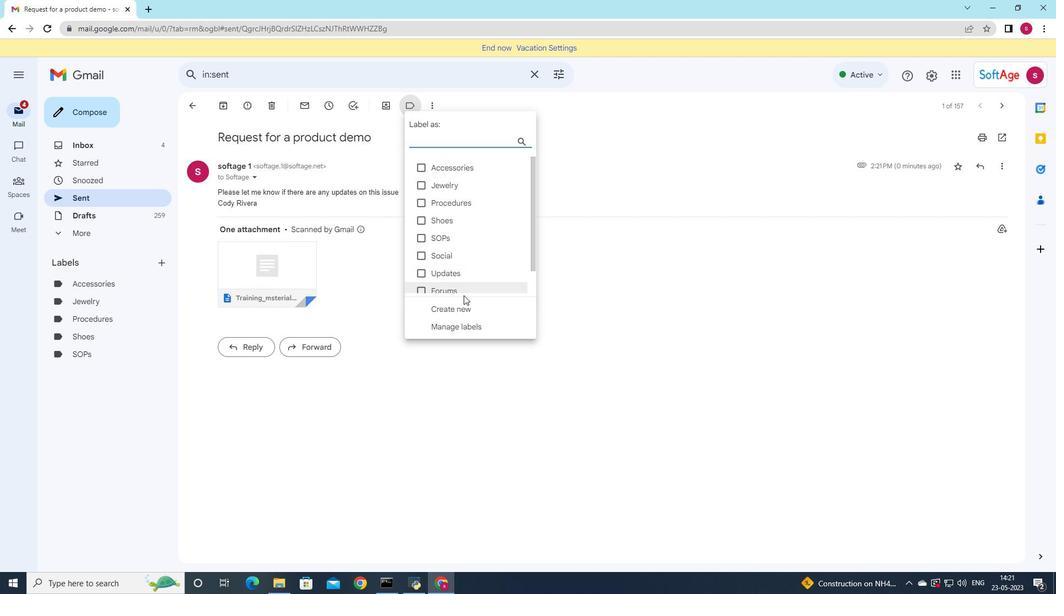 
Action: Mouse pressed left at (463, 303)
Screenshot: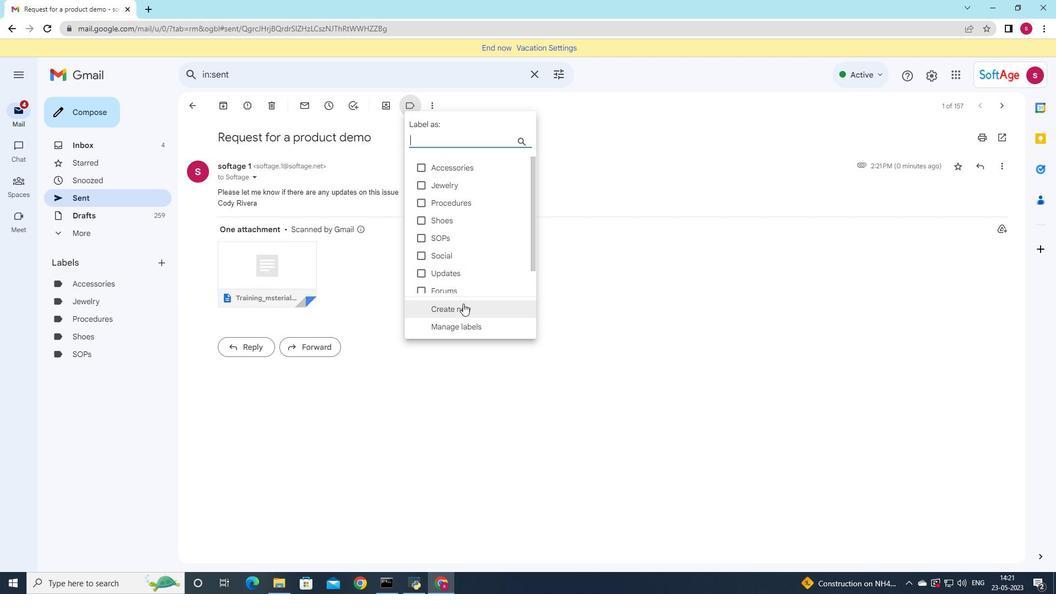 
Action: Mouse moved to (496, 282)
Screenshot: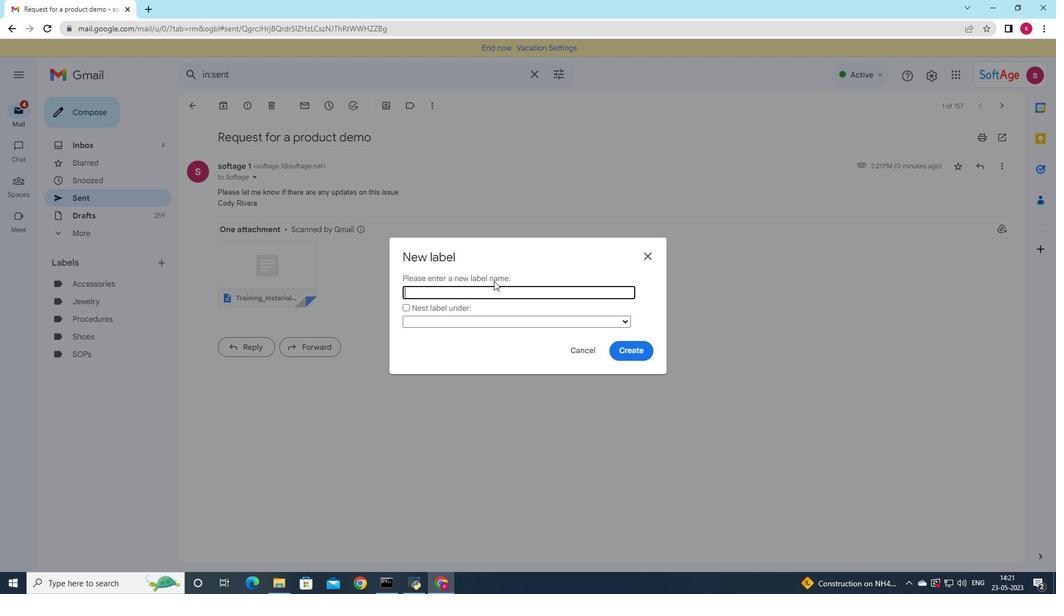 
Action: Key pressed <Key.shift><Key.shift><Key.shift><Key.shift>training
Screenshot: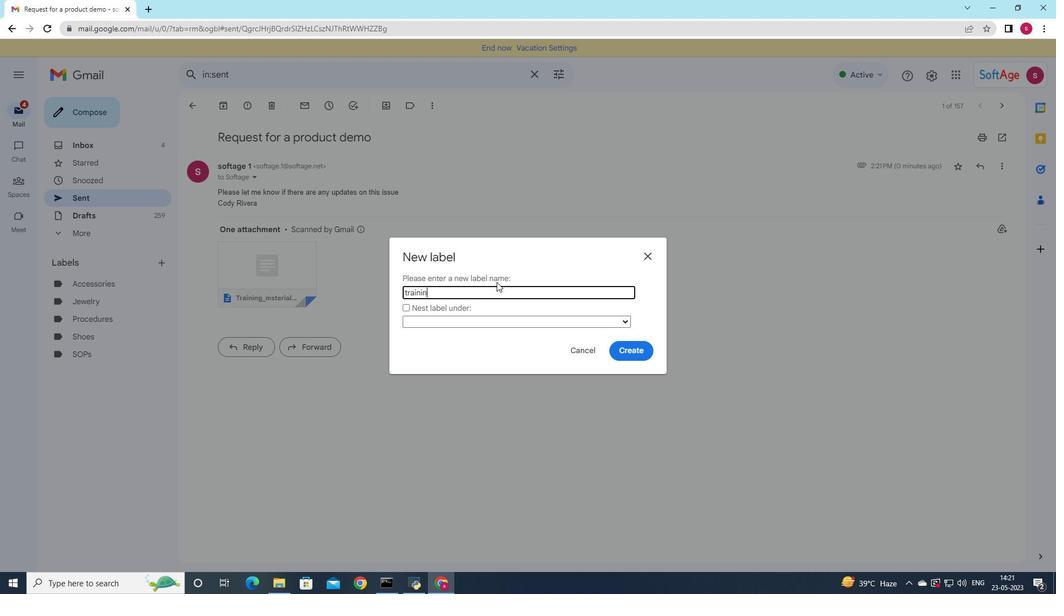 
Action: Mouse moved to (406, 290)
Screenshot: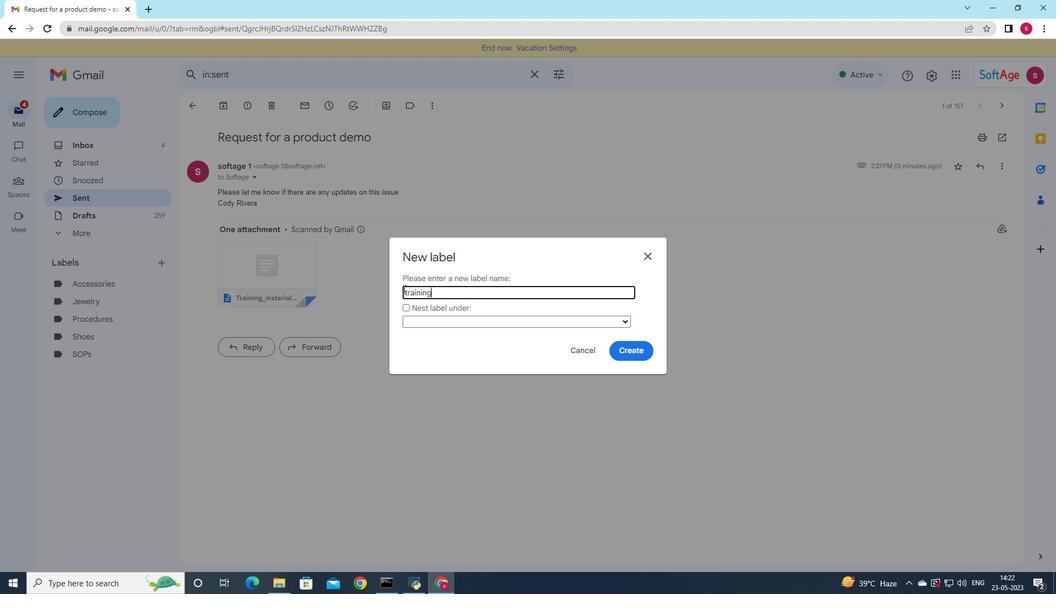 
Action: Mouse pressed left at (406, 290)
Screenshot: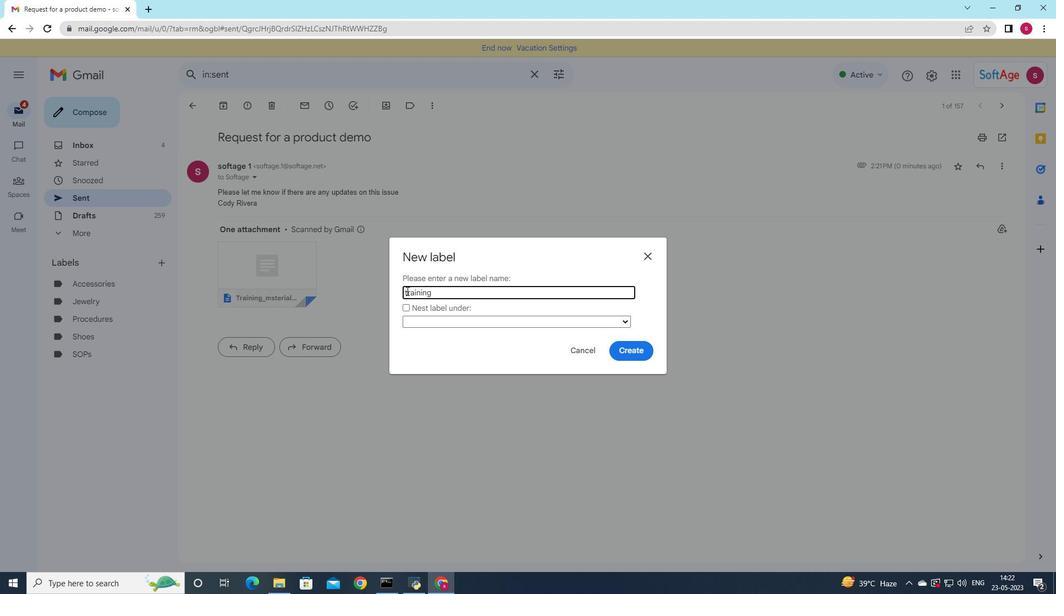 
Action: Key pressed <Key.backspace><Key.shift>T
Screenshot: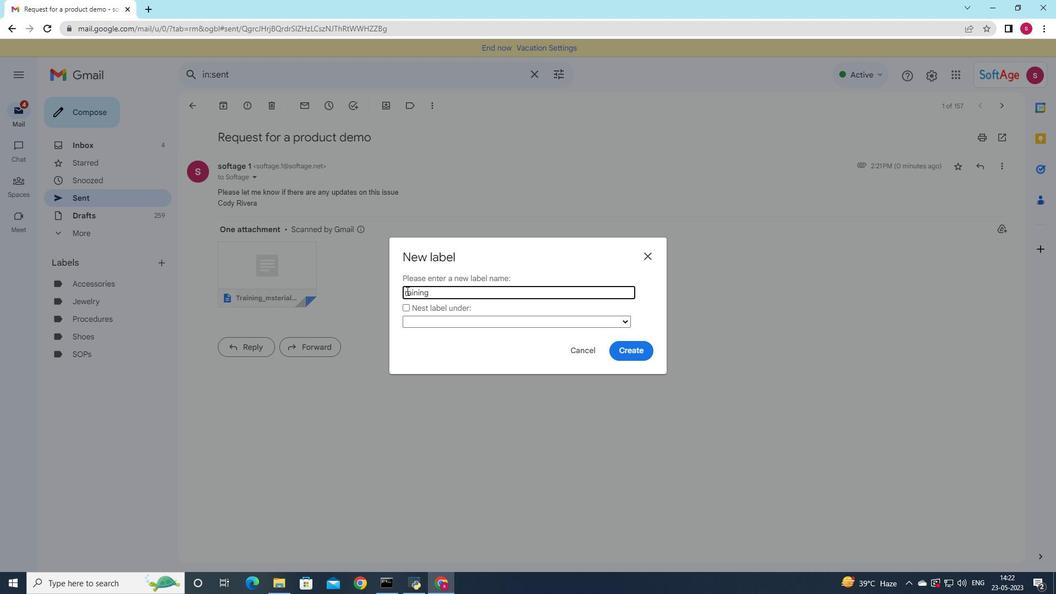 
Action: Mouse moved to (649, 352)
Screenshot: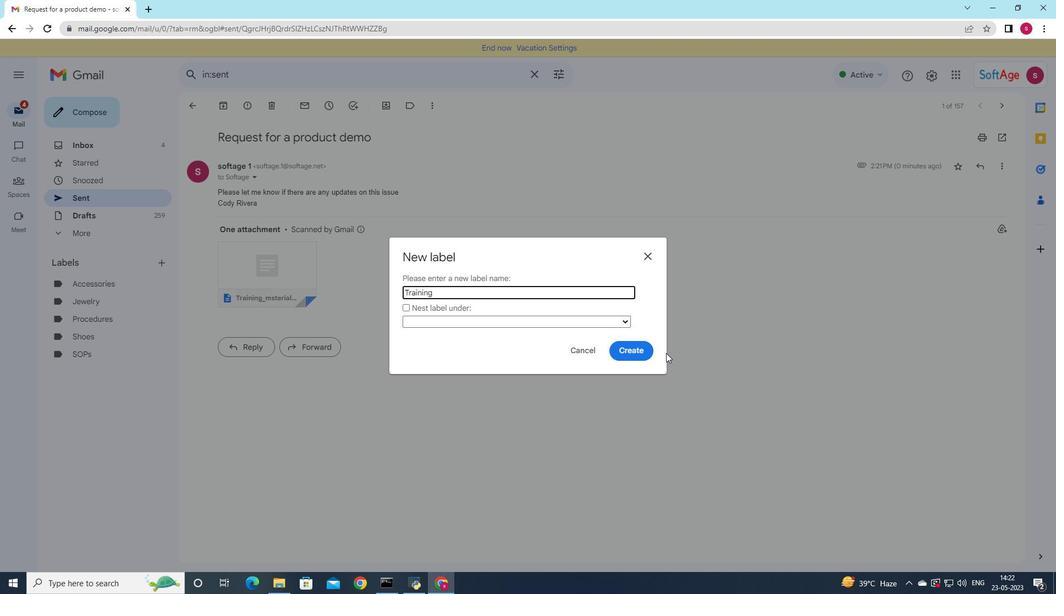 
Action: Mouse pressed left at (649, 352)
Screenshot: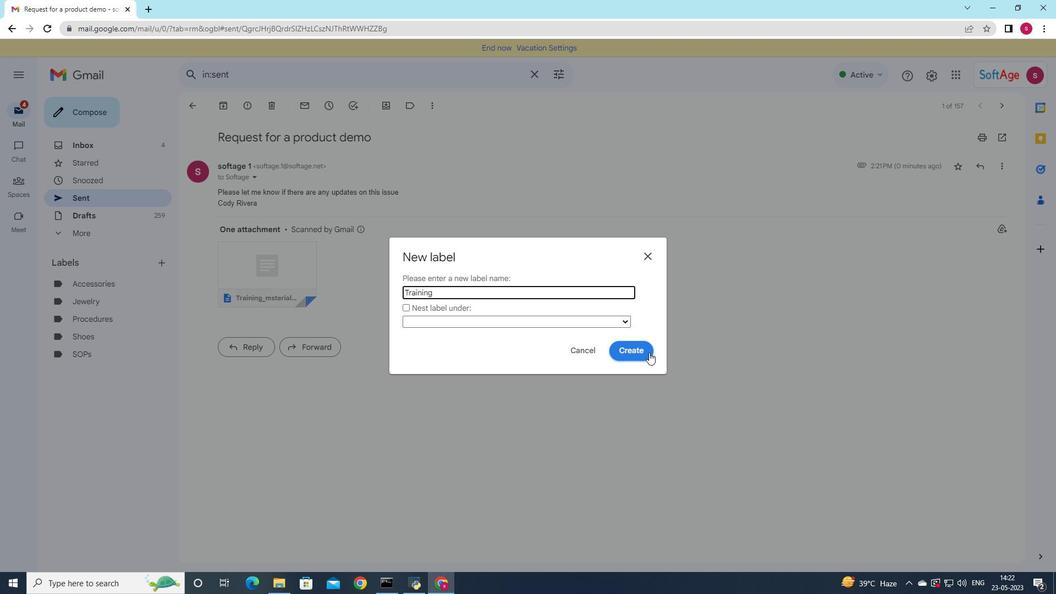 
